 Task: Look for space in Nūzvīd, India from 8th June, 2023 to 19th June, 2023 for 1 adult in price range Rs.5000 to Rs.12000. Place can be shared room with 1  bedroom having 1 bed and 1 bathroom. Property type can be house, flat, guest house, hotel. Amenities needed are: washing machine. Booking option can be shelf check-in. Required host language is English.
Action: Mouse moved to (567, 100)
Screenshot: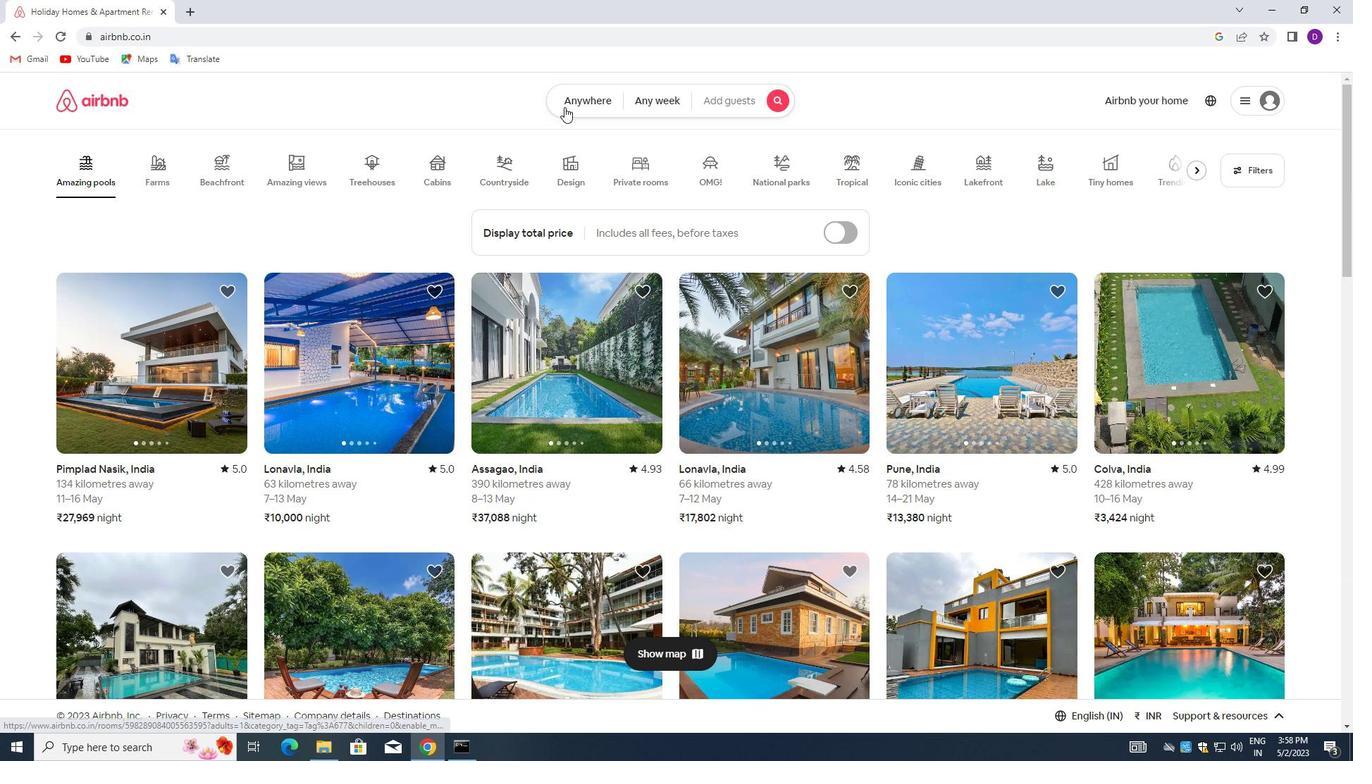 
Action: Mouse pressed left at (567, 100)
Screenshot: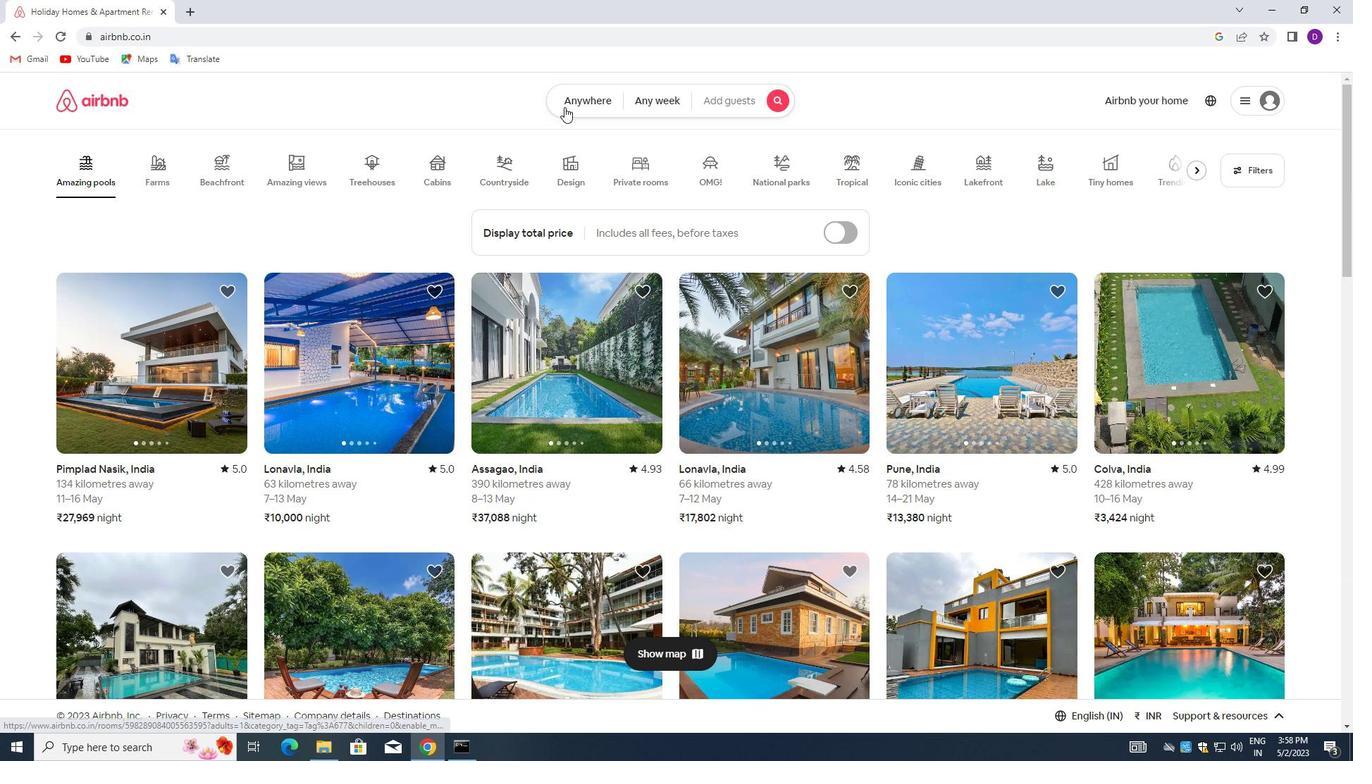 
Action: Mouse moved to (477, 152)
Screenshot: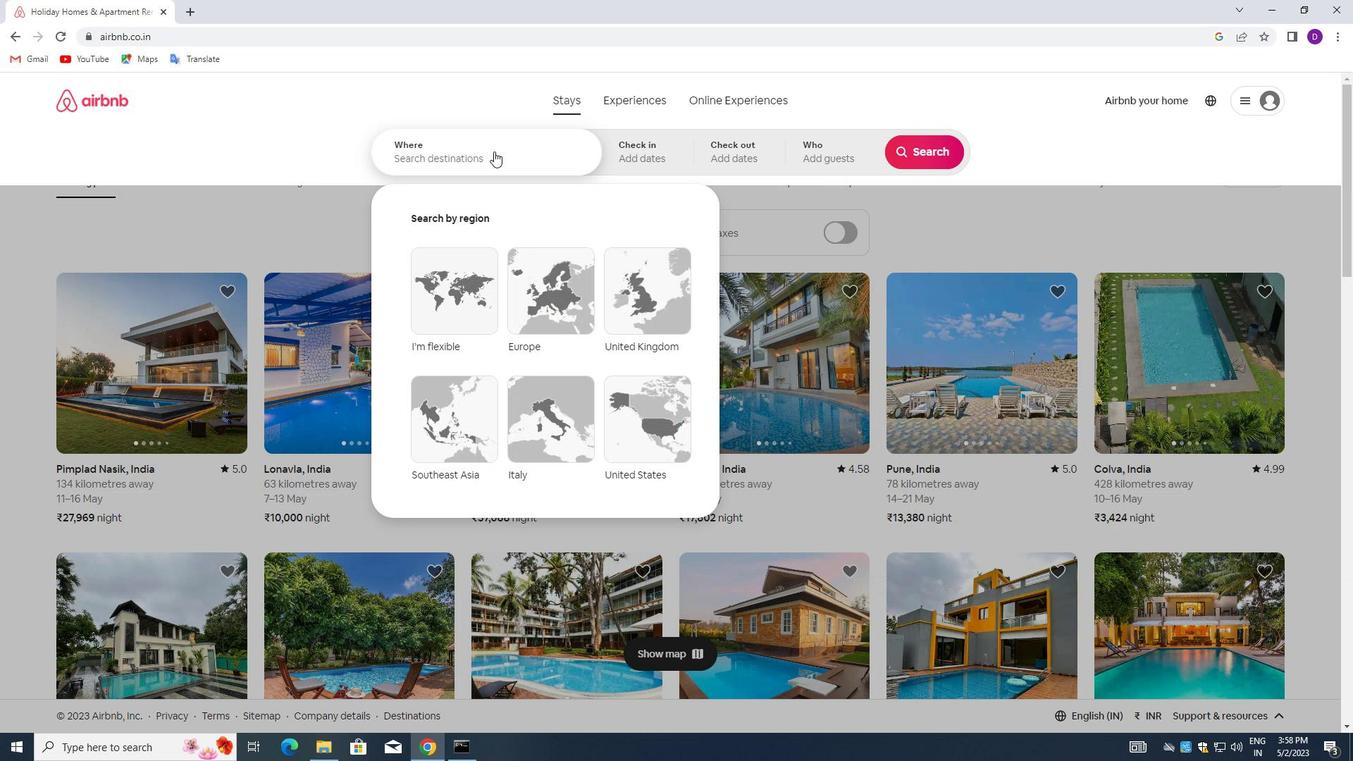 
Action: Mouse pressed left at (477, 152)
Screenshot: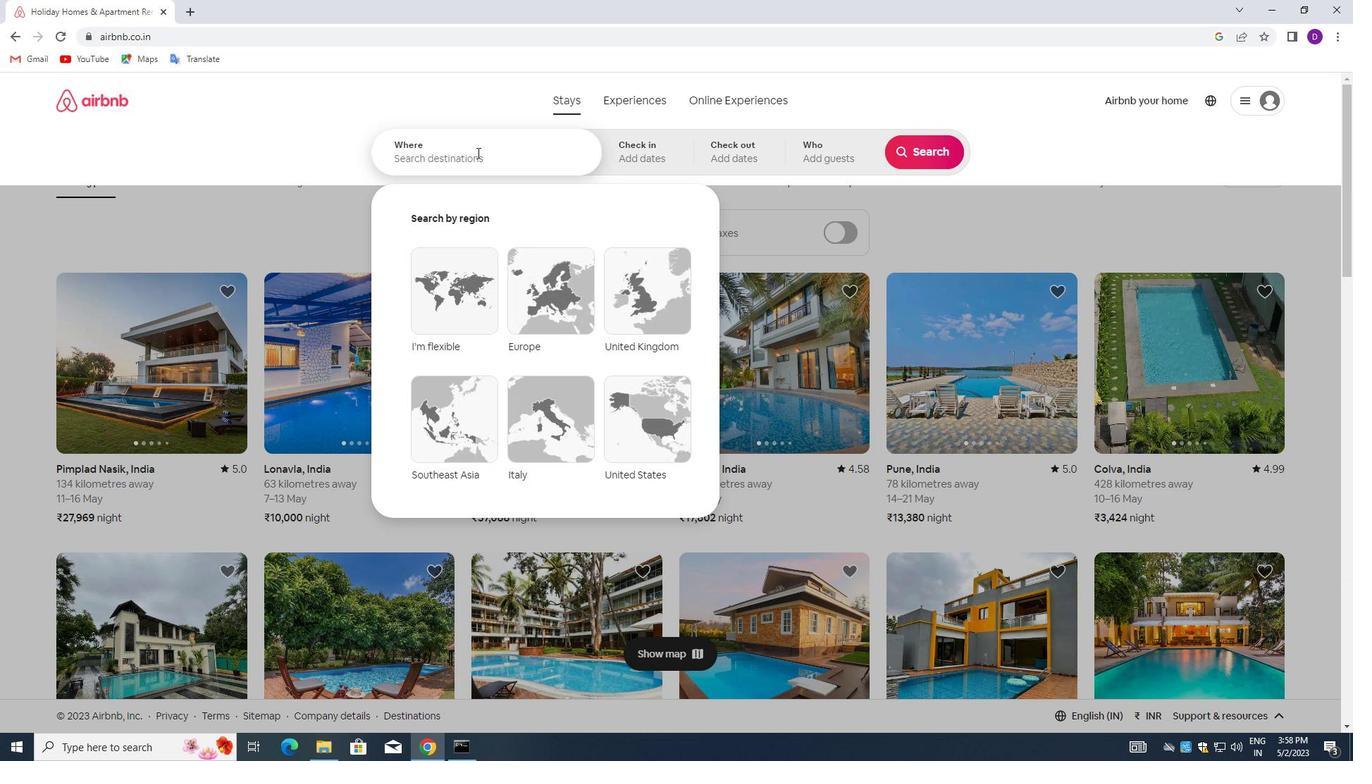 
Action: Key pressed <Key.shift>NUZVID,<Key.space><Key.shift>INDIA<Key.enter>
Screenshot: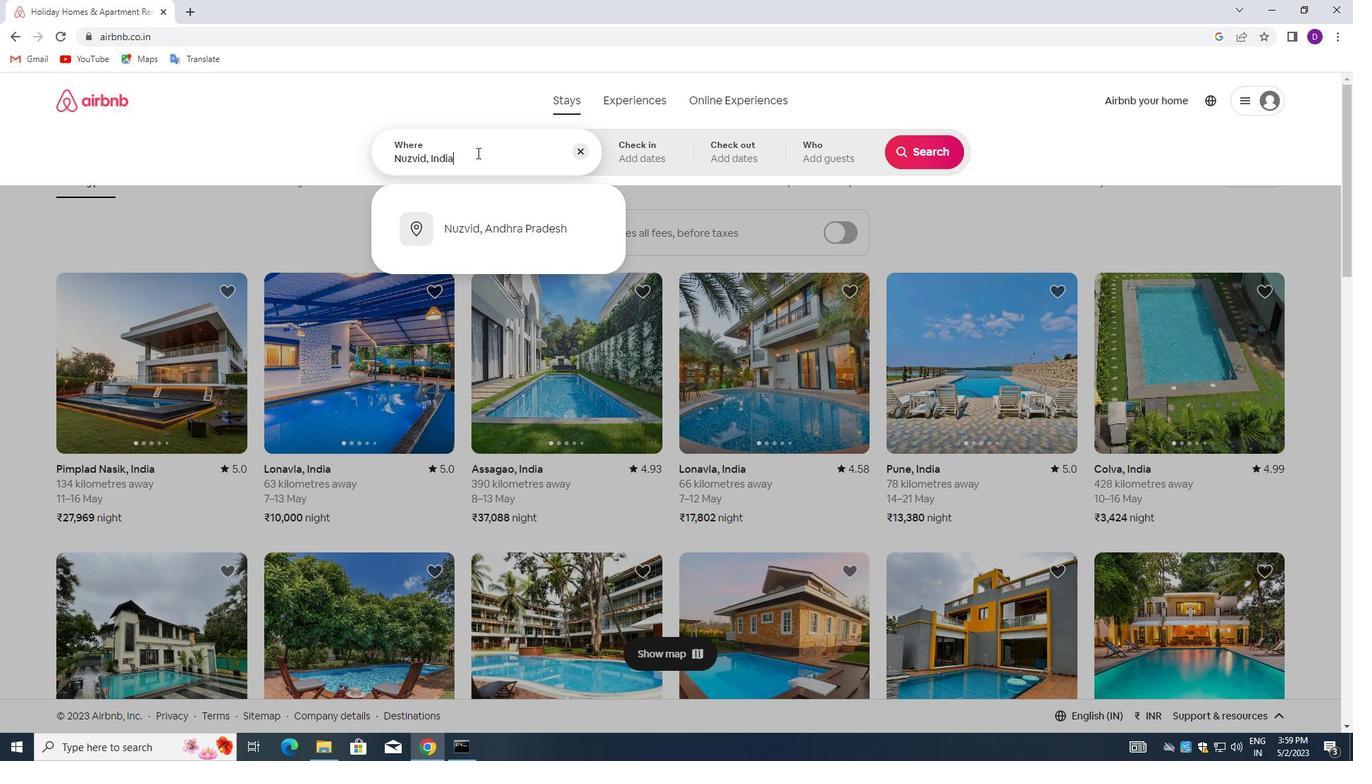 
Action: Mouse moved to (840, 356)
Screenshot: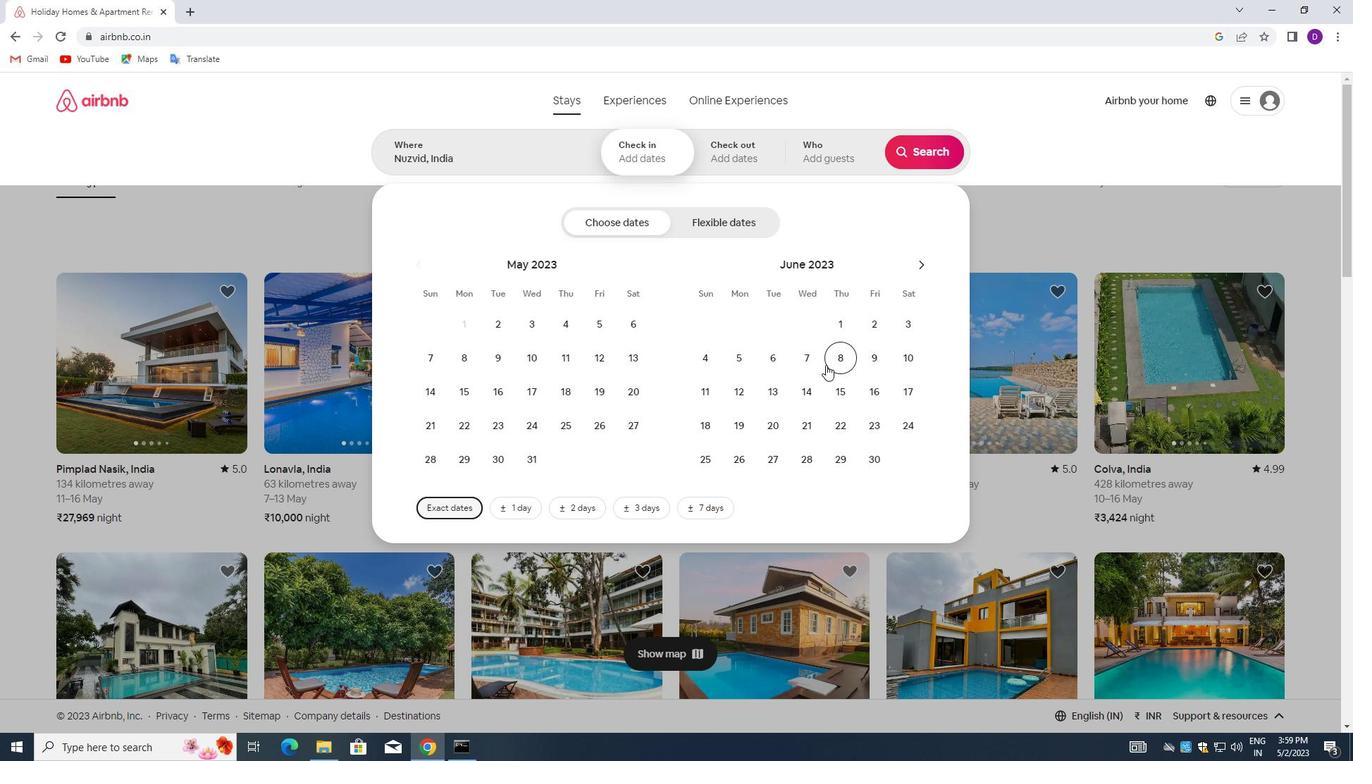 
Action: Mouse pressed left at (840, 356)
Screenshot: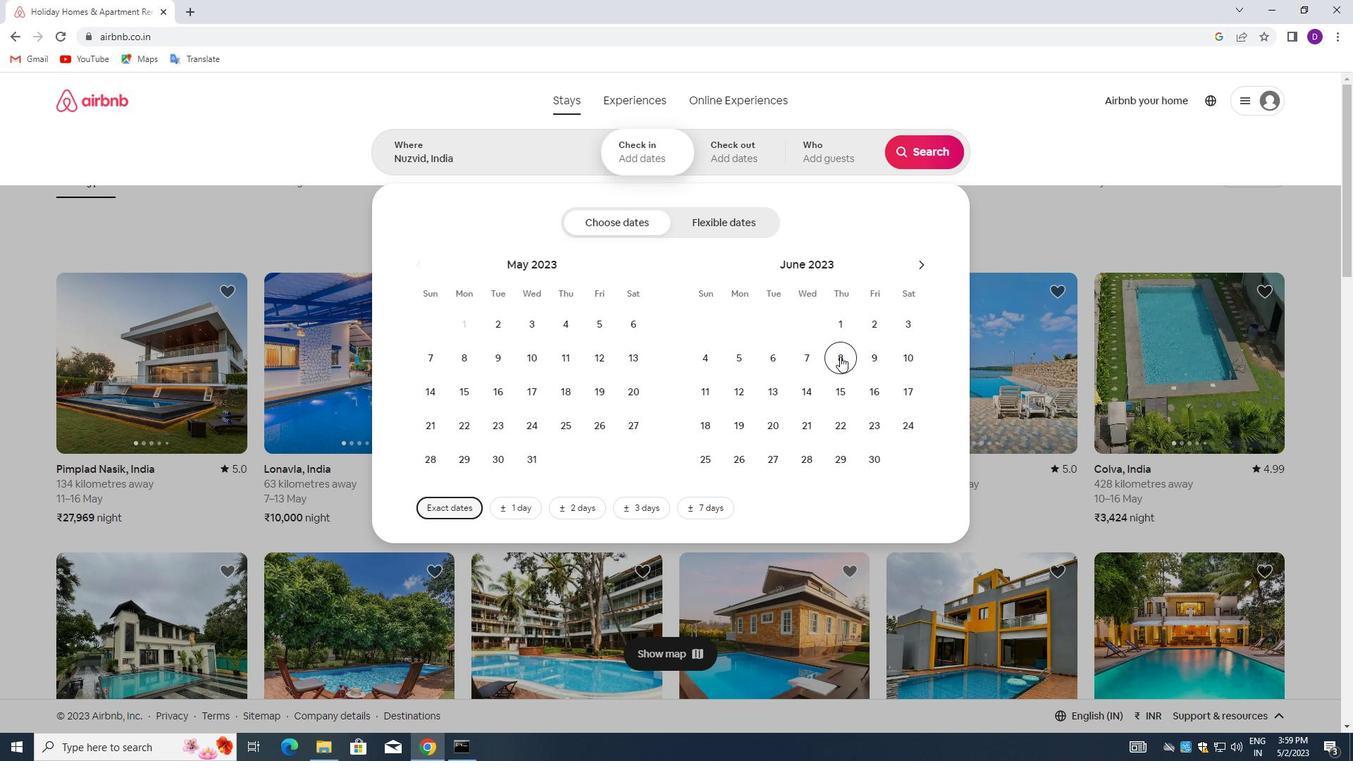 
Action: Mouse moved to (744, 429)
Screenshot: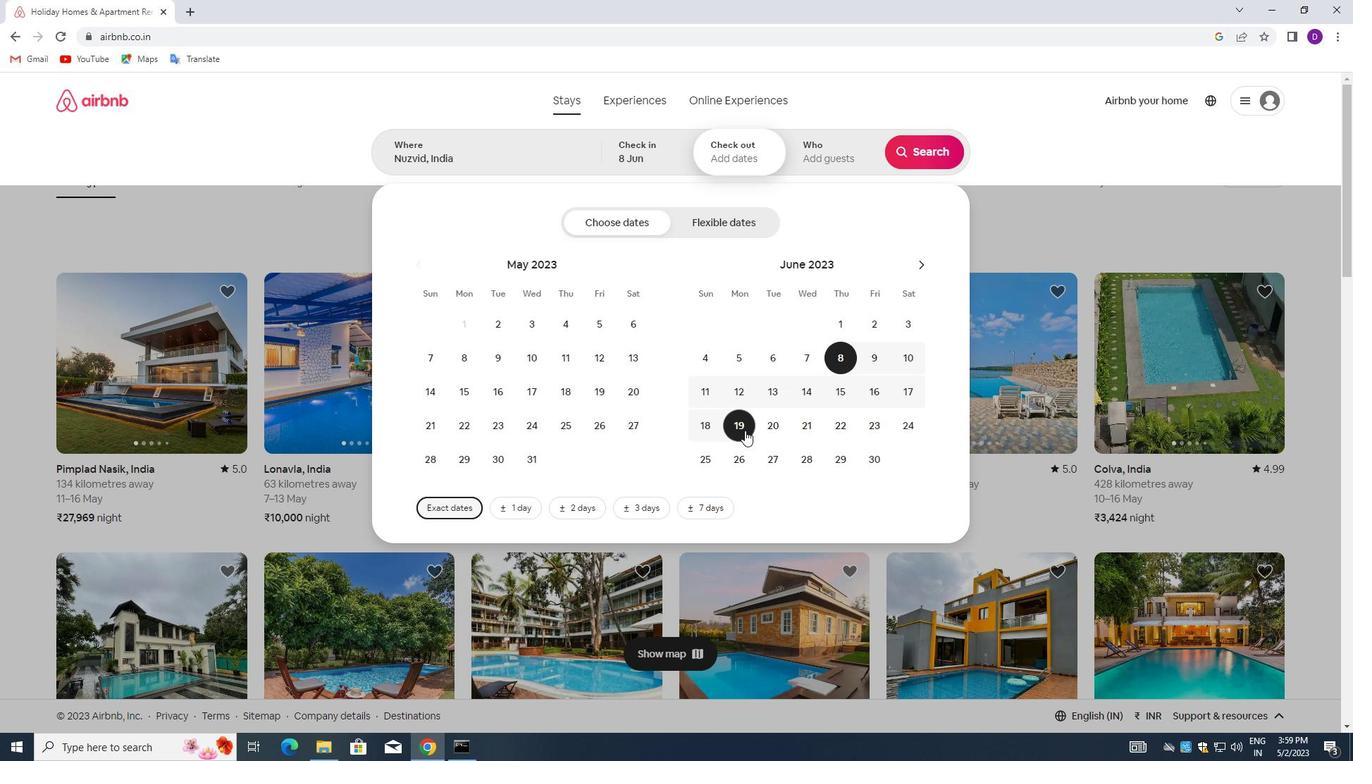 
Action: Mouse pressed left at (744, 429)
Screenshot: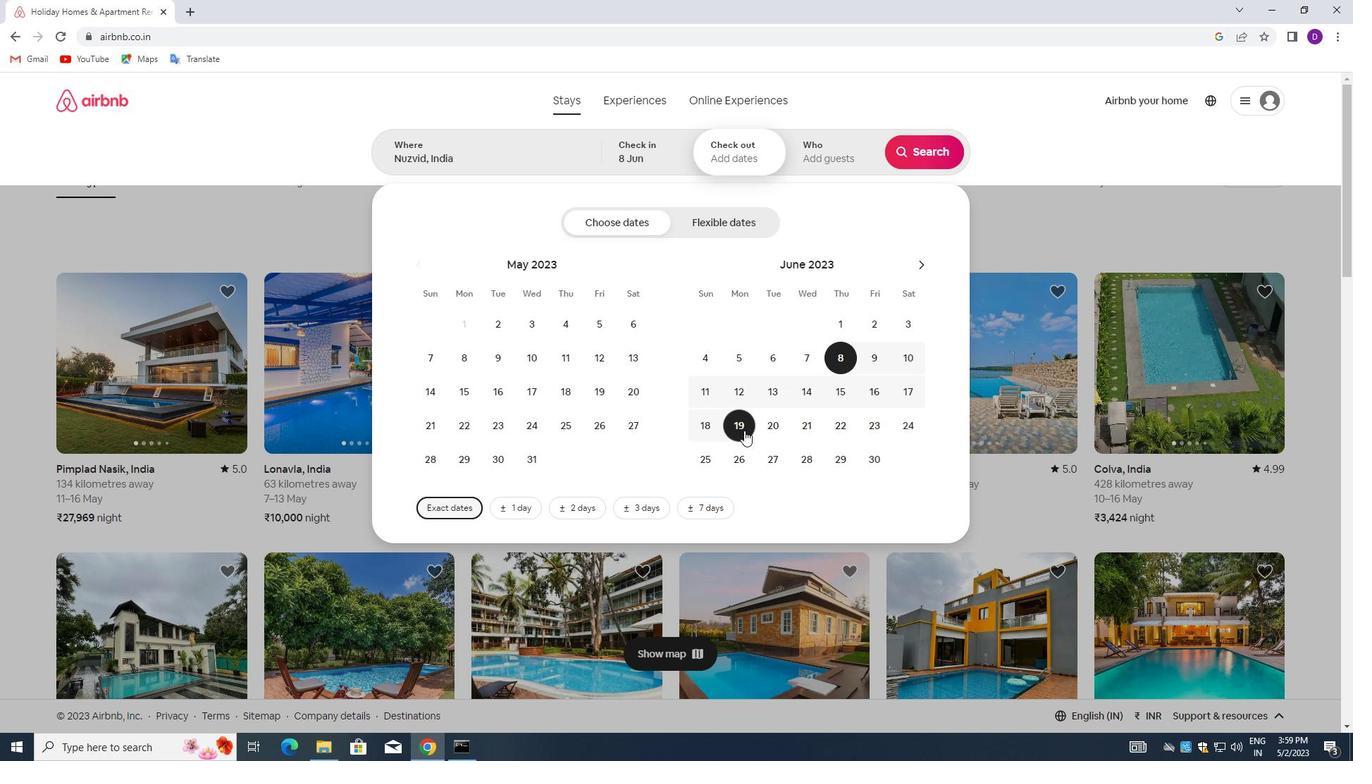 
Action: Mouse moved to (811, 161)
Screenshot: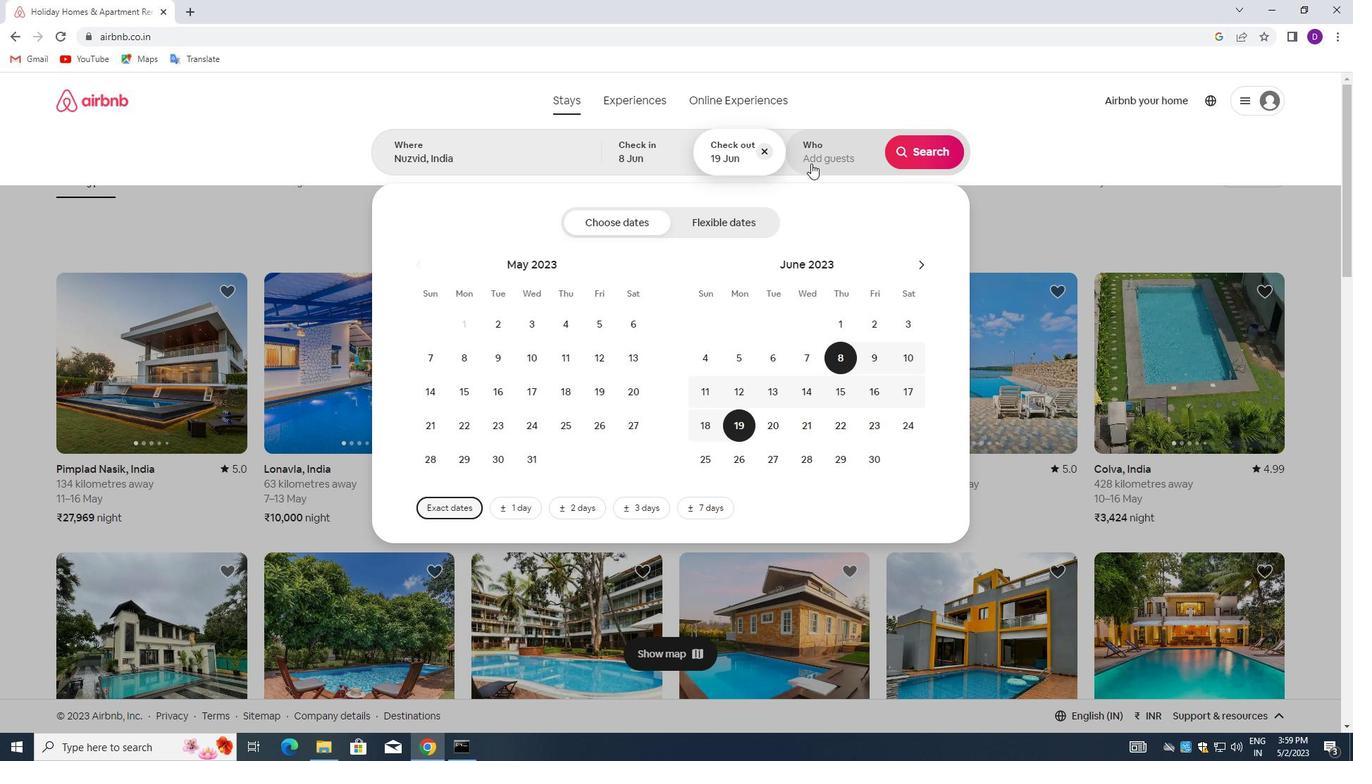 
Action: Mouse pressed left at (811, 161)
Screenshot: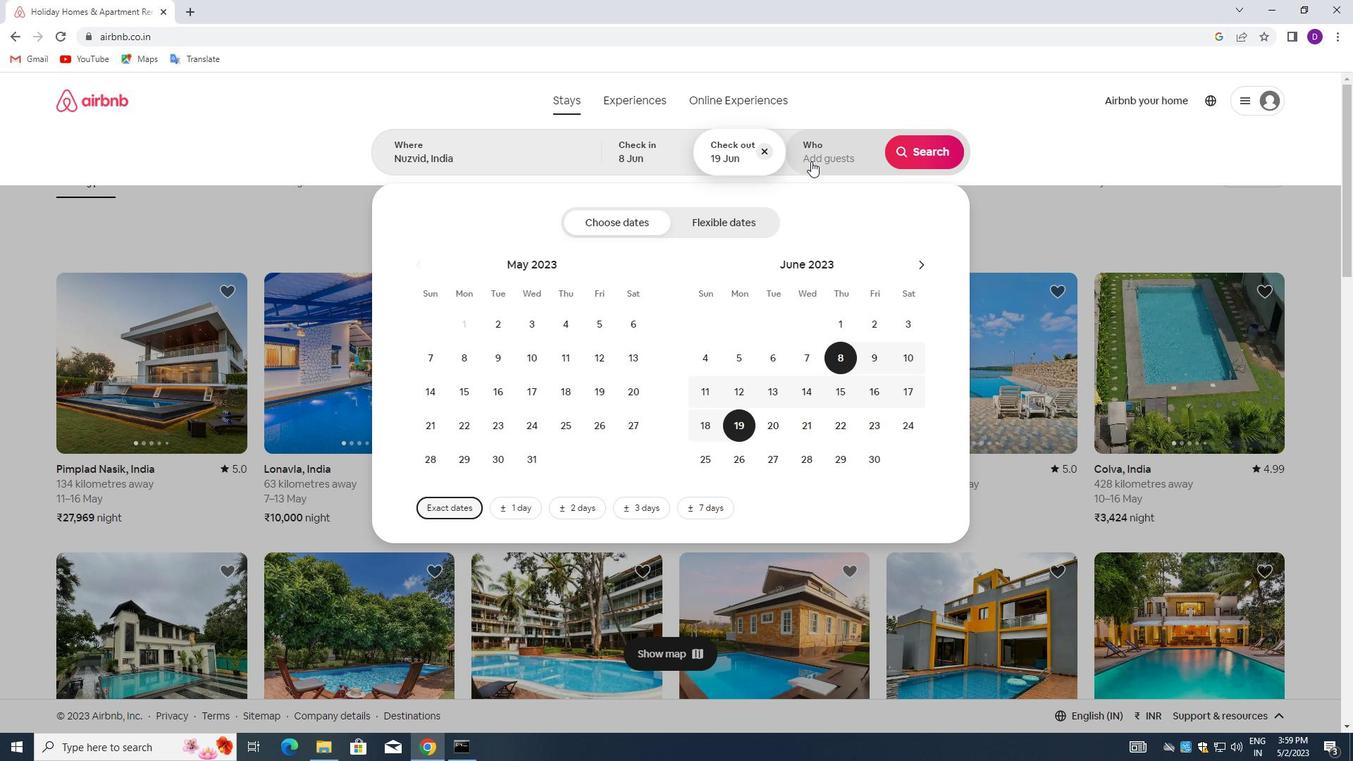 
Action: Mouse moved to (927, 228)
Screenshot: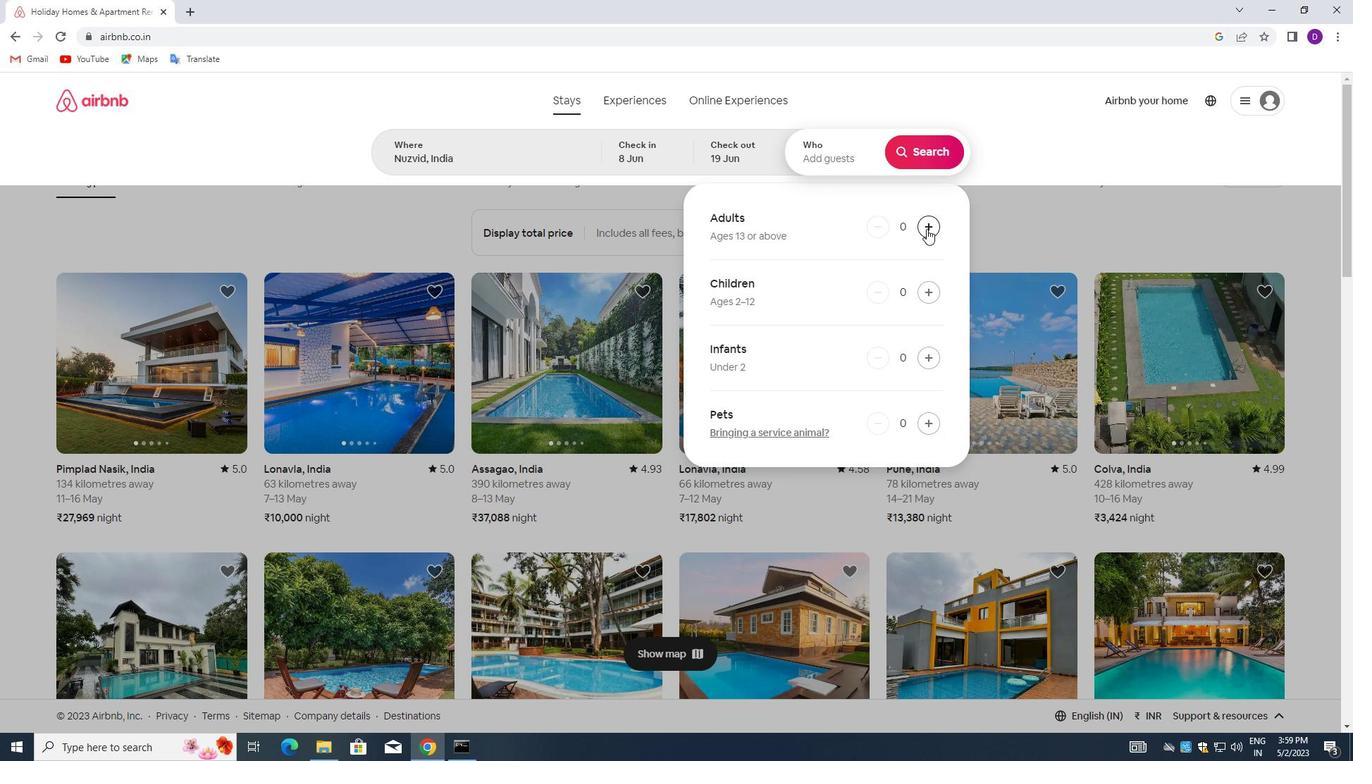 
Action: Mouse pressed left at (927, 228)
Screenshot: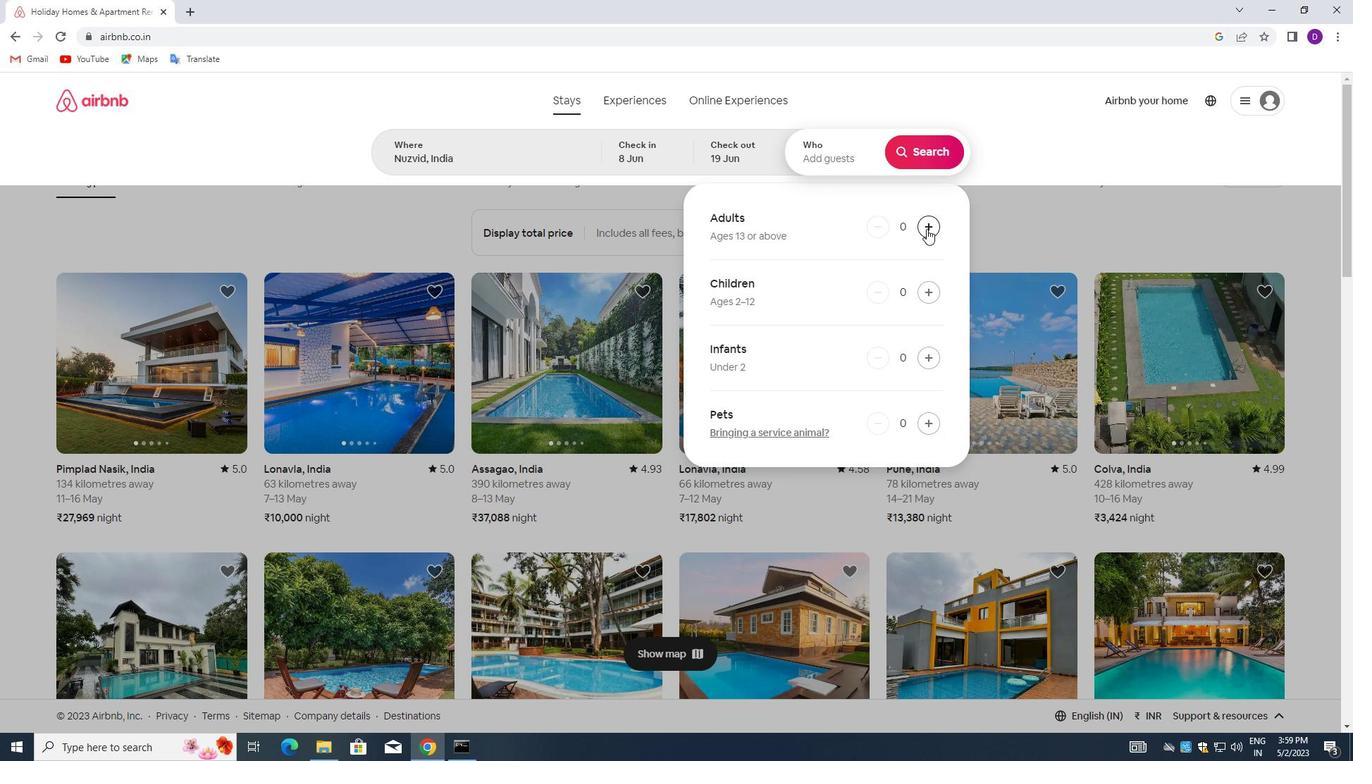 
Action: Mouse moved to (919, 145)
Screenshot: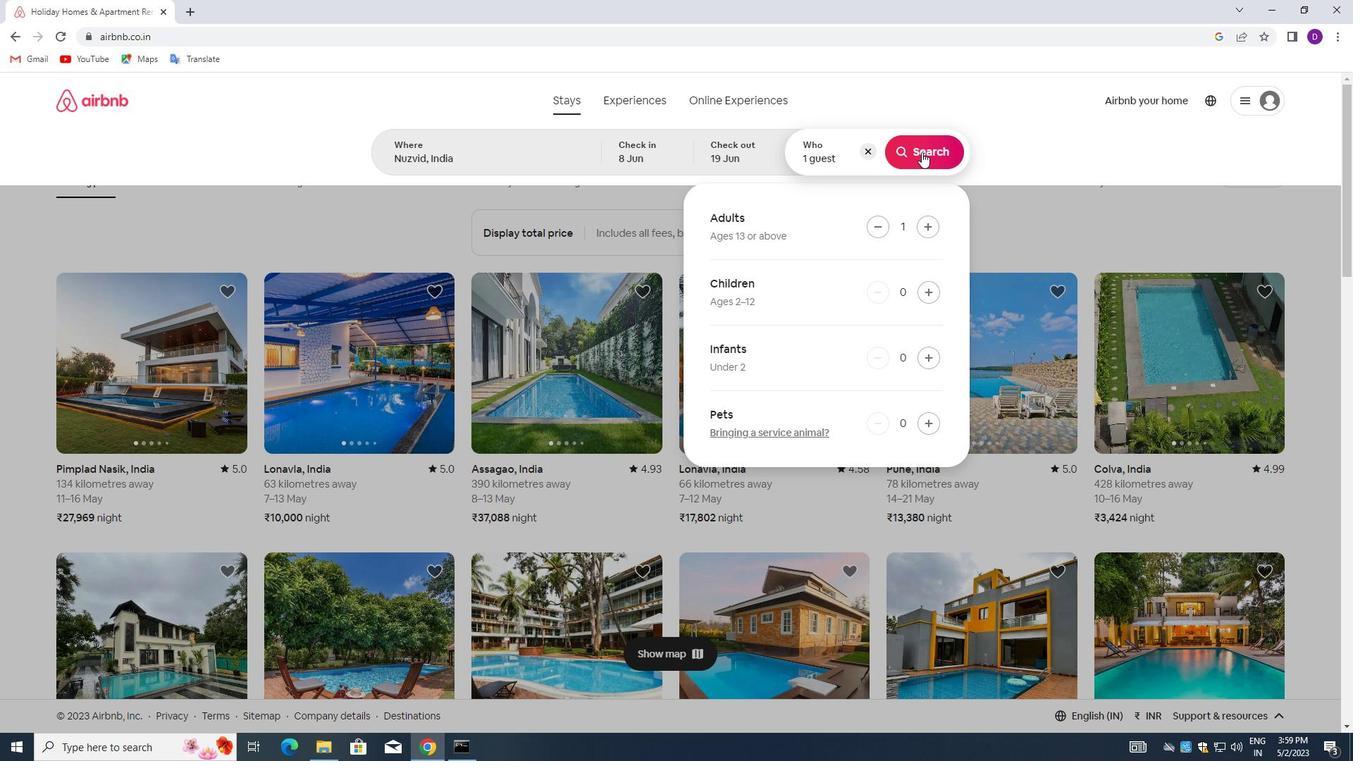 
Action: Mouse pressed left at (919, 145)
Screenshot: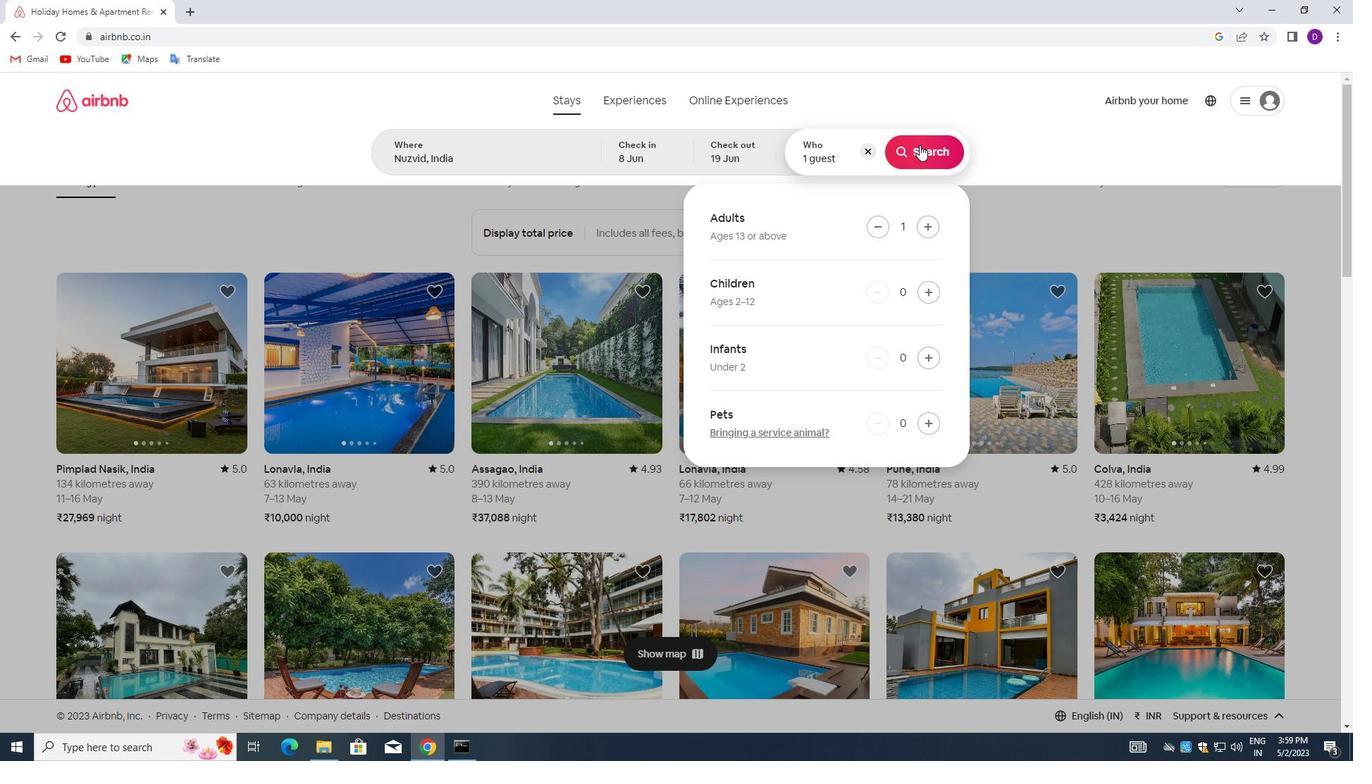 
Action: Mouse moved to (1281, 150)
Screenshot: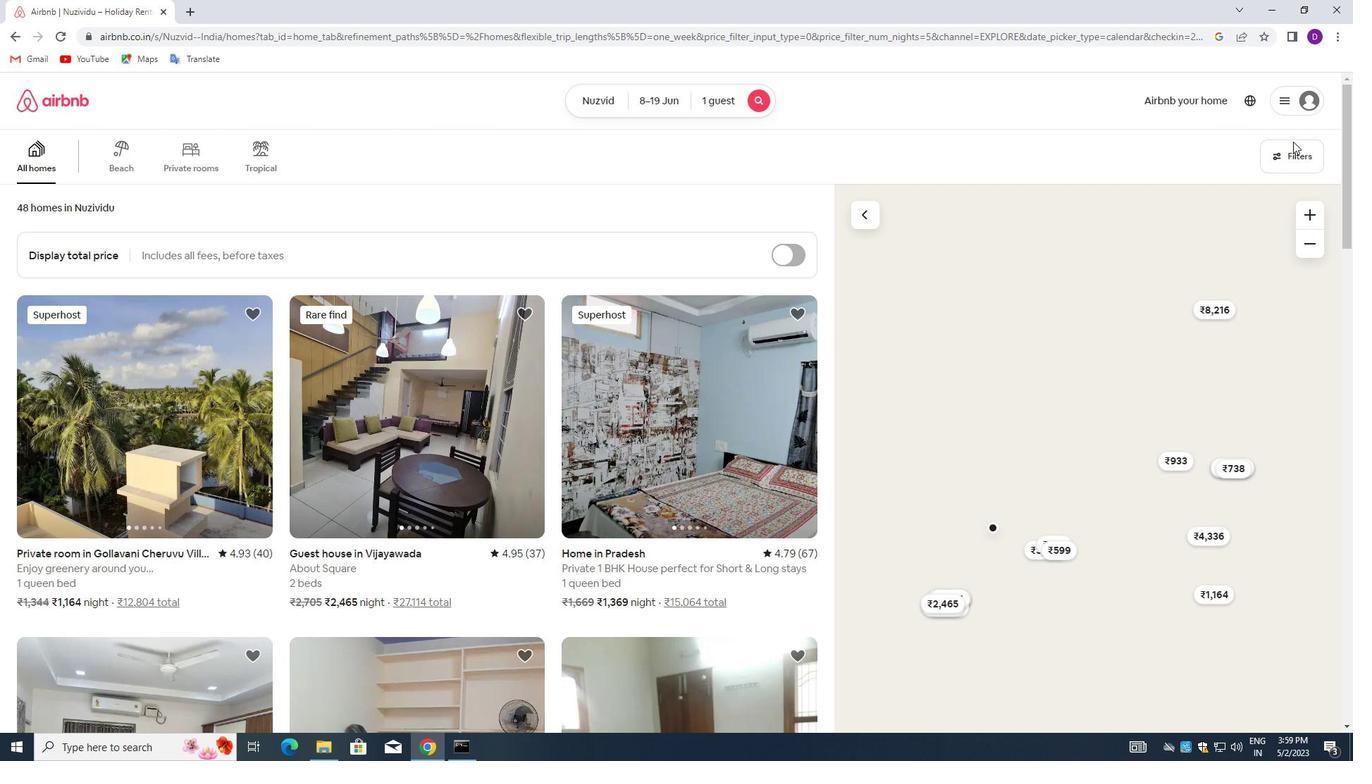 
Action: Mouse pressed left at (1281, 150)
Screenshot: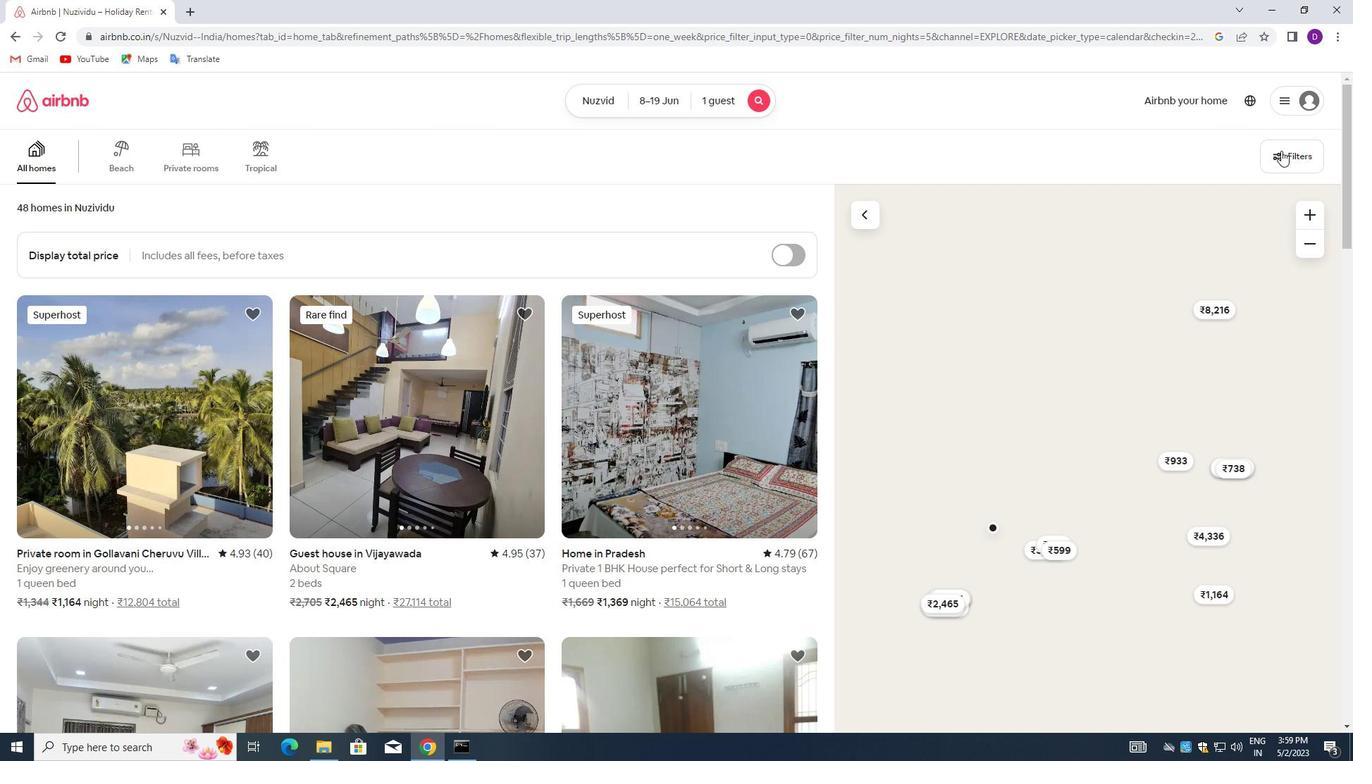 
Action: Mouse moved to (503, 336)
Screenshot: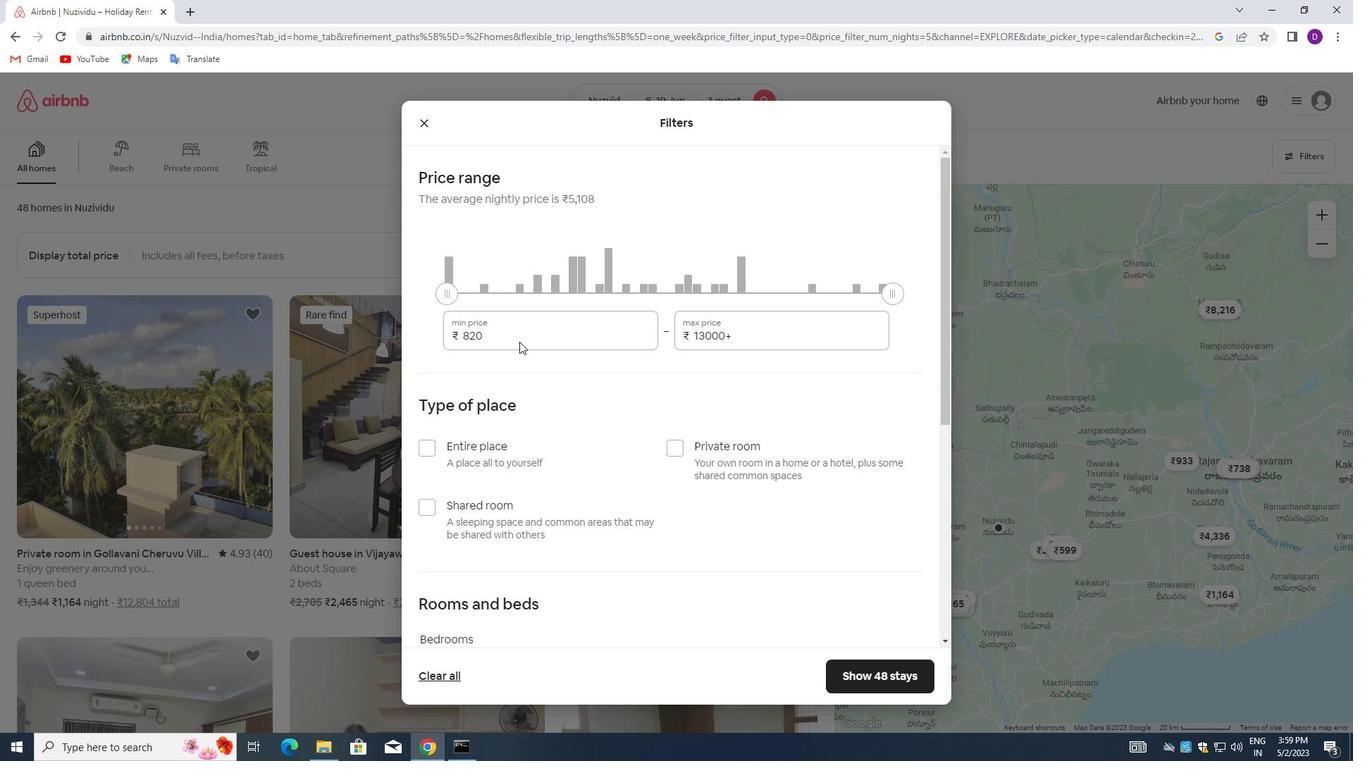 
Action: Mouse pressed left at (503, 336)
Screenshot: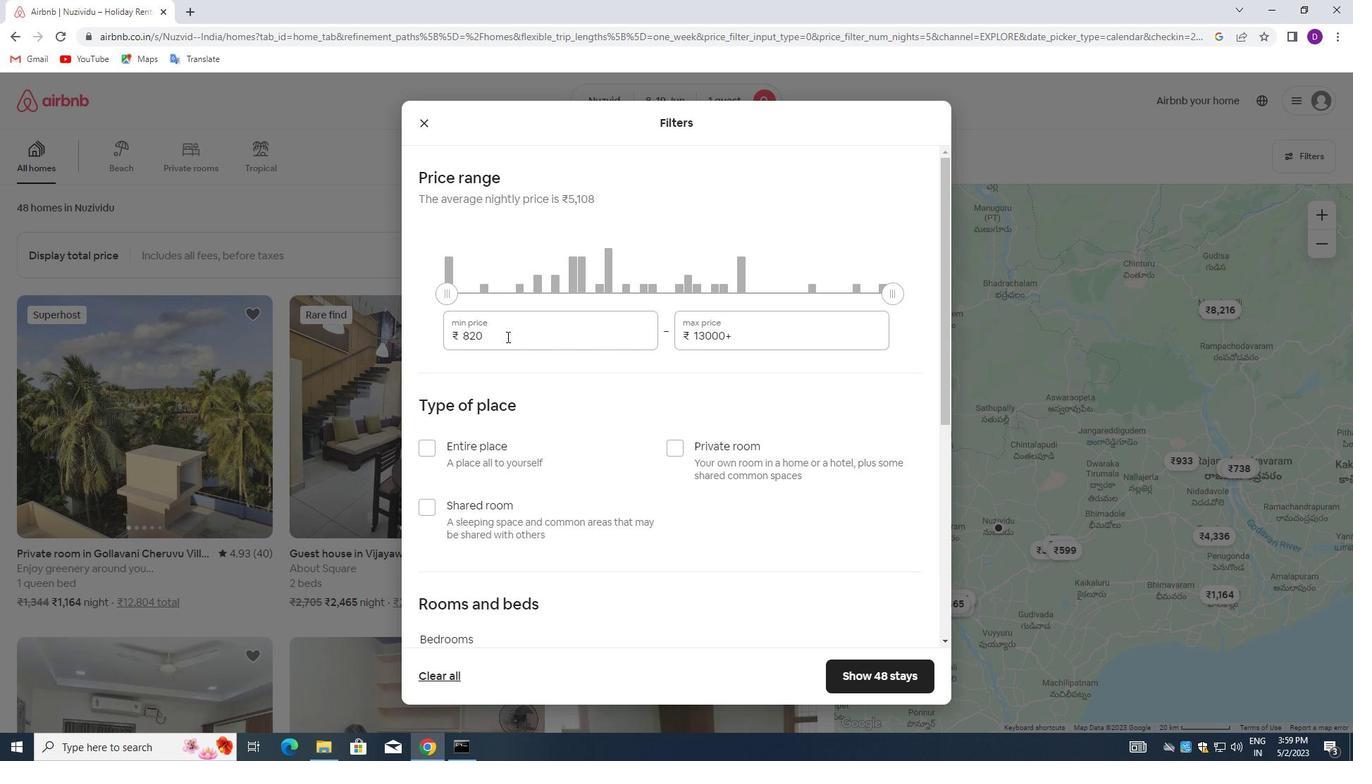 
Action: Mouse pressed left at (503, 336)
Screenshot: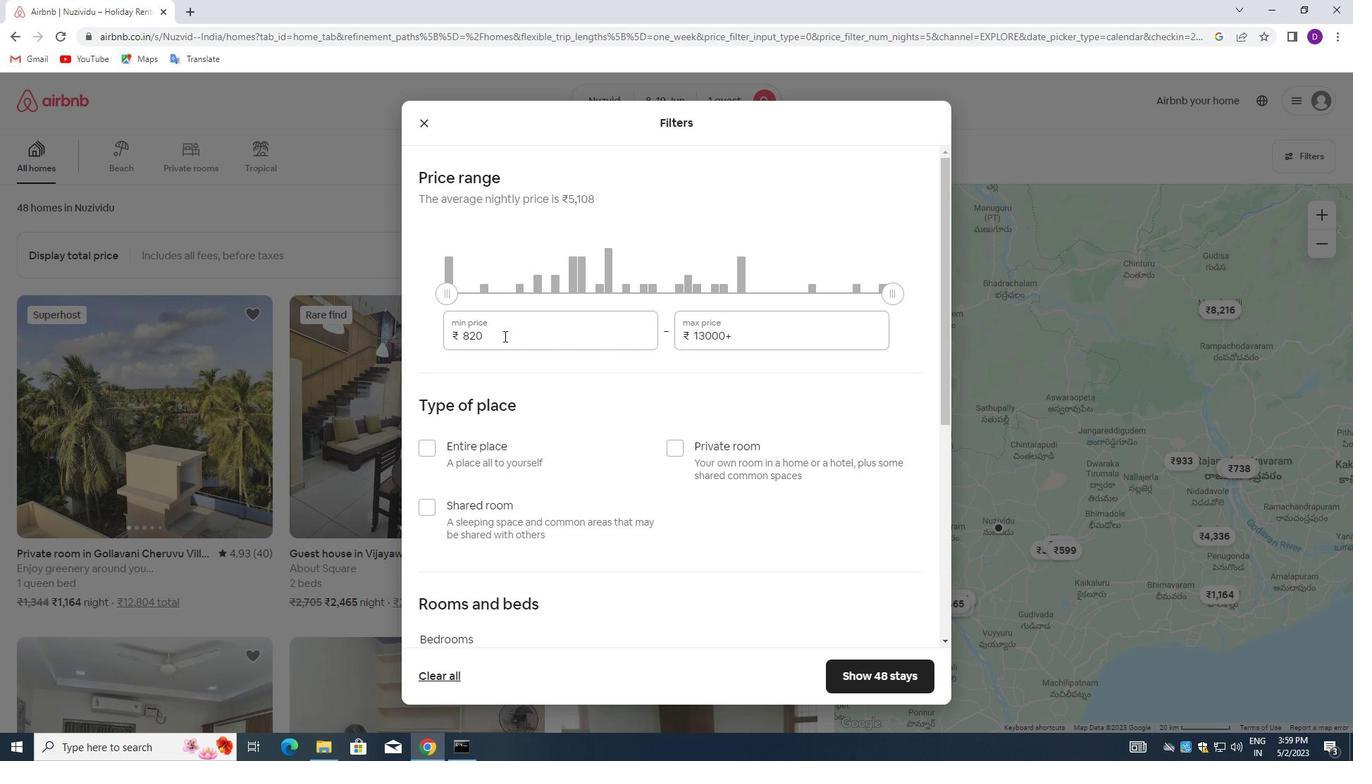
Action: Key pressed 5000<Key.tab>1<Key.backspace><Key.backspace><Key.backspace><Key.backspace><Key.backspace><Key.backspace><Key.backspace><Key.backspace><Key.backspace><Key.backspace>12000
Screenshot: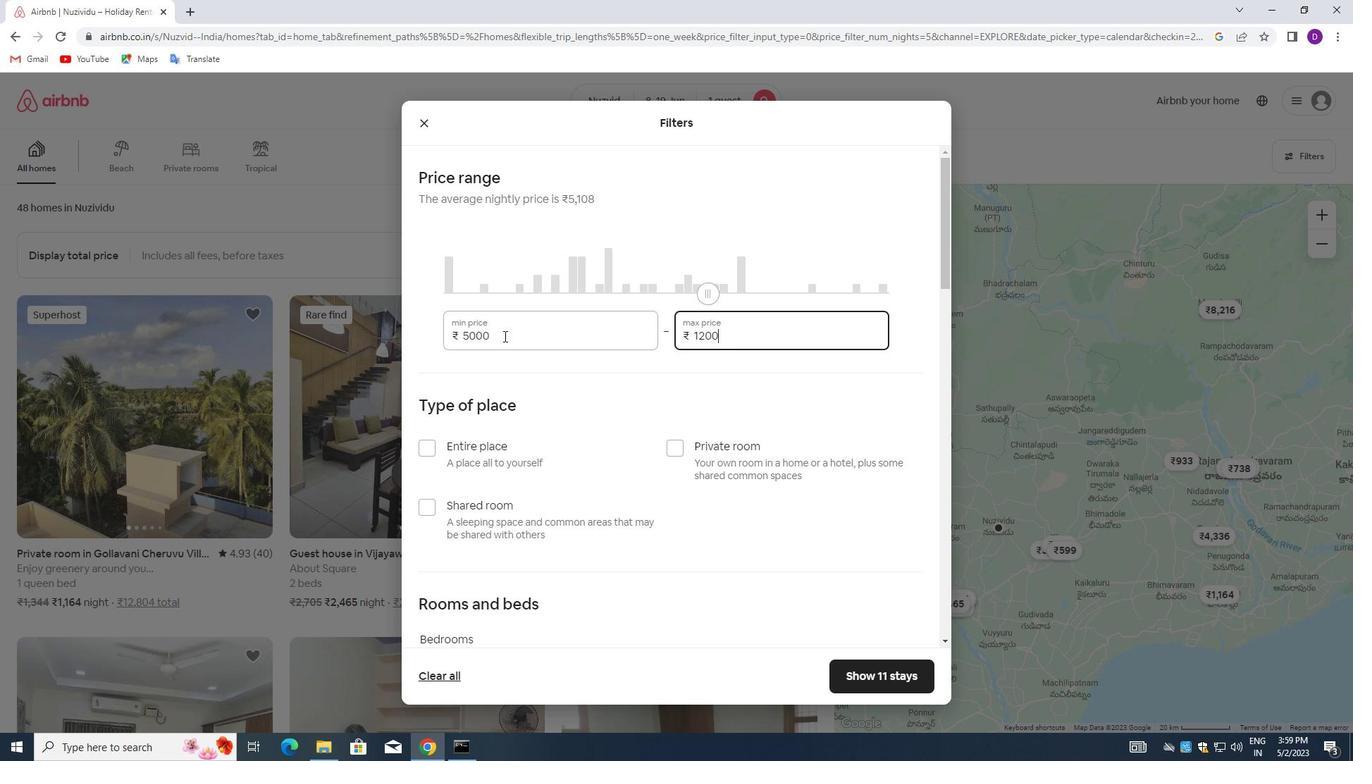 
Action: Mouse moved to (613, 450)
Screenshot: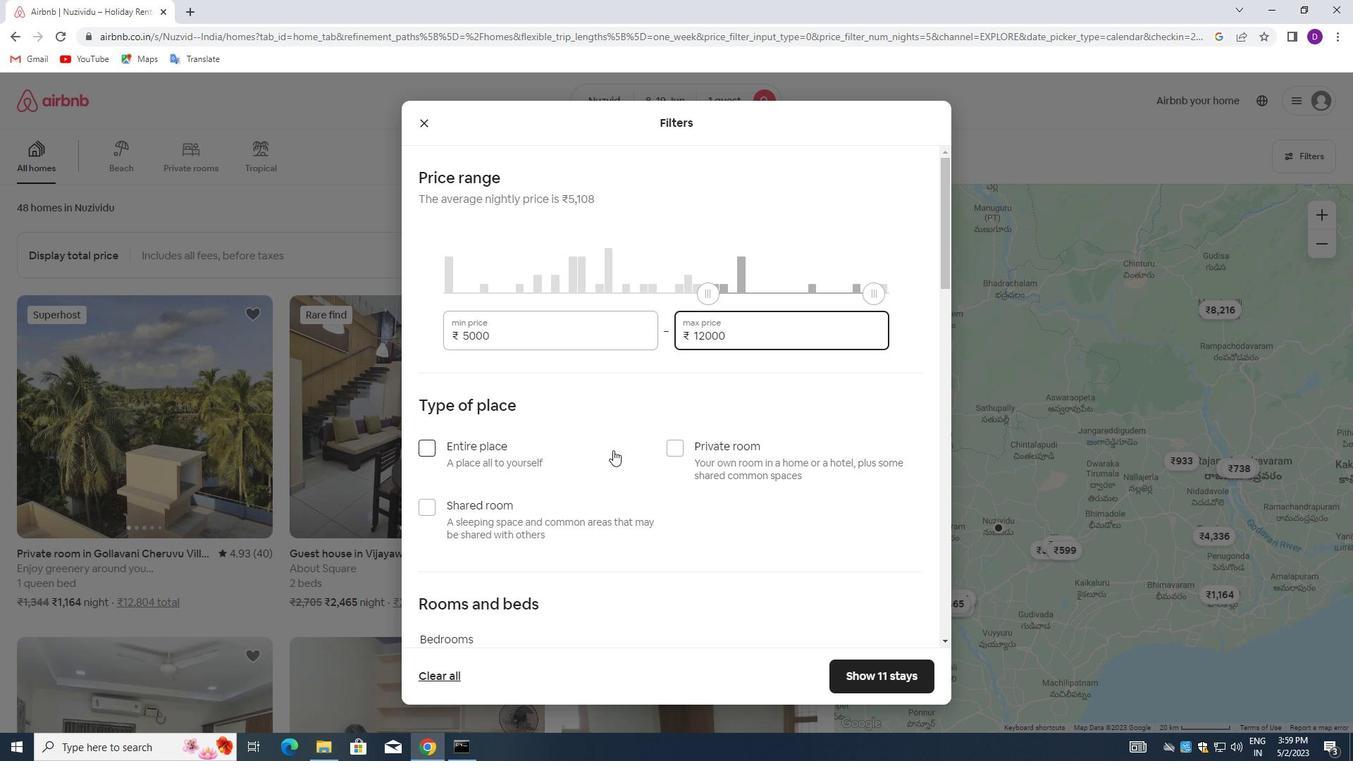 
Action: Mouse scrolled (613, 449) with delta (0, 0)
Screenshot: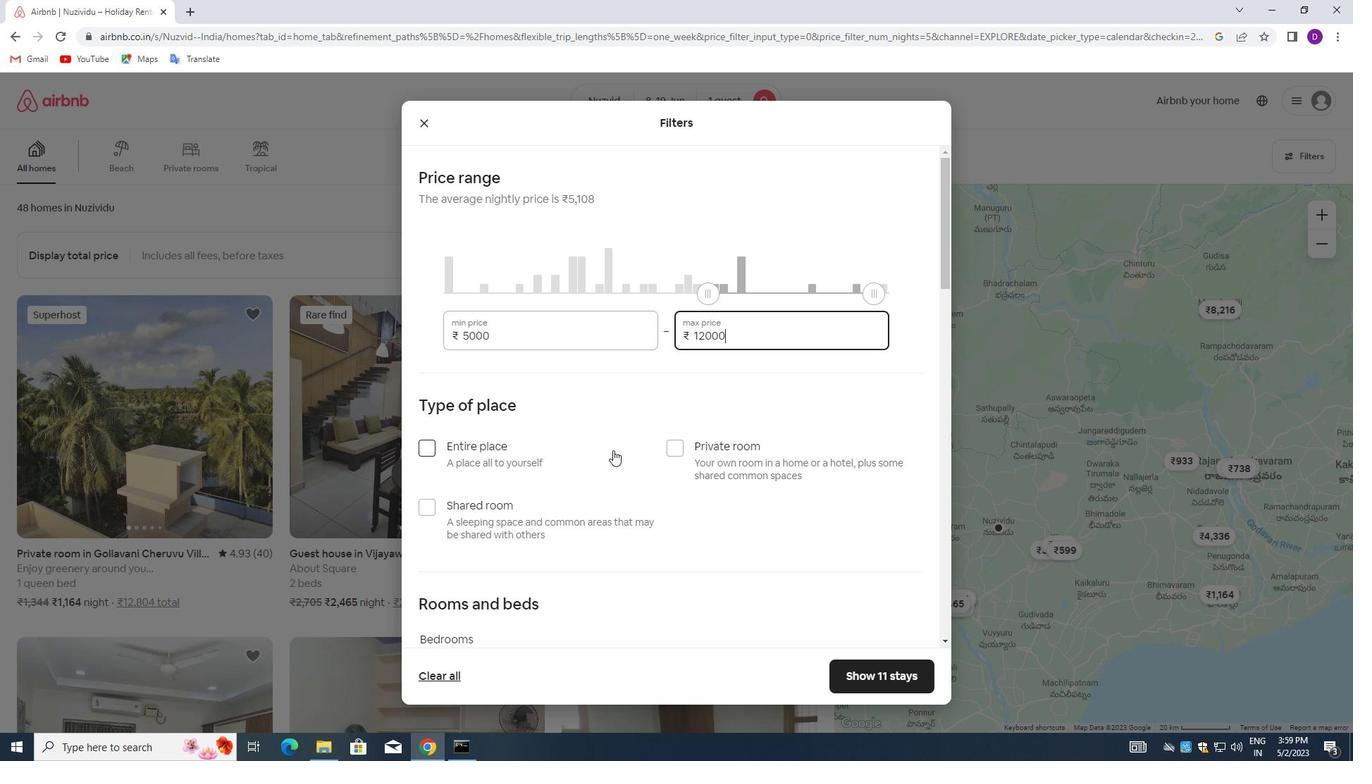 
Action: Mouse moved to (622, 422)
Screenshot: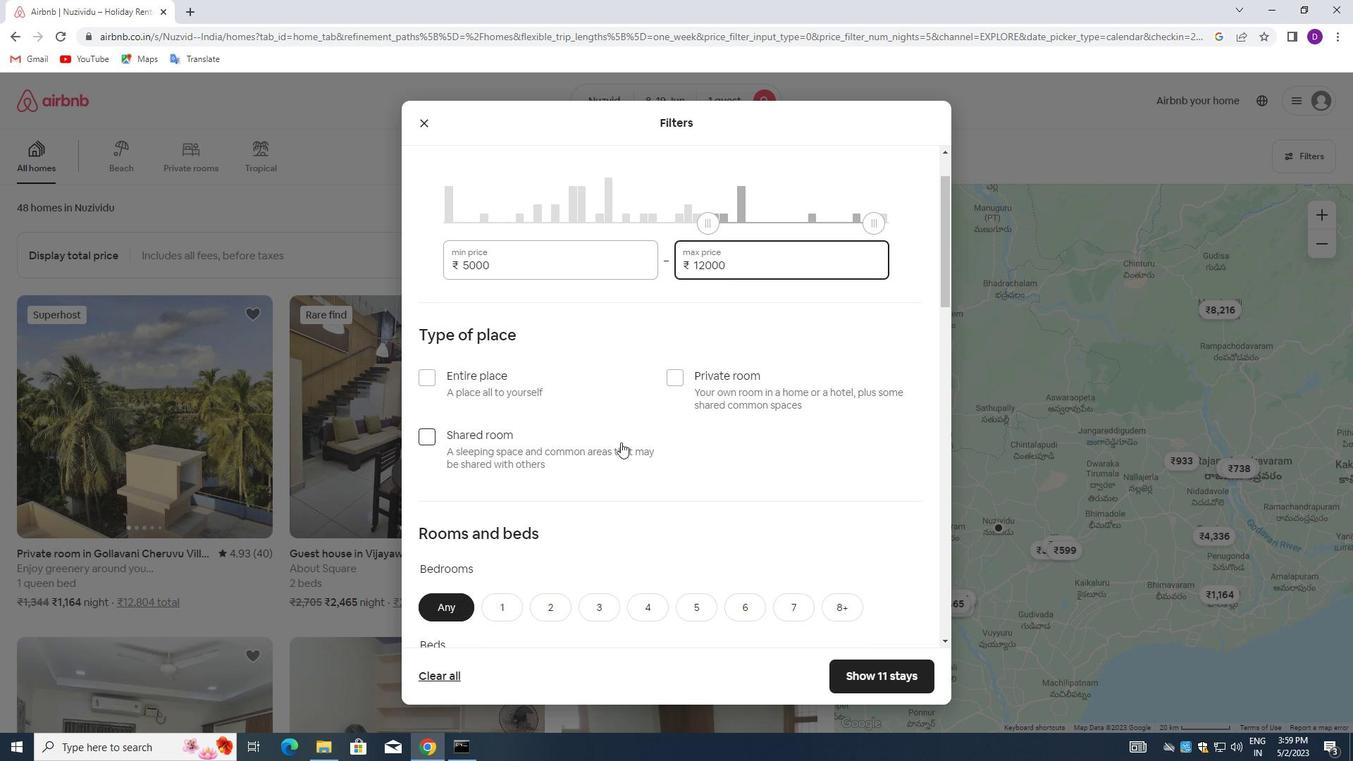 
Action: Mouse scrolled (622, 421) with delta (0, 0)
Screenshot: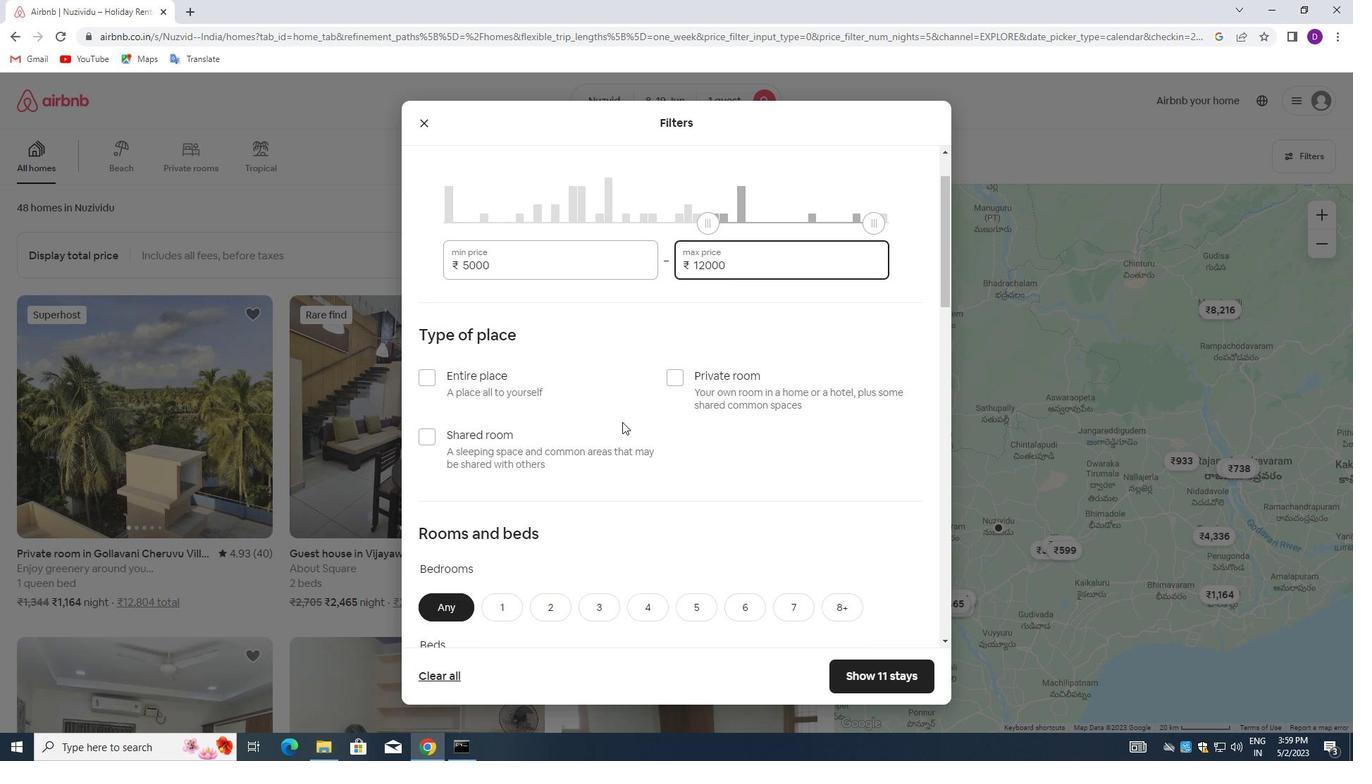 
Action: Mouse moved to (425, 360)
Screenshot: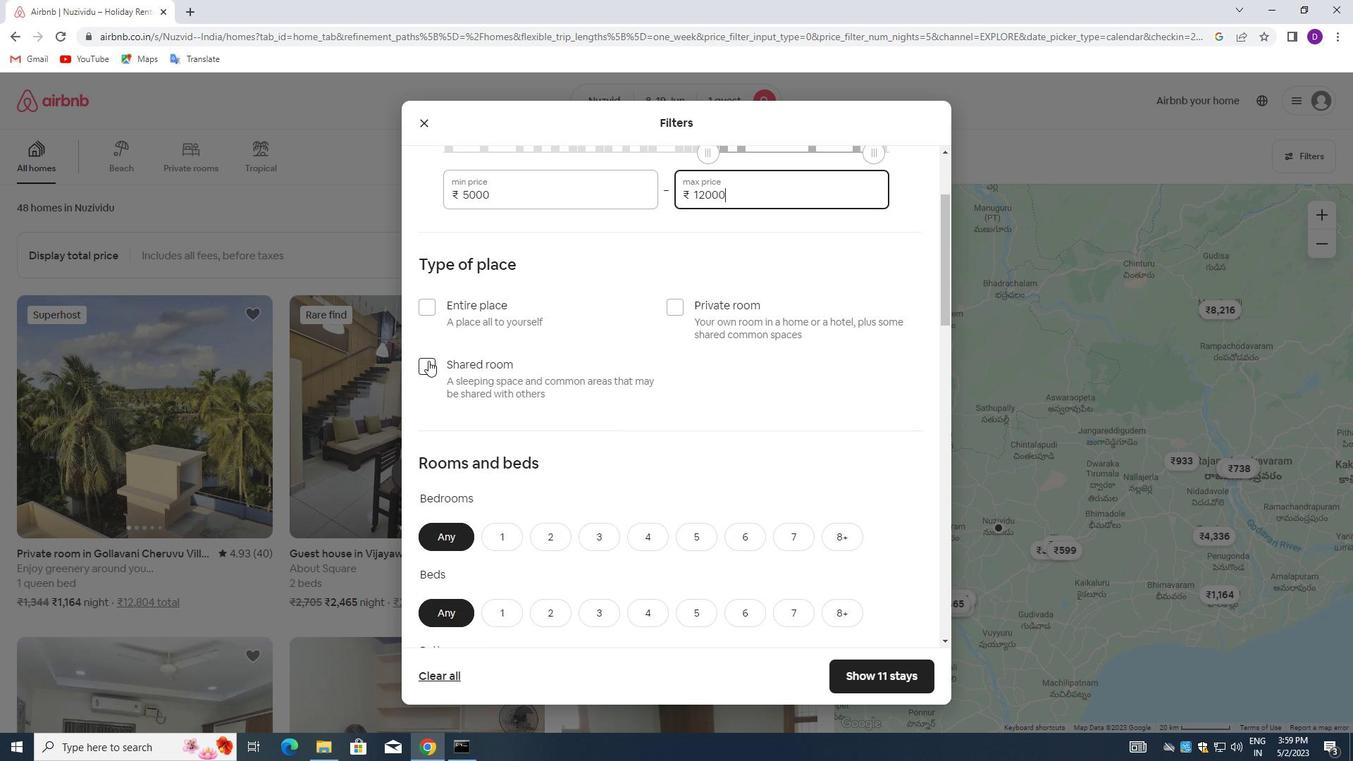 
Action: Mouse pressed left at (425, 360)
Screenshot: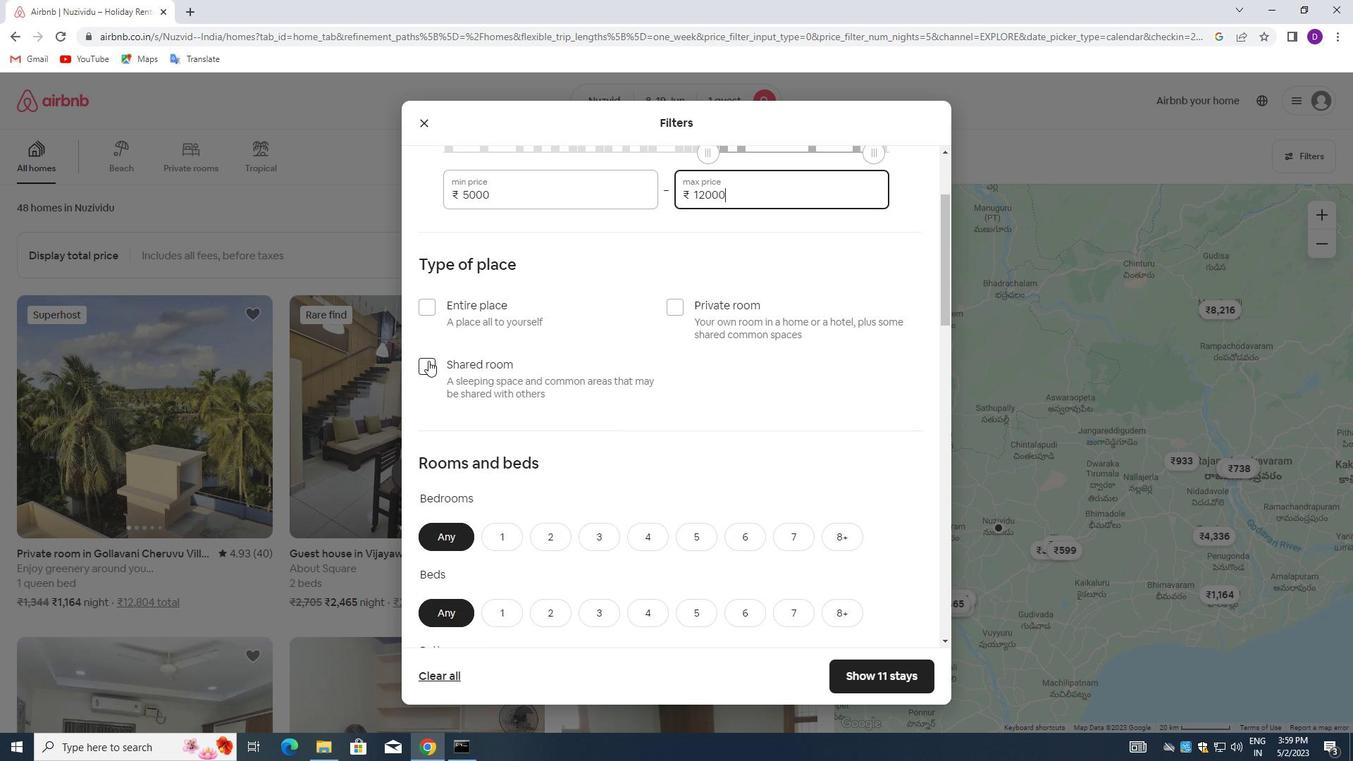 
Action: Mouse moved to (560, 376)
Screenshot: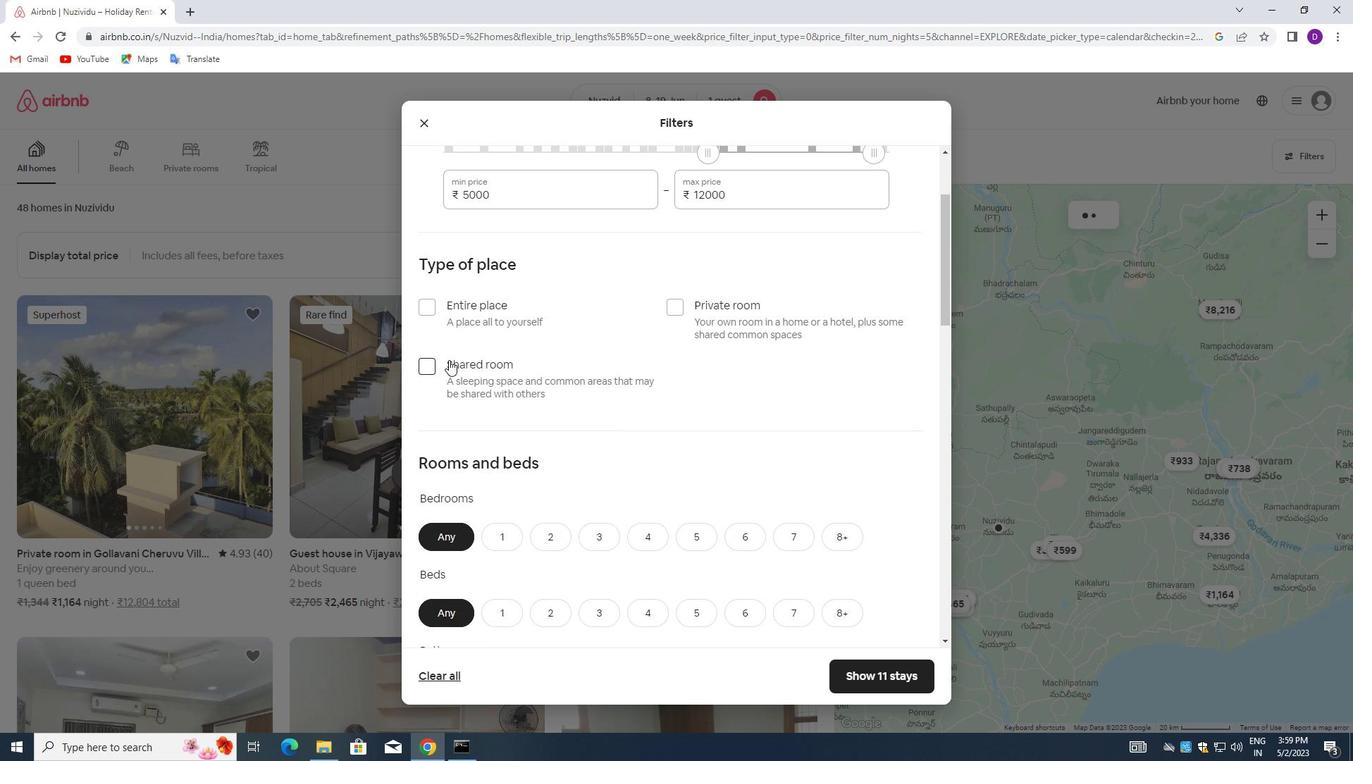 
Action: Mouse scrolled (560, 375) with delta (0, 0)
Screenshot: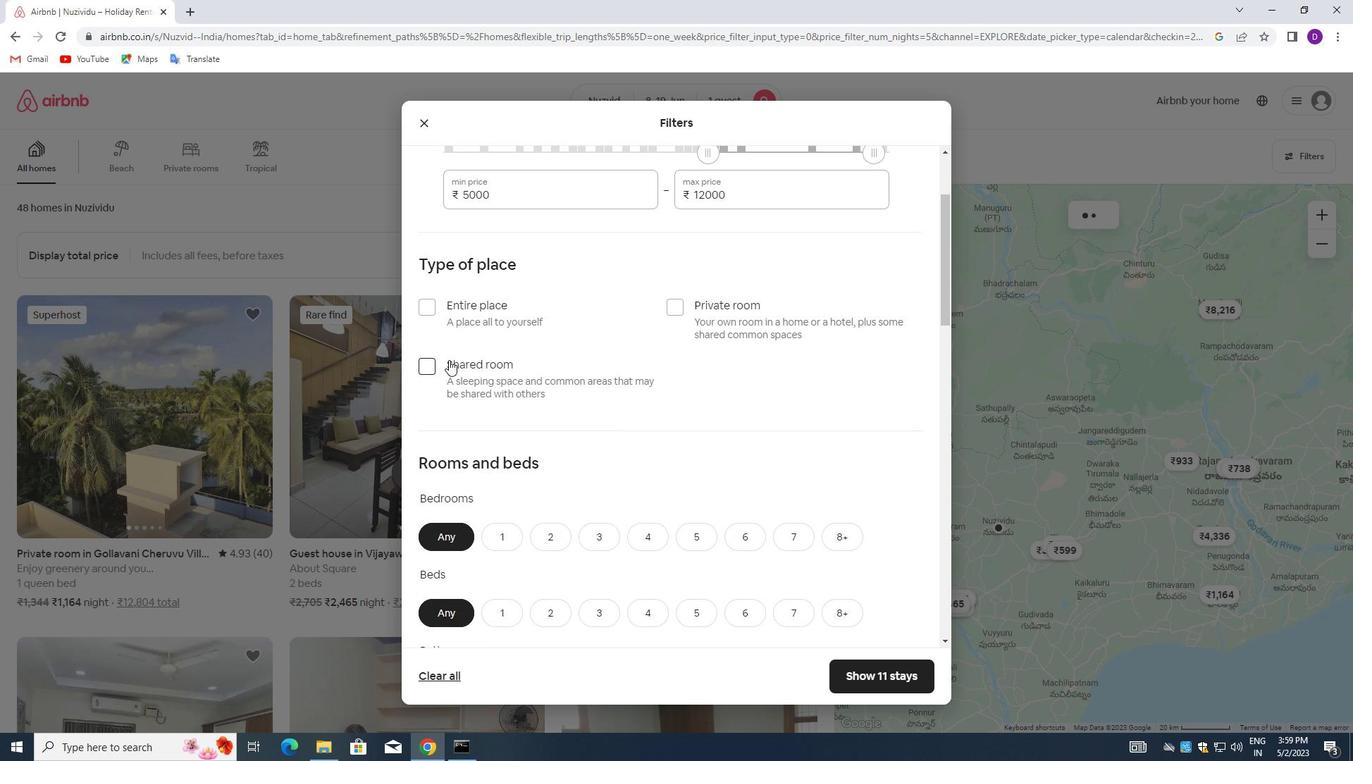 
Action: Mouse moved to (560, 377)
Screenshot: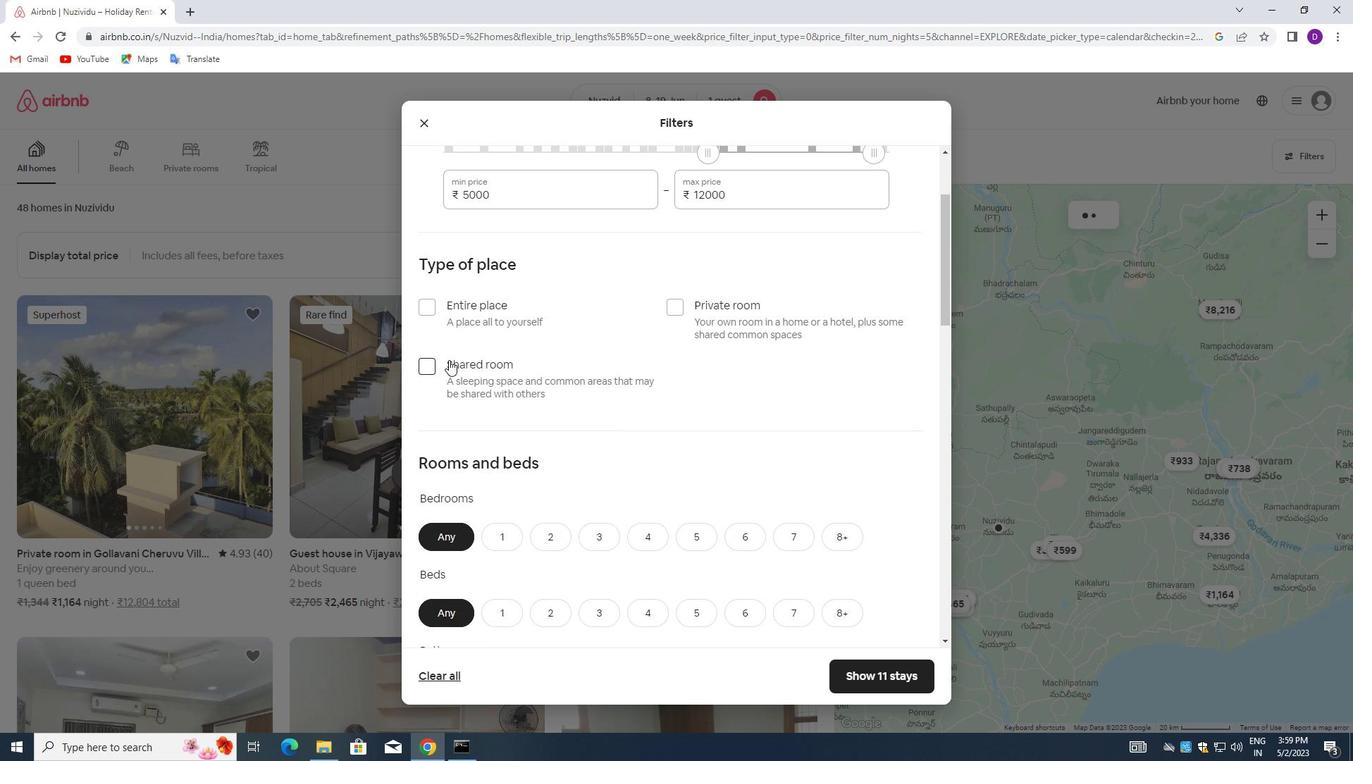 
Action: Mouse scrolled (560, 376) with delta (0, 0)
Screenshot: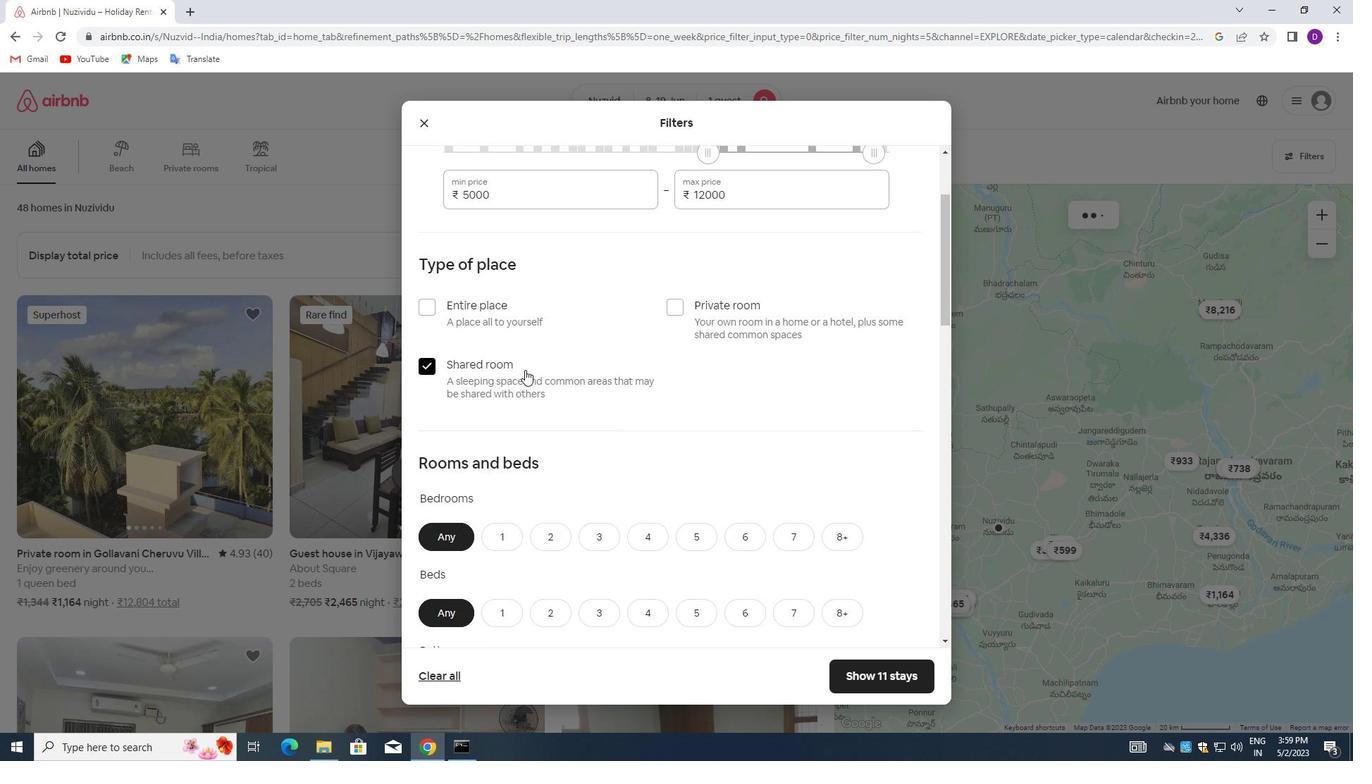 
Action: Mouse moved to (501, 395)
Screenshot: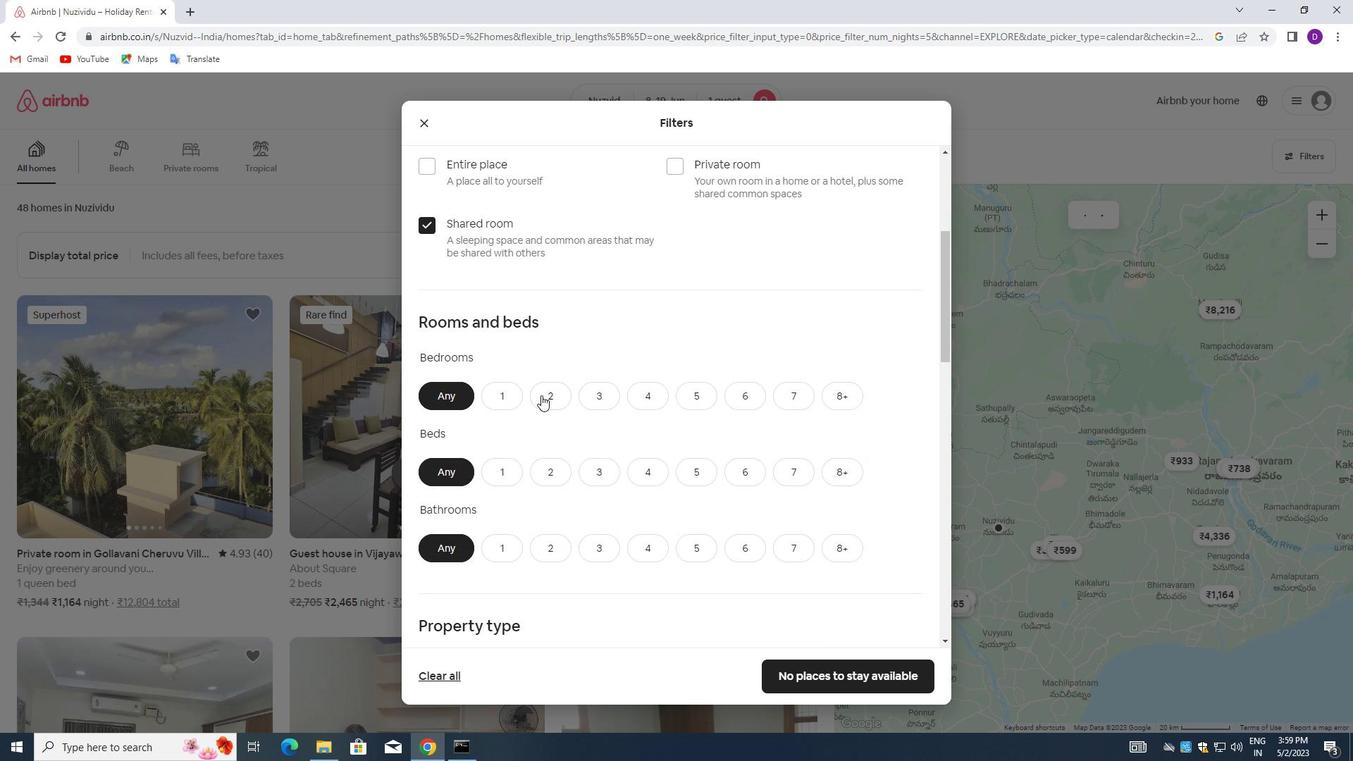 
Action: Mouse pressed left at (501, 395)
Screenshot: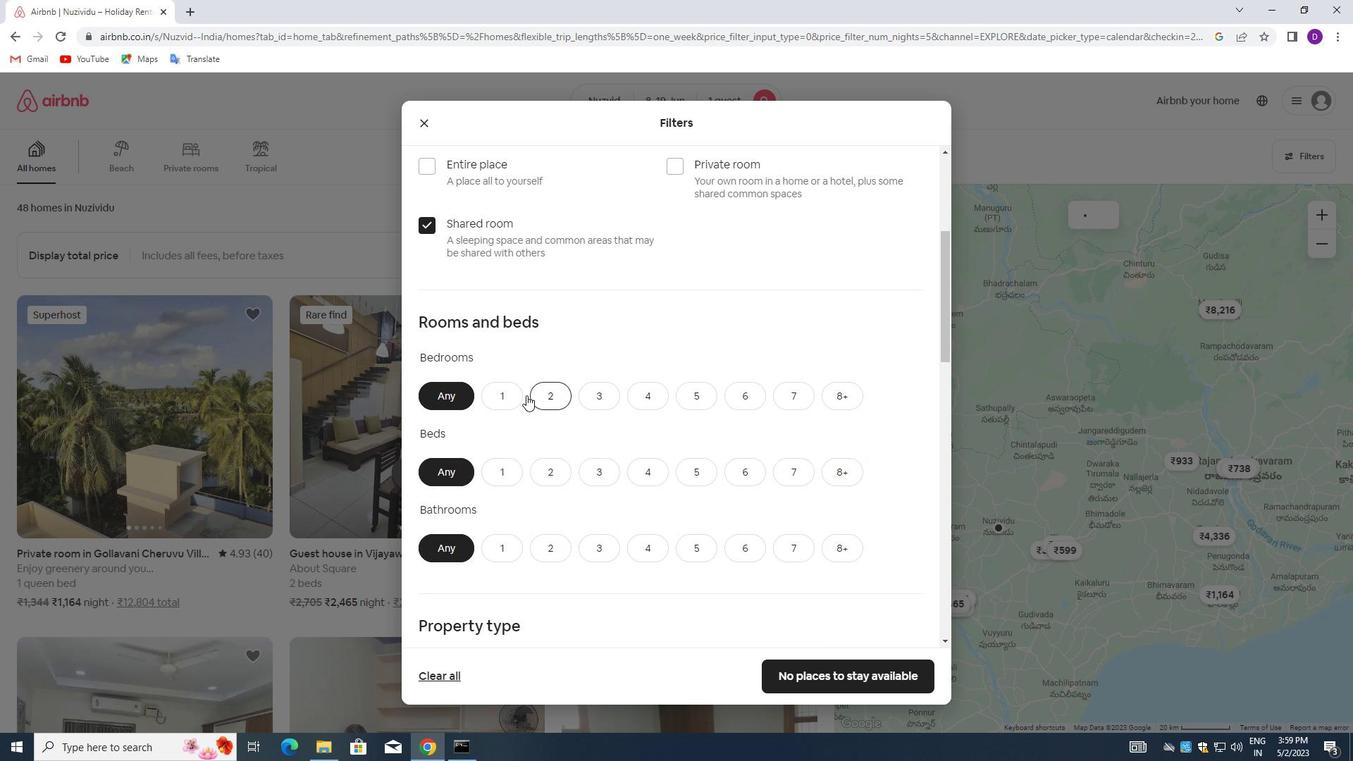 
Action: Mouse moved to (509, 470)
Screenshot: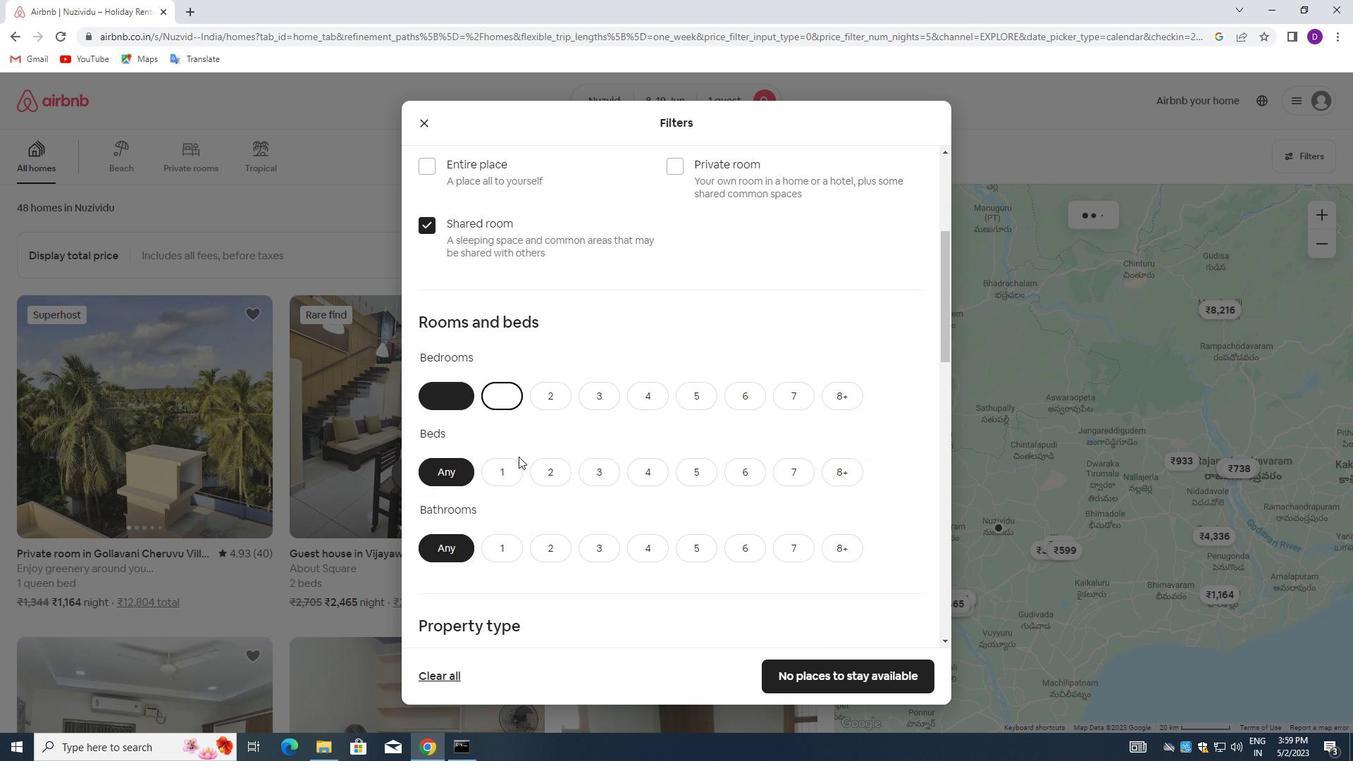 
Action: Mouse pressed left at (509, 470)
Screenshot: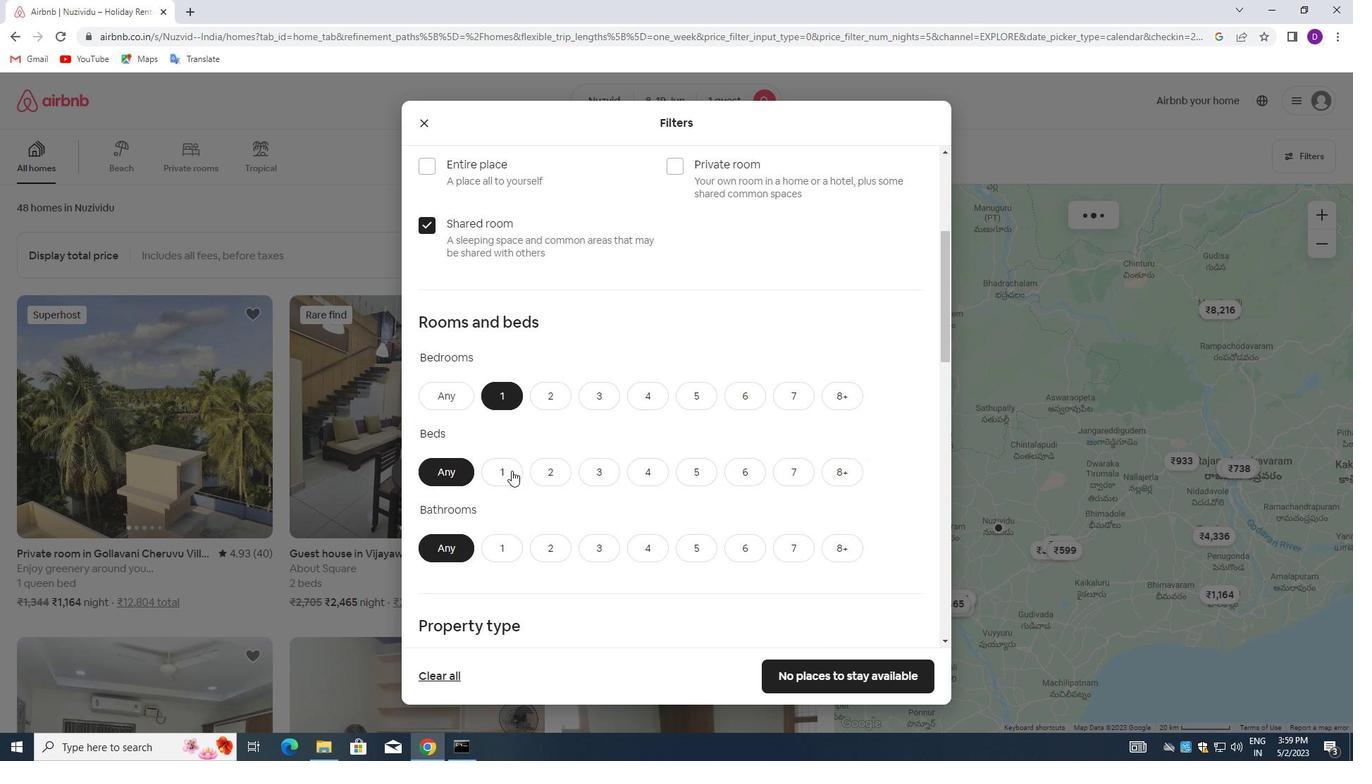 
Action: Mouse moved to (507, 546)
Screenshot: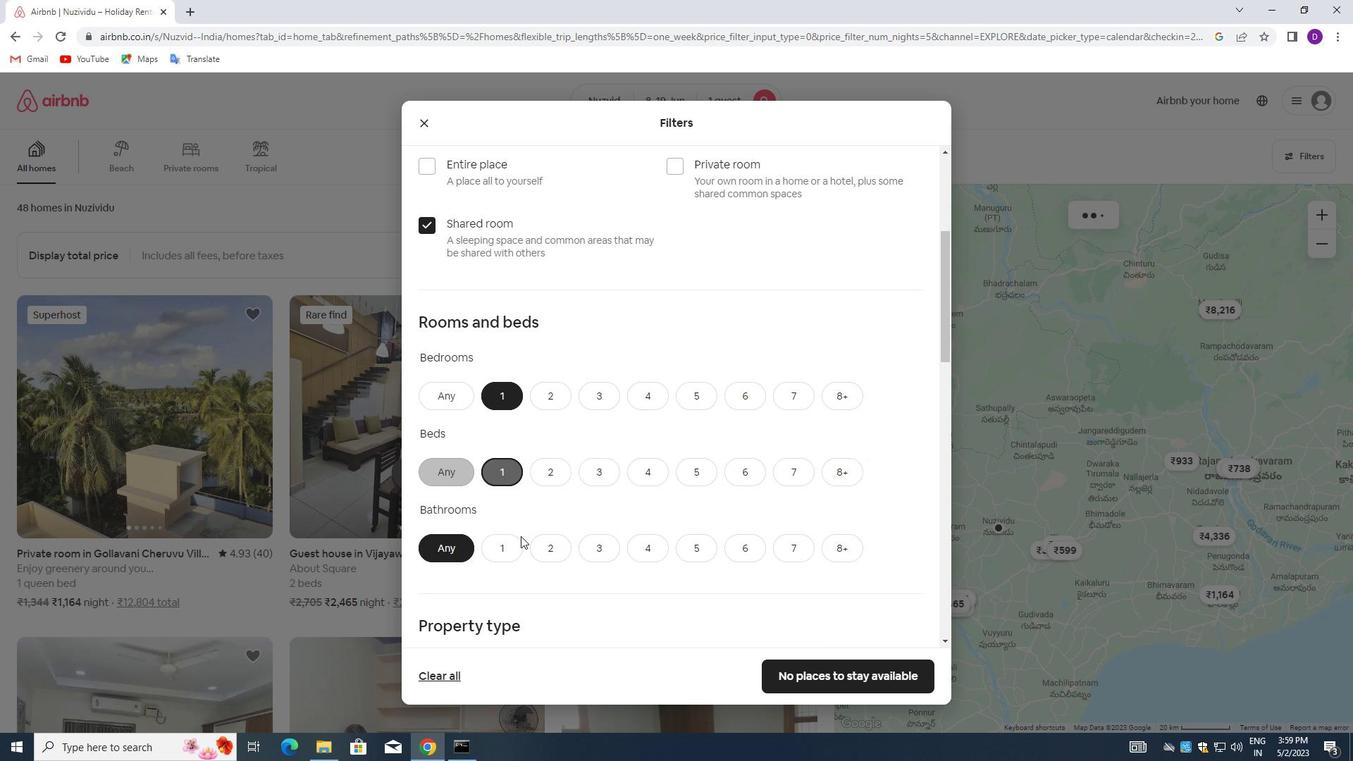 
Action: Mouse pressed left at (507, 546)
Screenshot: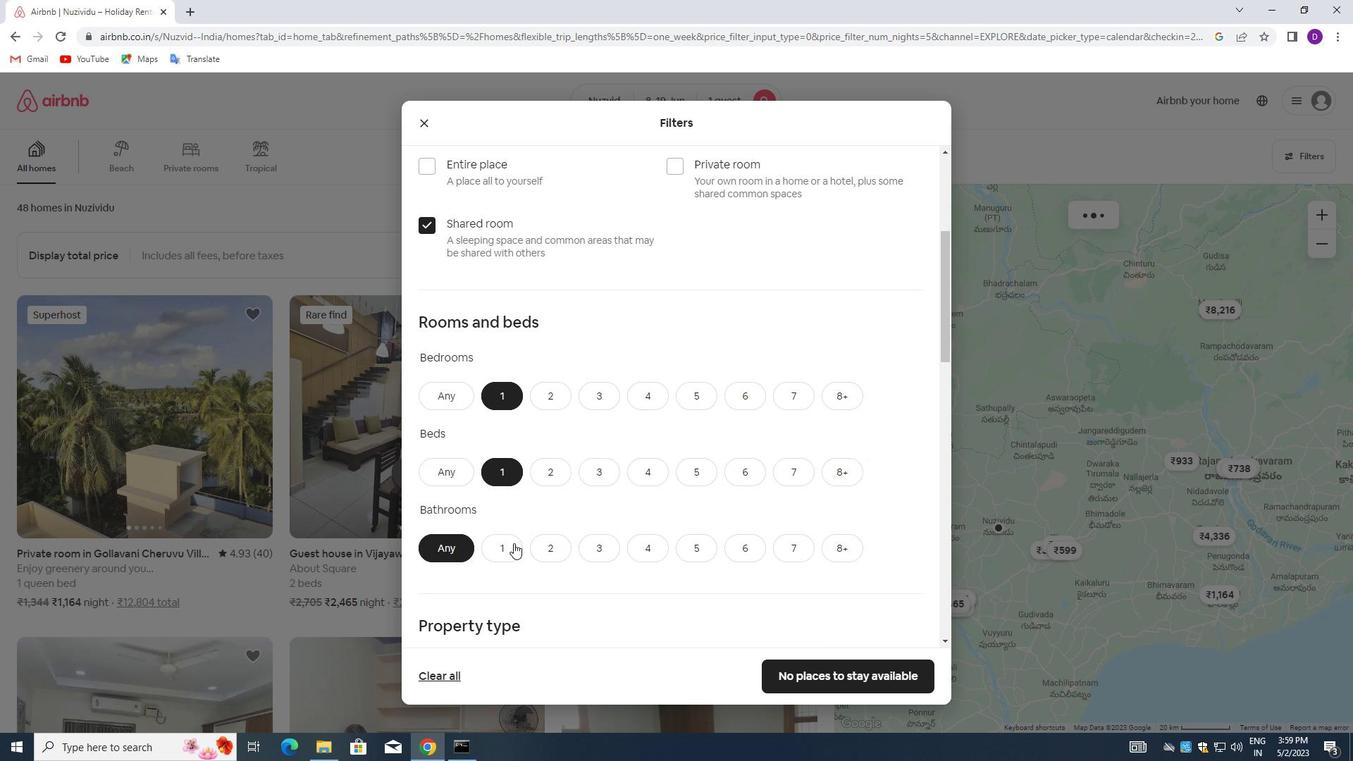 
Action: Mouse moved to (610, 411)
Screenshot: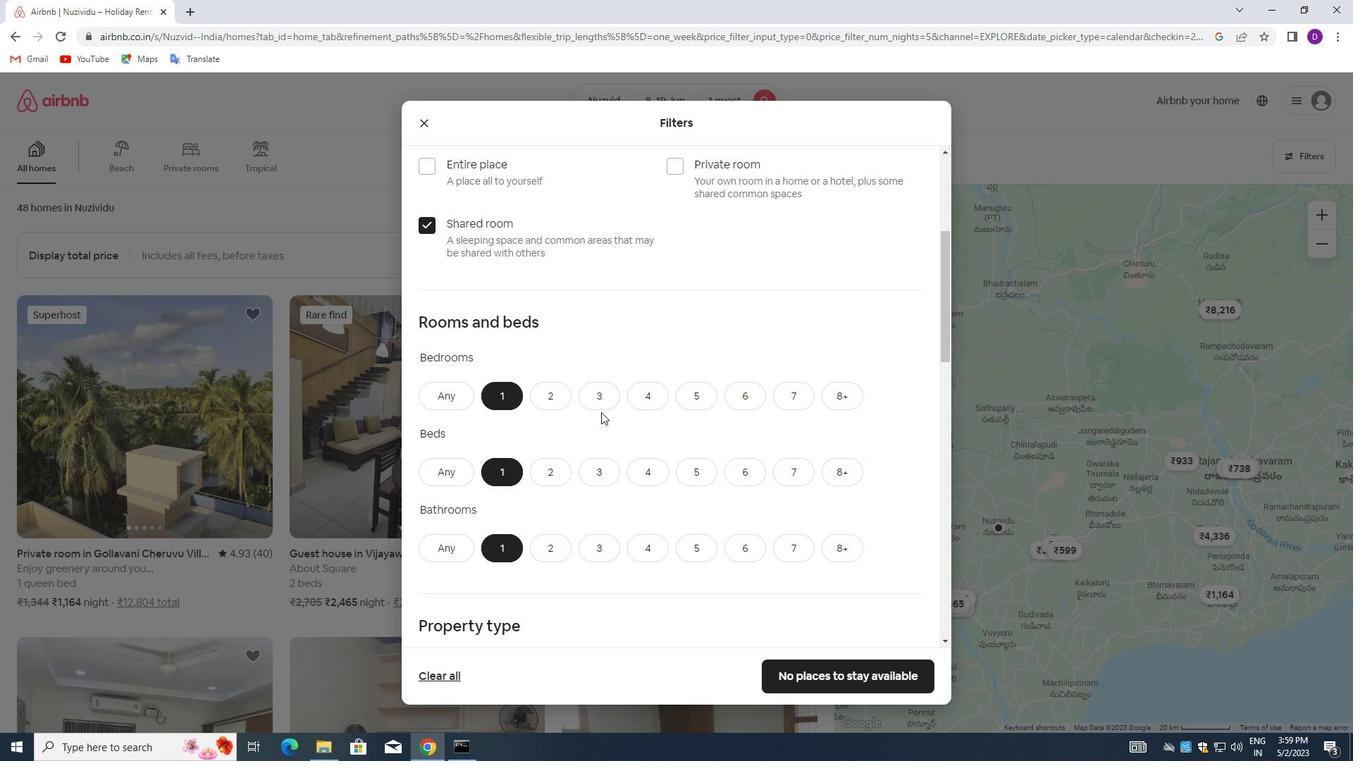 
Action: Mouse scrolled (610, 410) with delta (0, 0)
Screenshot: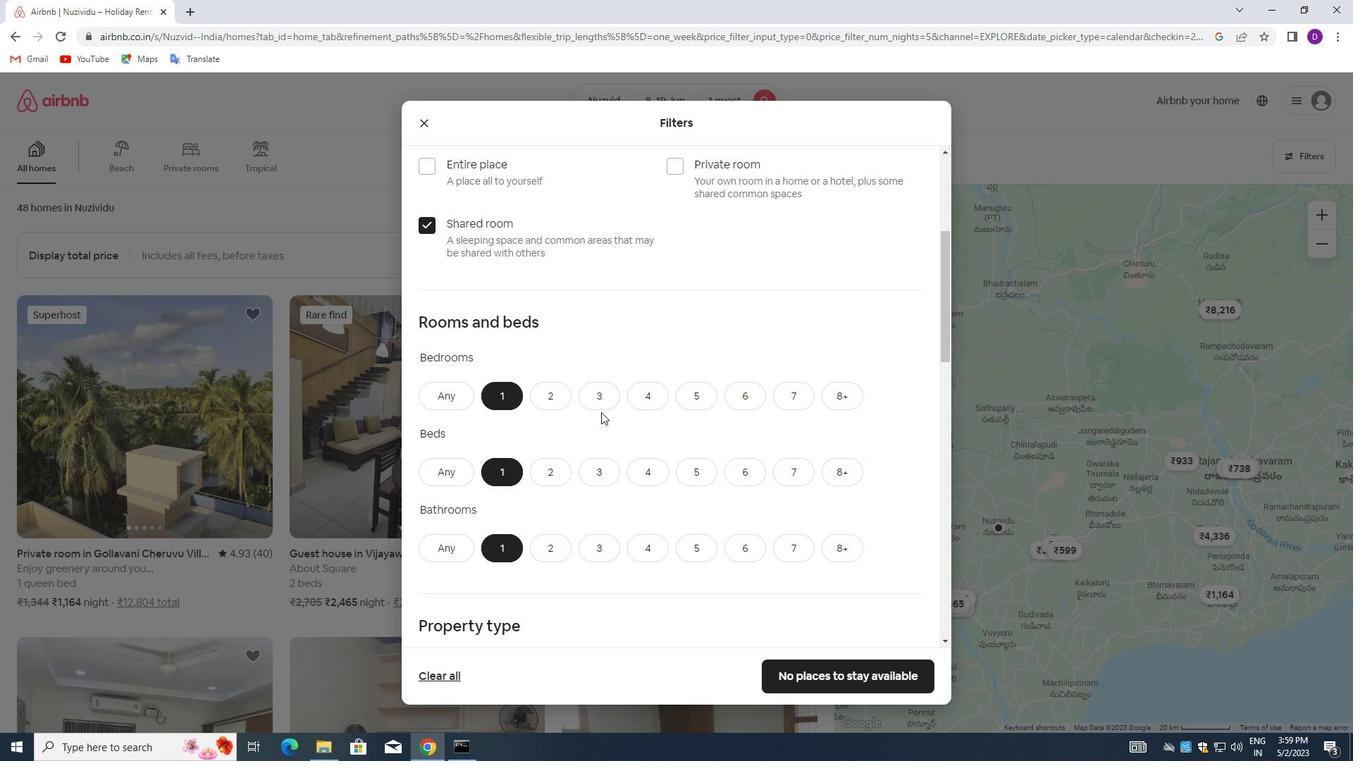 
Action: Mouse scrolled (610, 410) with delta (0, 0)
Screenshot: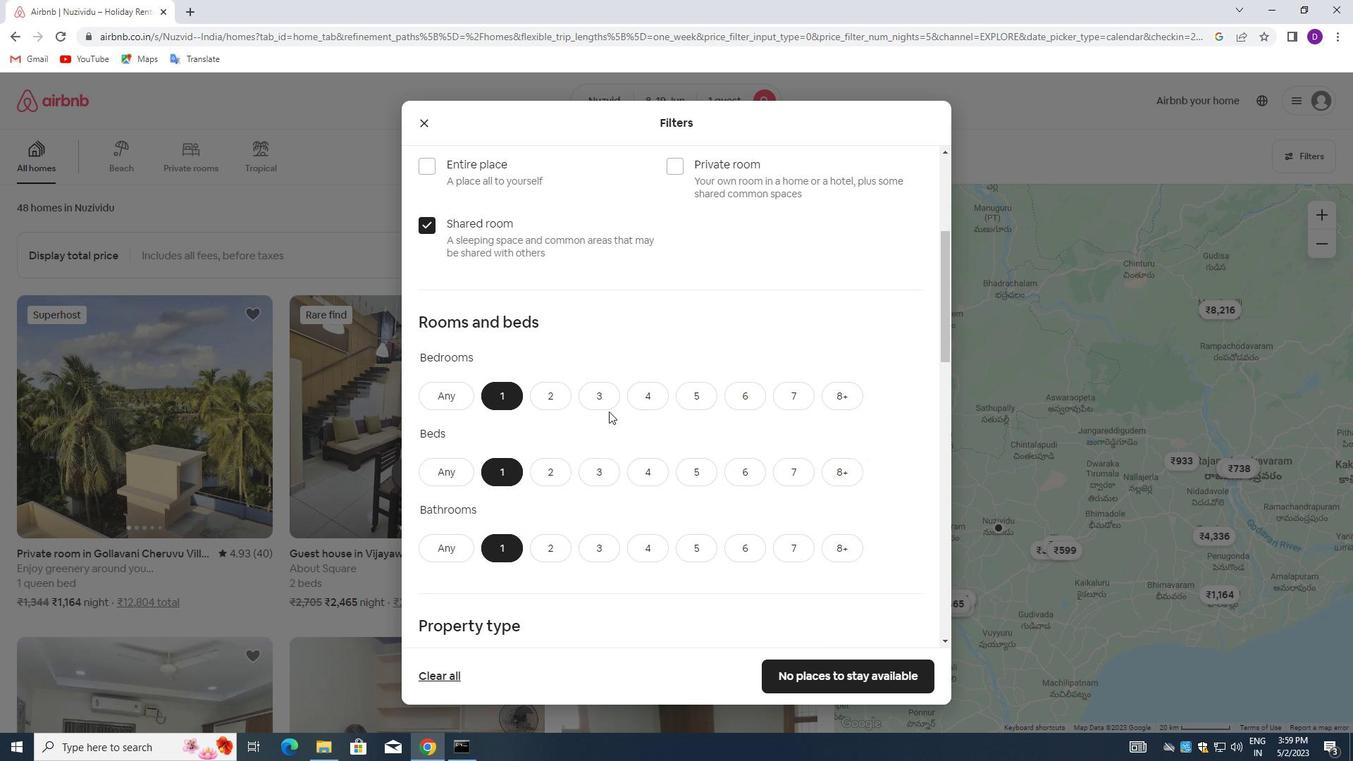 
Action: Mouse scrolled (610, 410) with delta (0, 0)
Screenshot: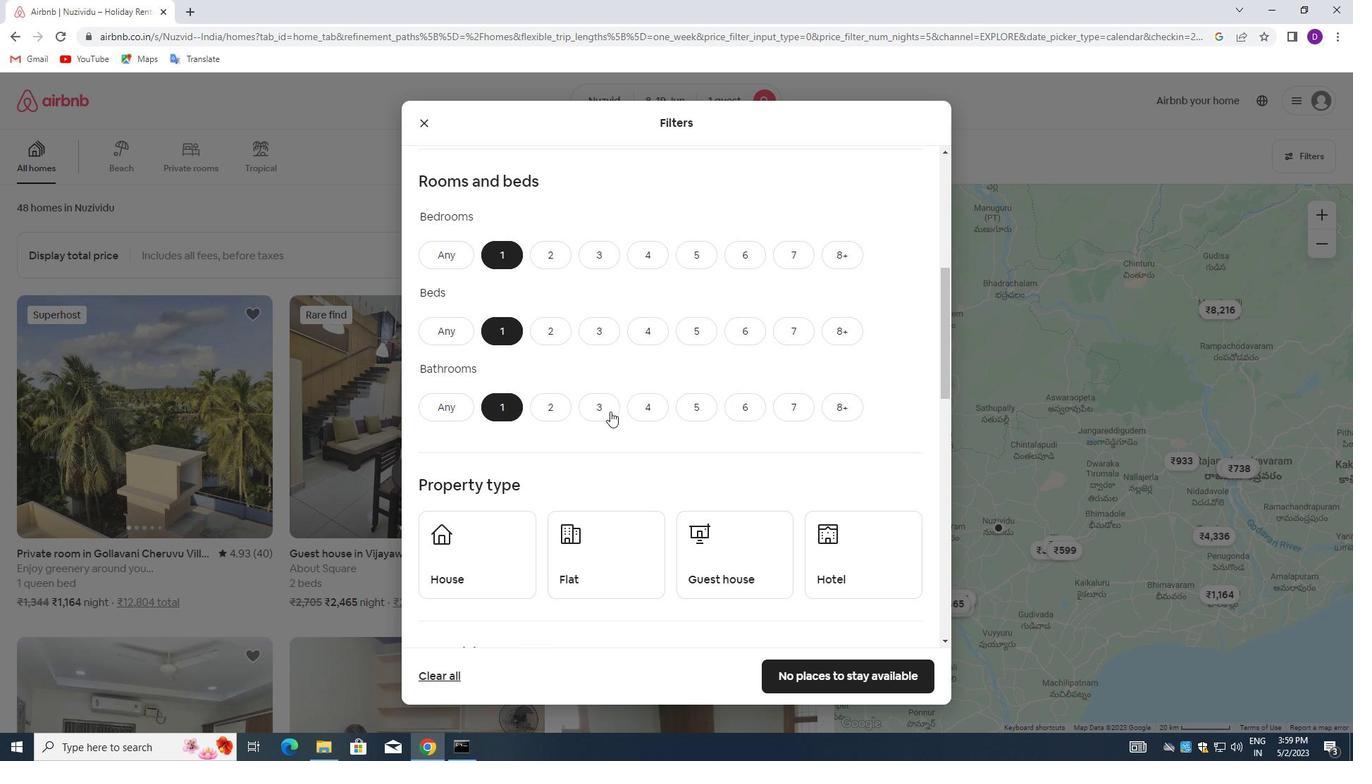 
Action: Mouse scrolled (610, 410) with delta (0, 0)
Screenshot: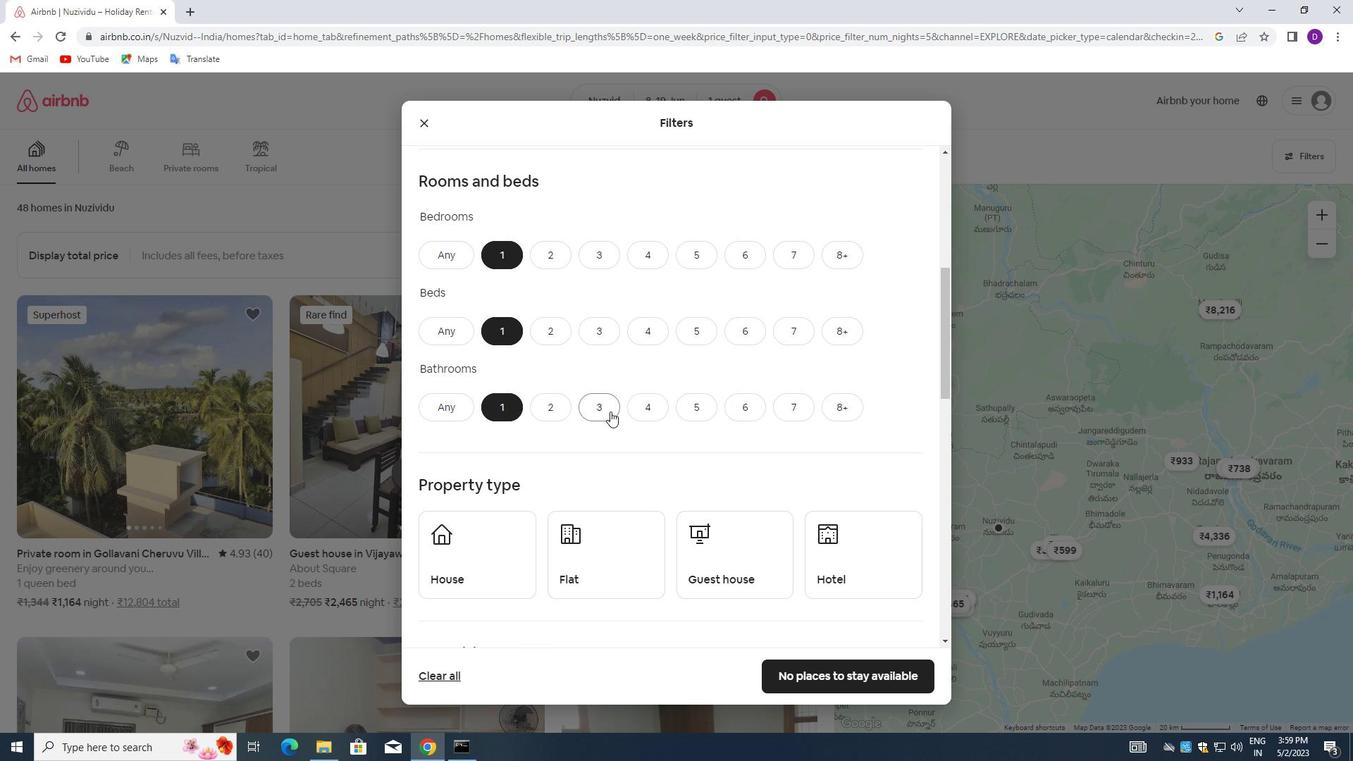 
Action: Mouse moved to (611, 407)
Screenshot: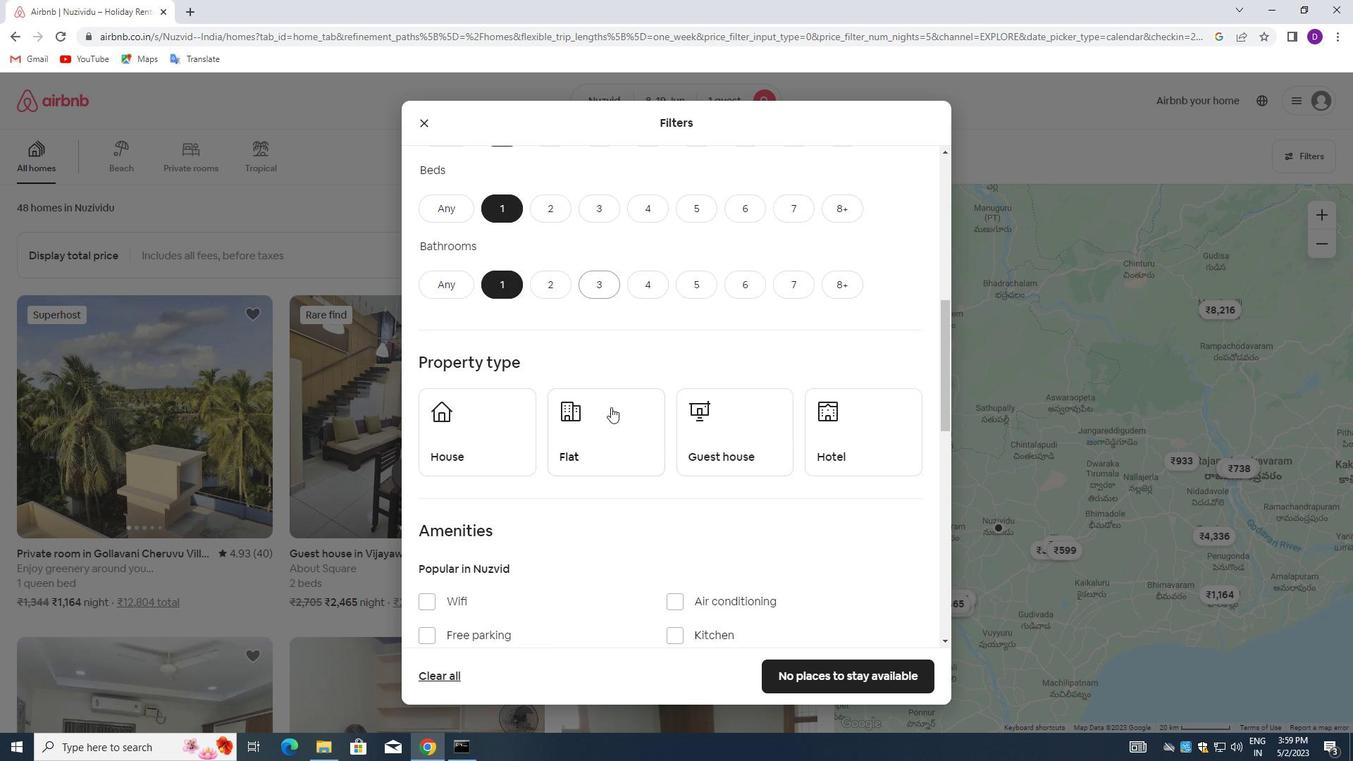 
Action: Mouse scrolled (611, 406) with delta (0, 0)
Screenshot: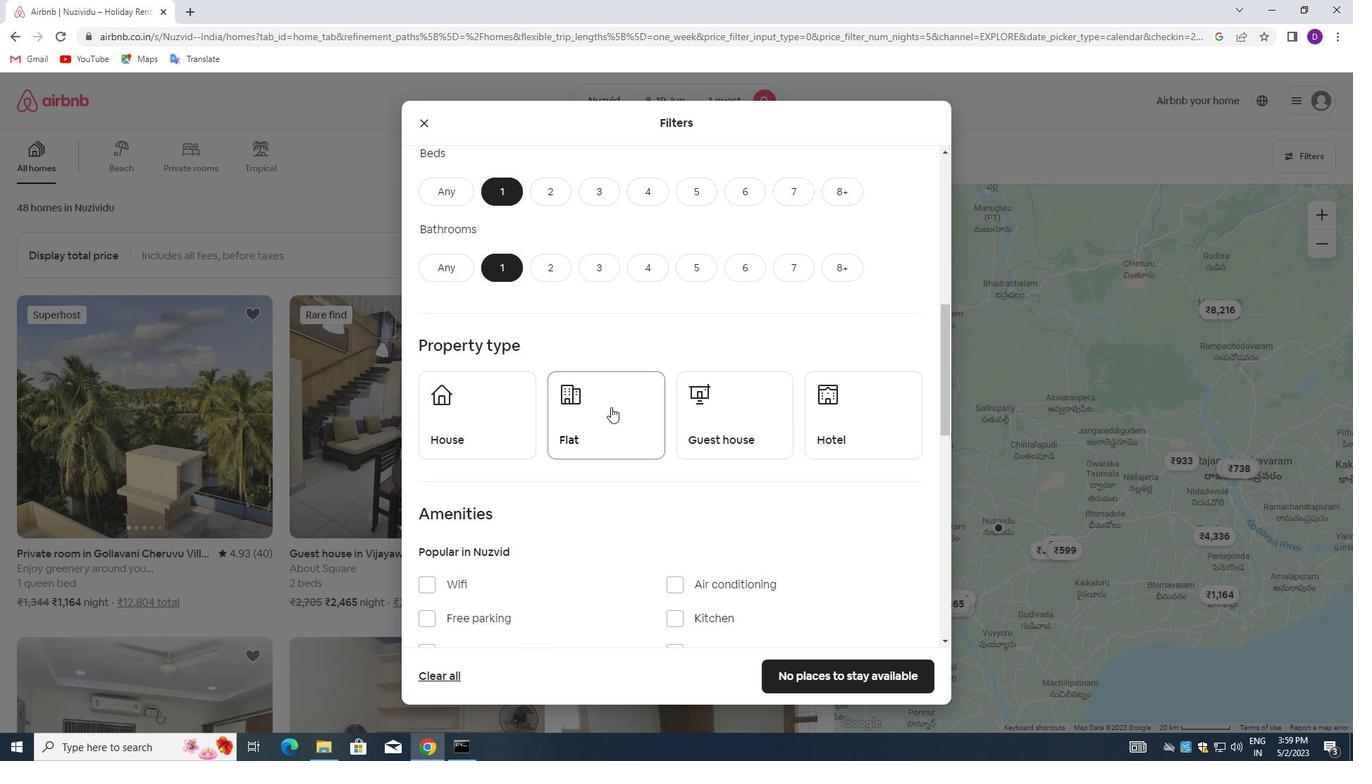 
Action: Mouse moved to (453, 359)
Screenshot: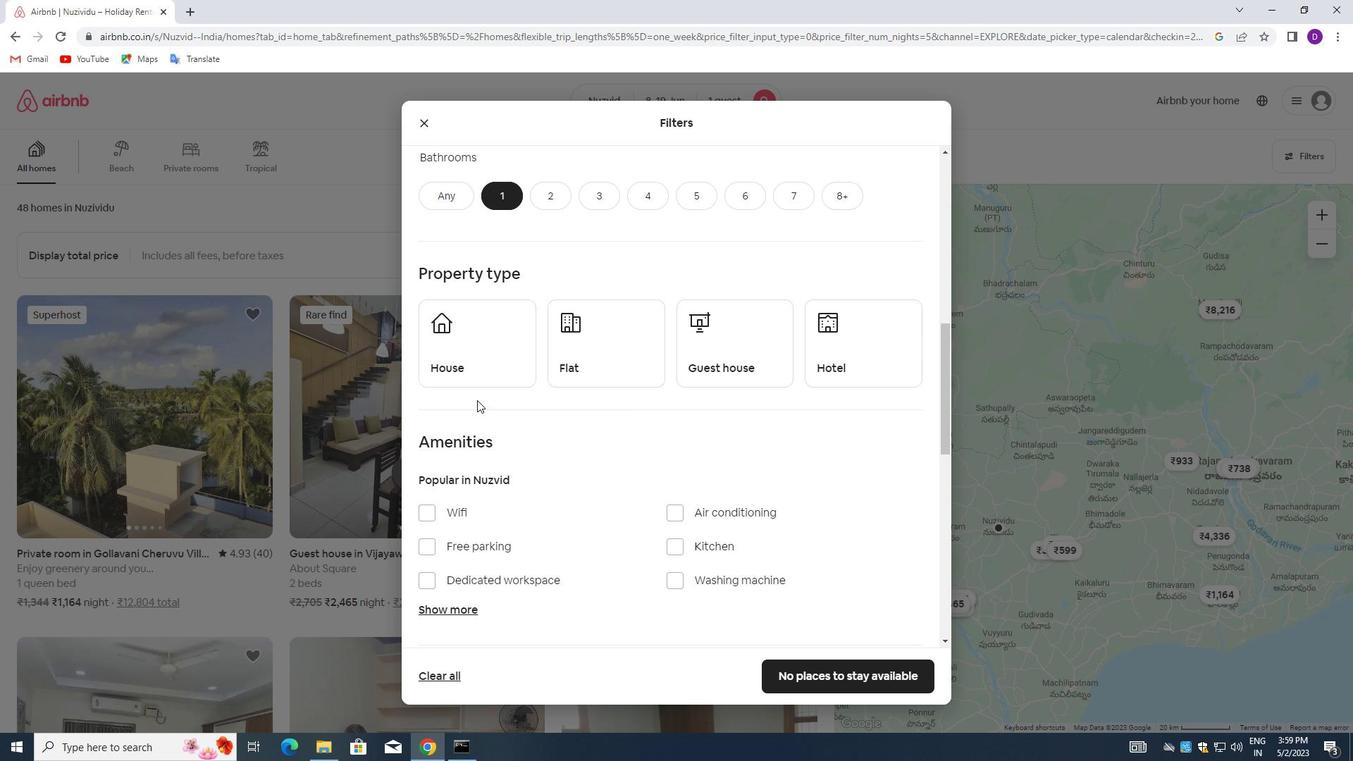 
Action: Mouse pressed left at (453, 359)
Screenshot: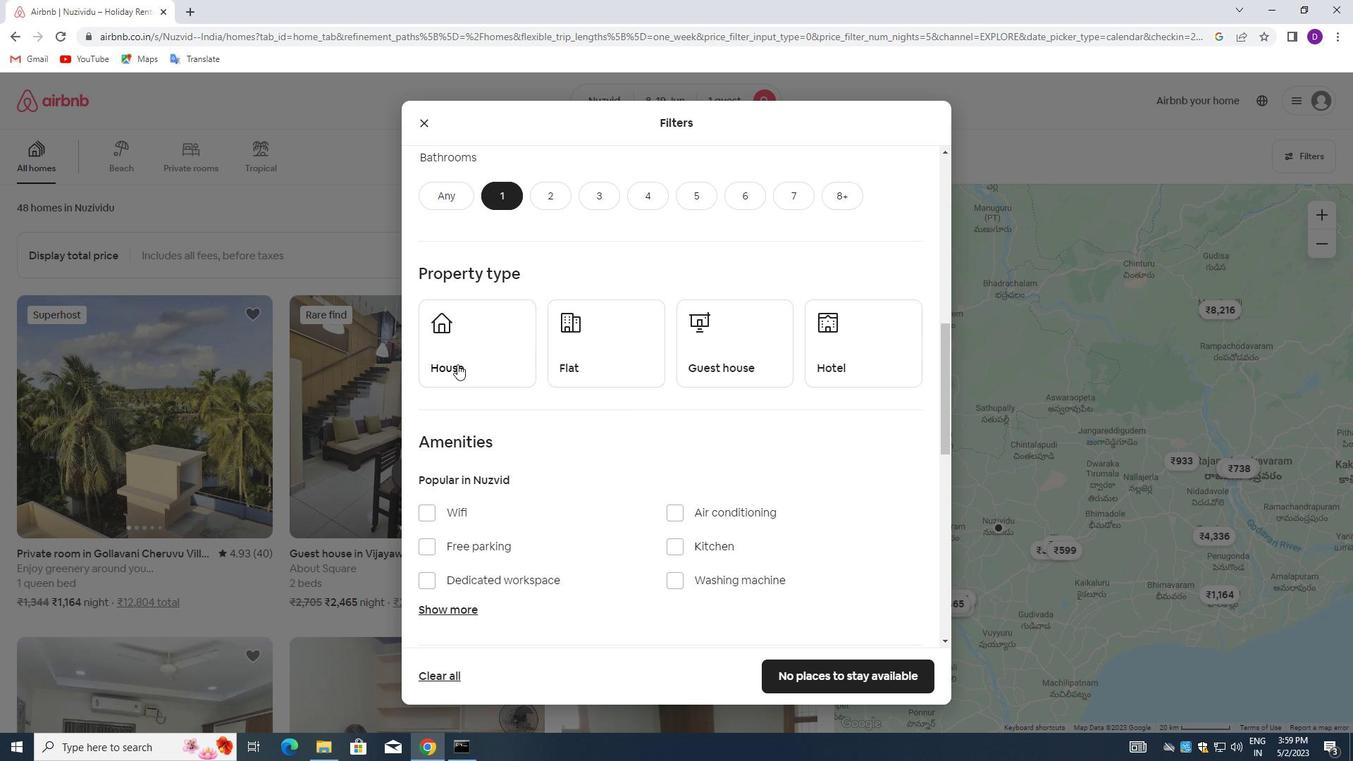 
Action: Mouse moved to (585, 352)
Screenshot: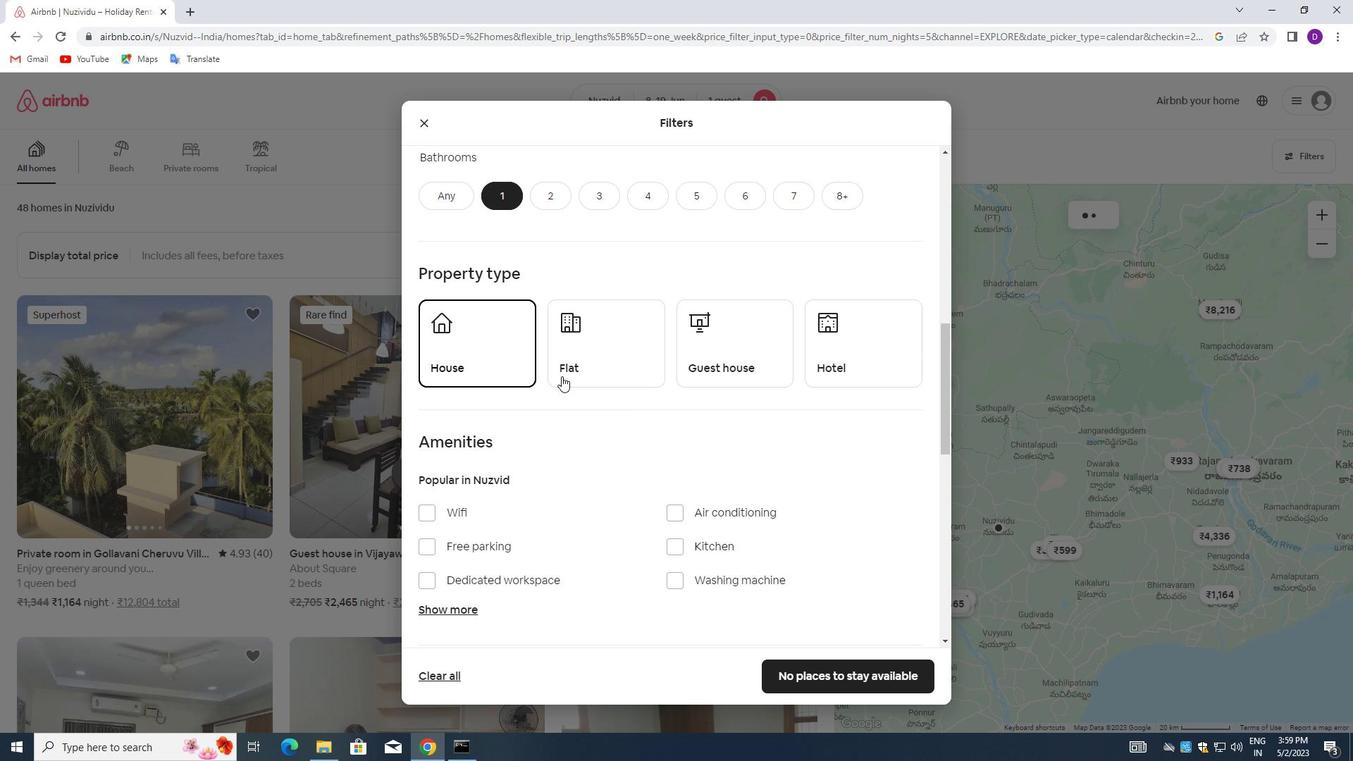 
Action: Mouse pressed left at (585, 352)
Screenshot: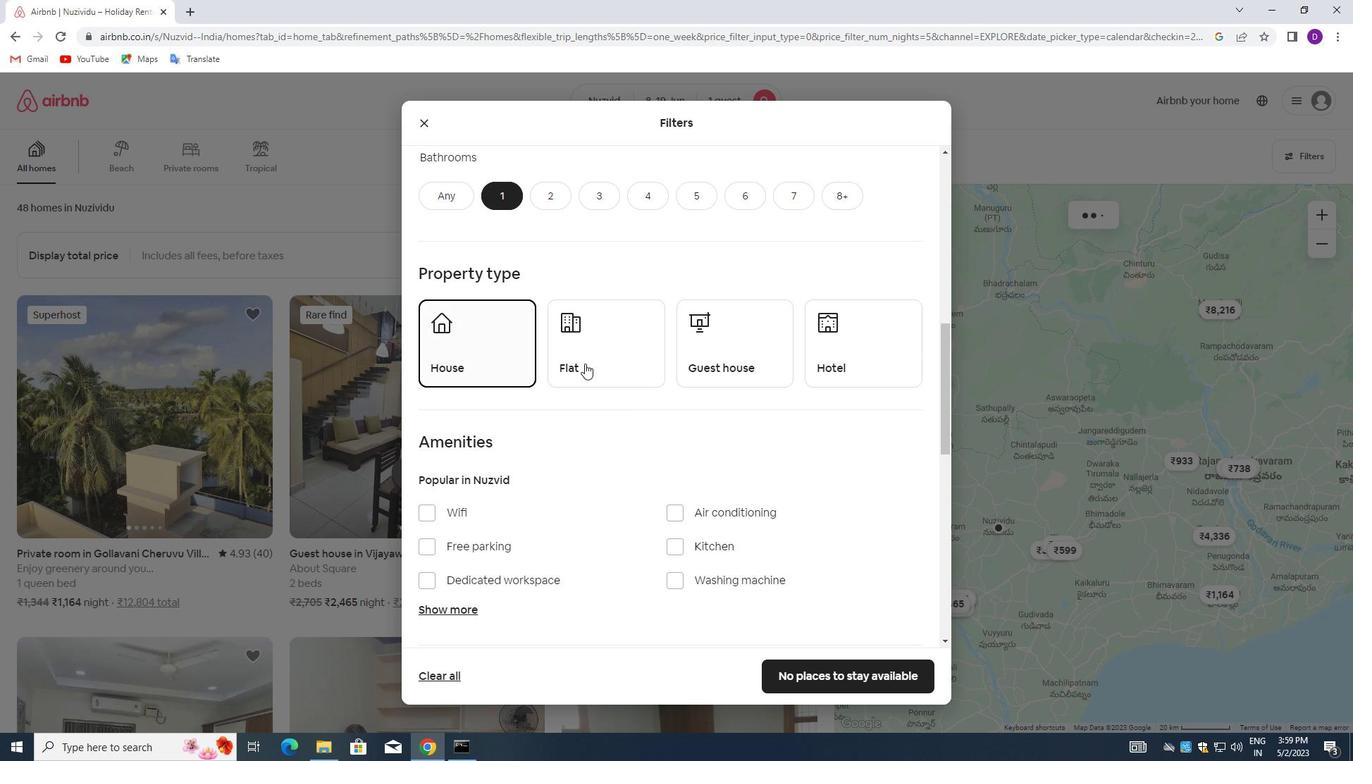 
Action: Mouse moved to (685, 348)
Screenshot: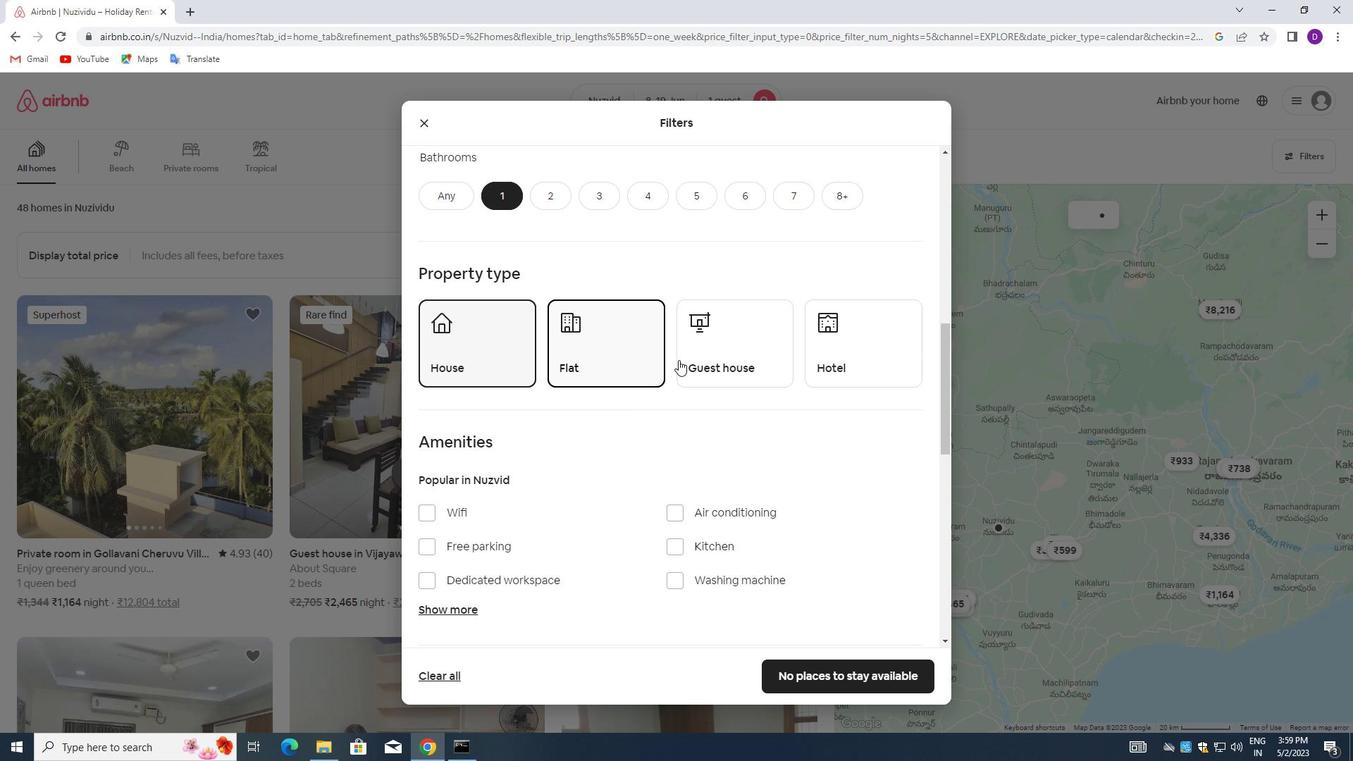 
Action: Mouse pressed left at (685, 348)
Screenshot: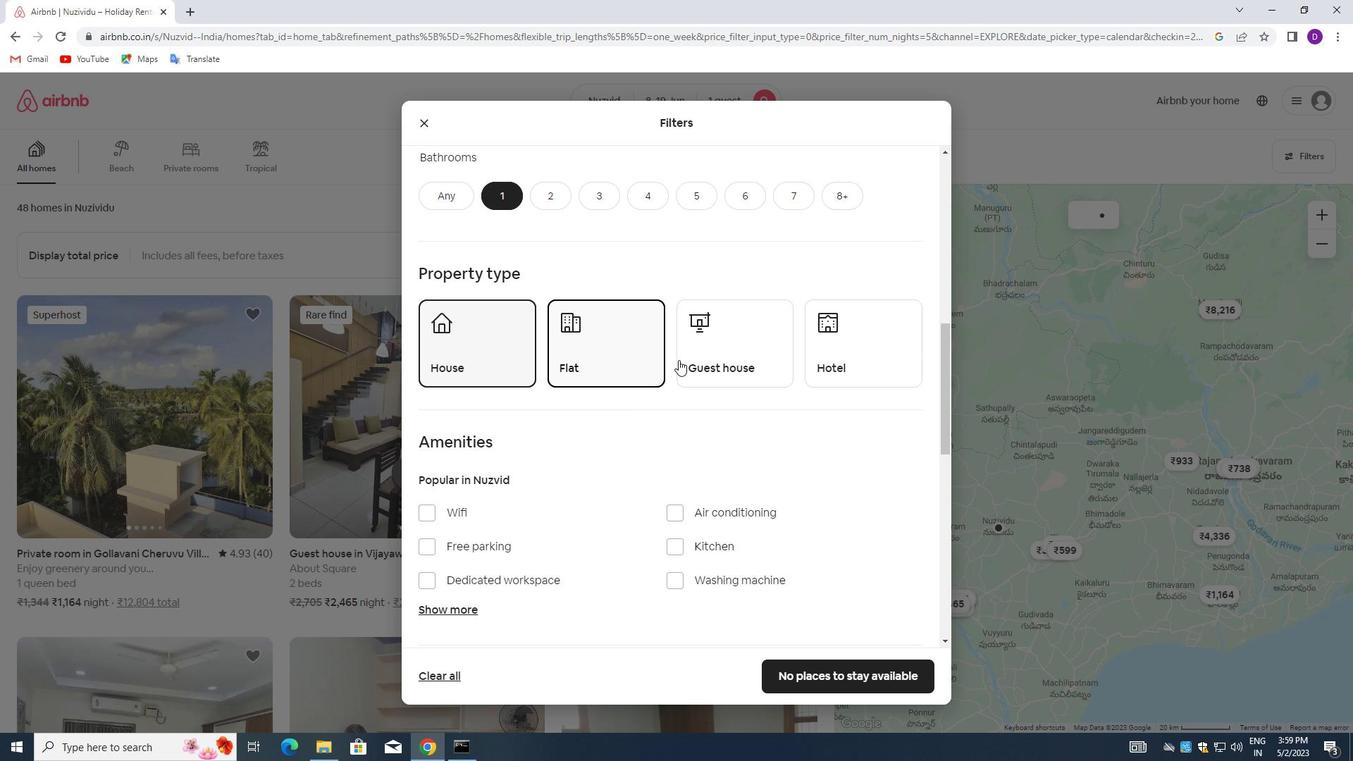 
Action: Mouse moved to (841, 341)
Screenshot: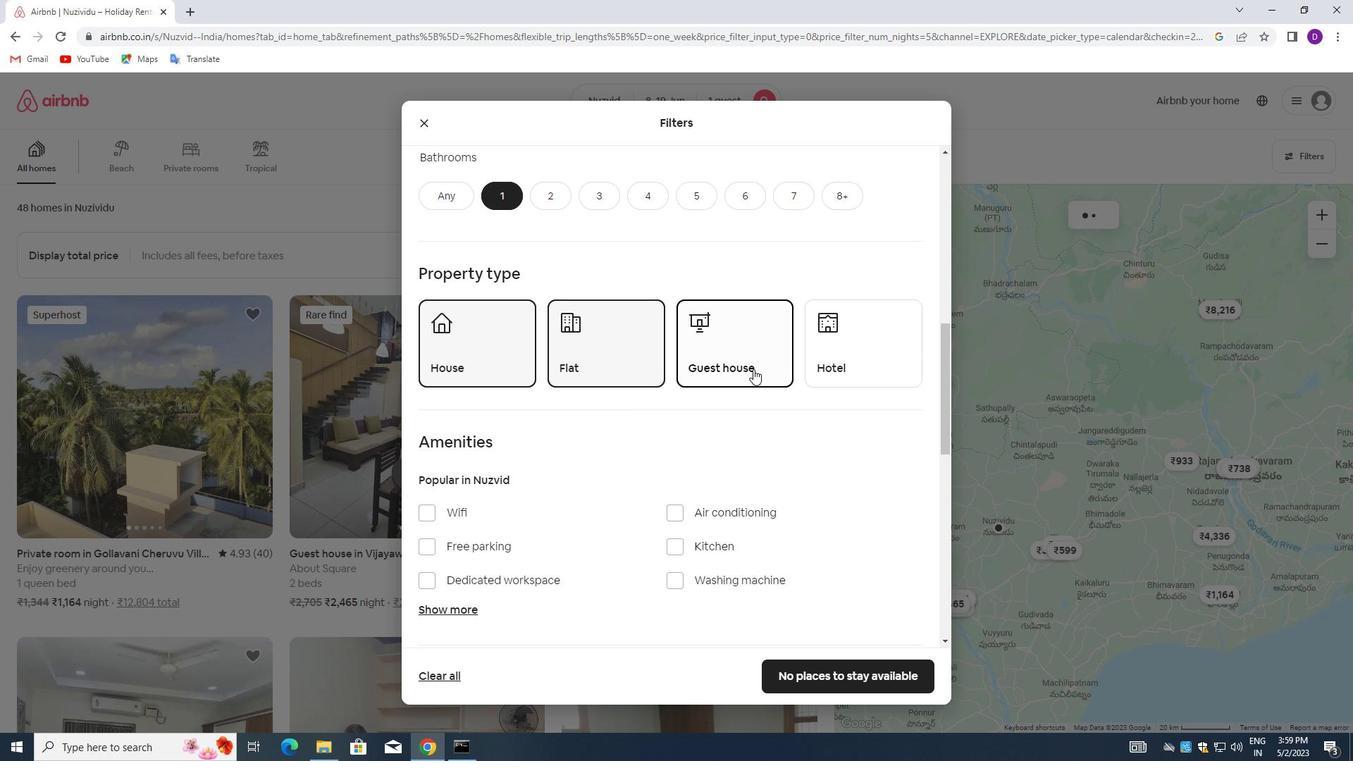 
Action: Mouse pressed left at (841, 341)
Screenshot: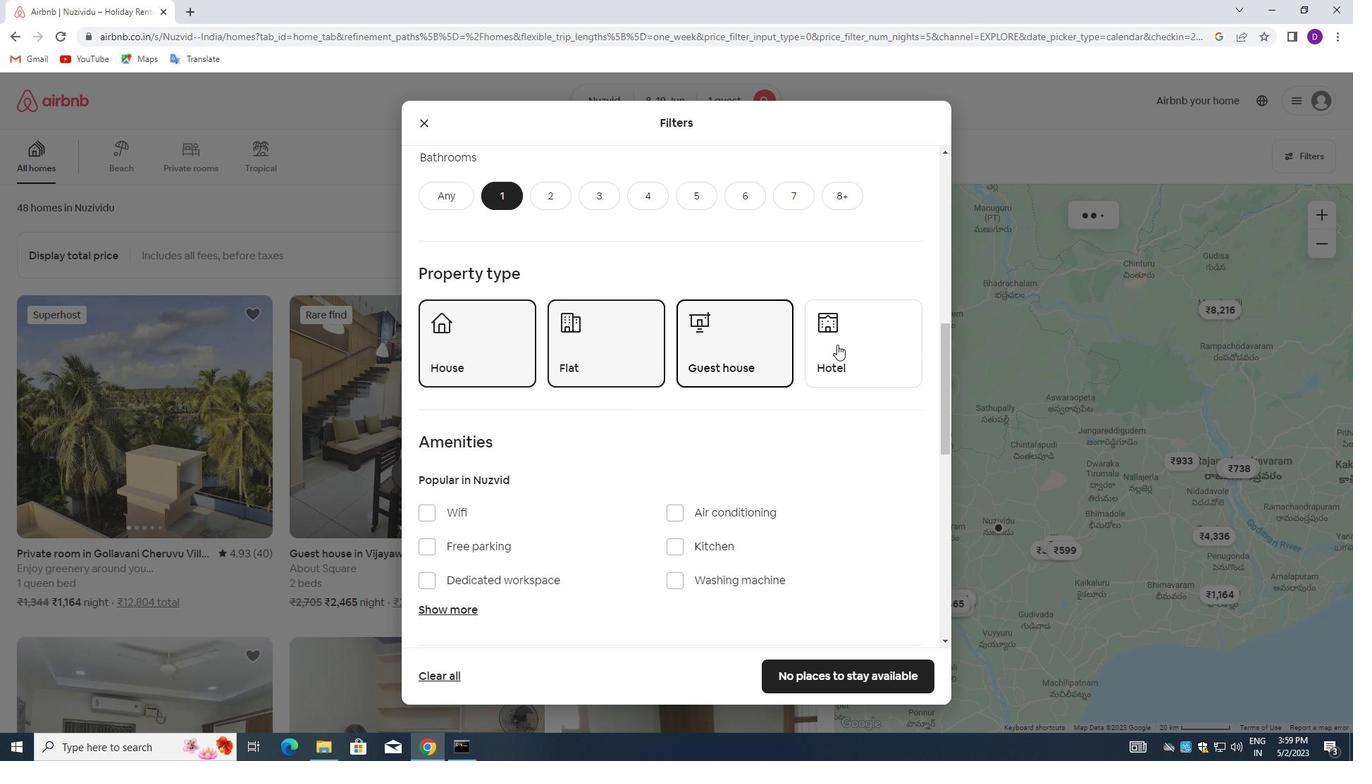 
Action: Mouse moved to (642, 413)
Screenshot: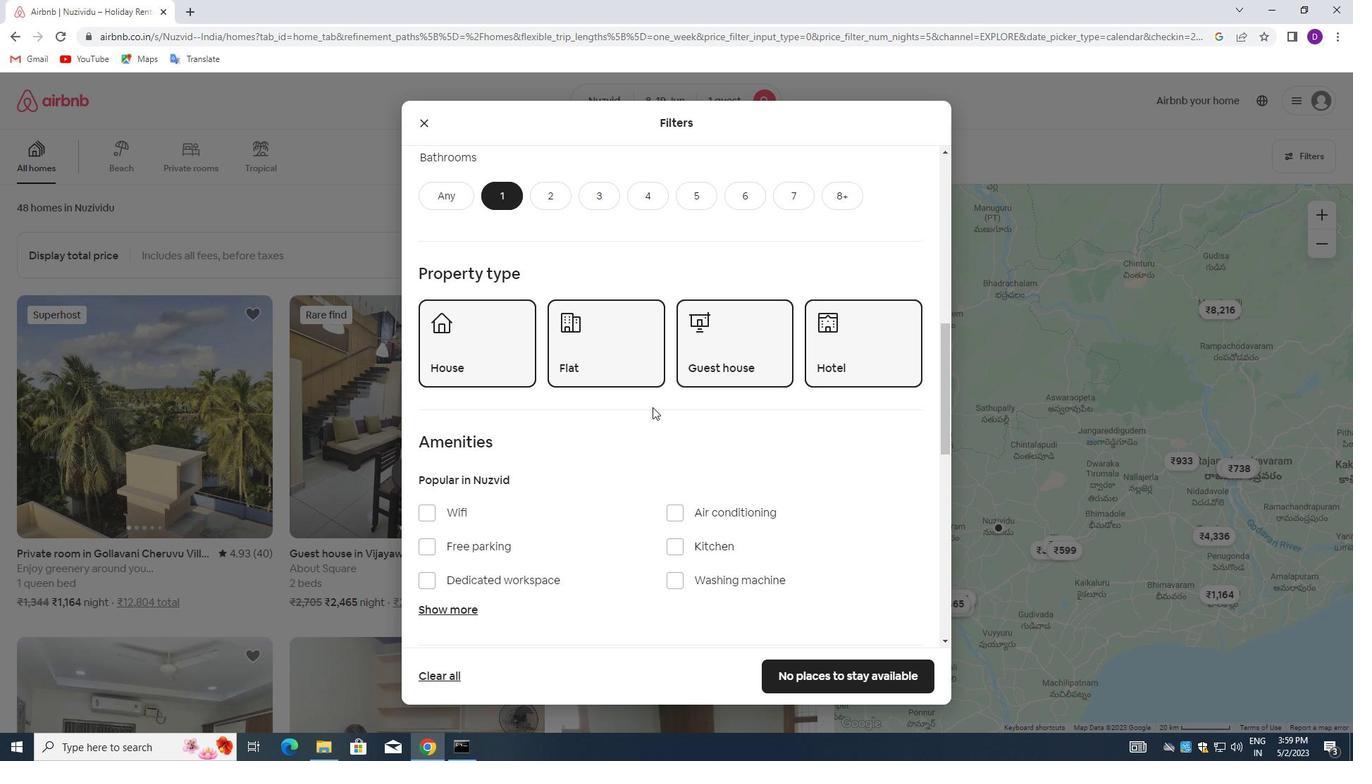 
Action: Mouse scrolled (642, 412) with delta (0, 0)
Screenshot: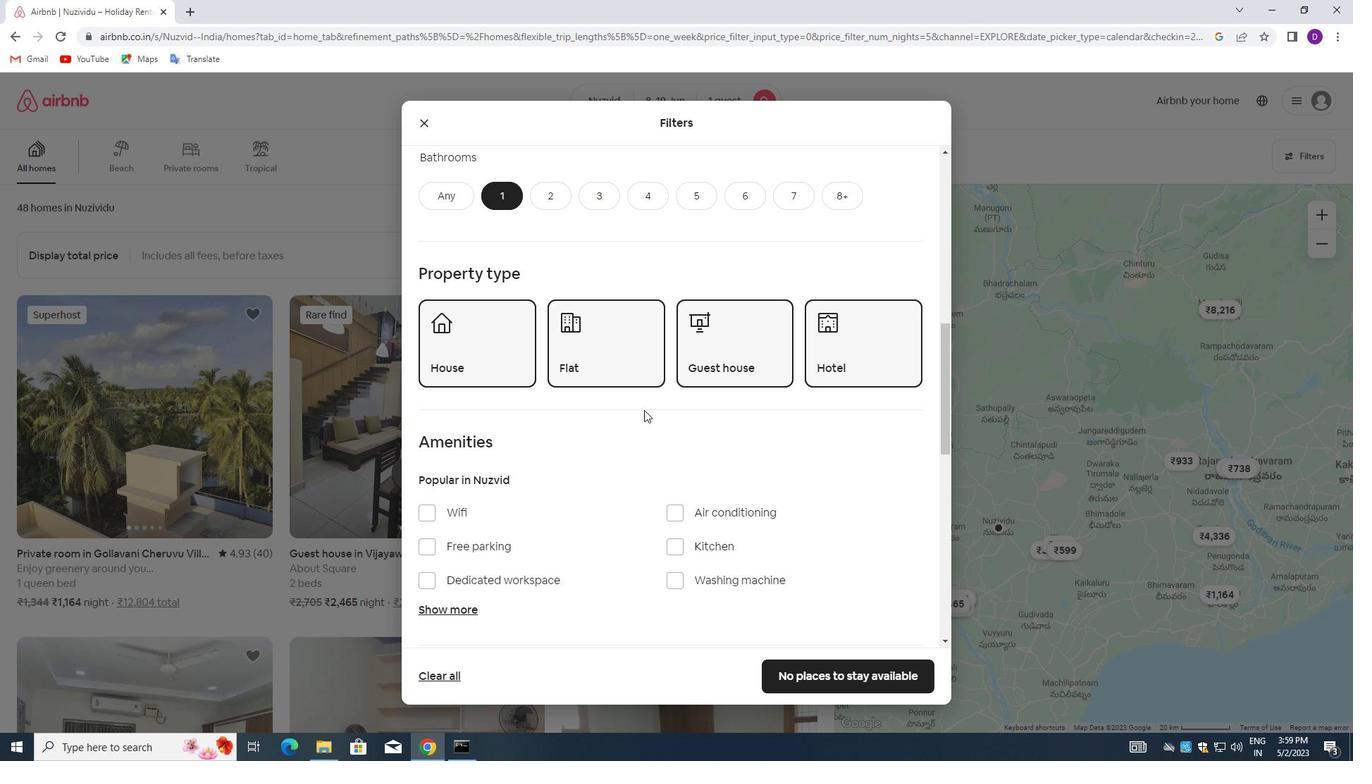 
Action: Mouse moved to (642, 413)
Screenshot: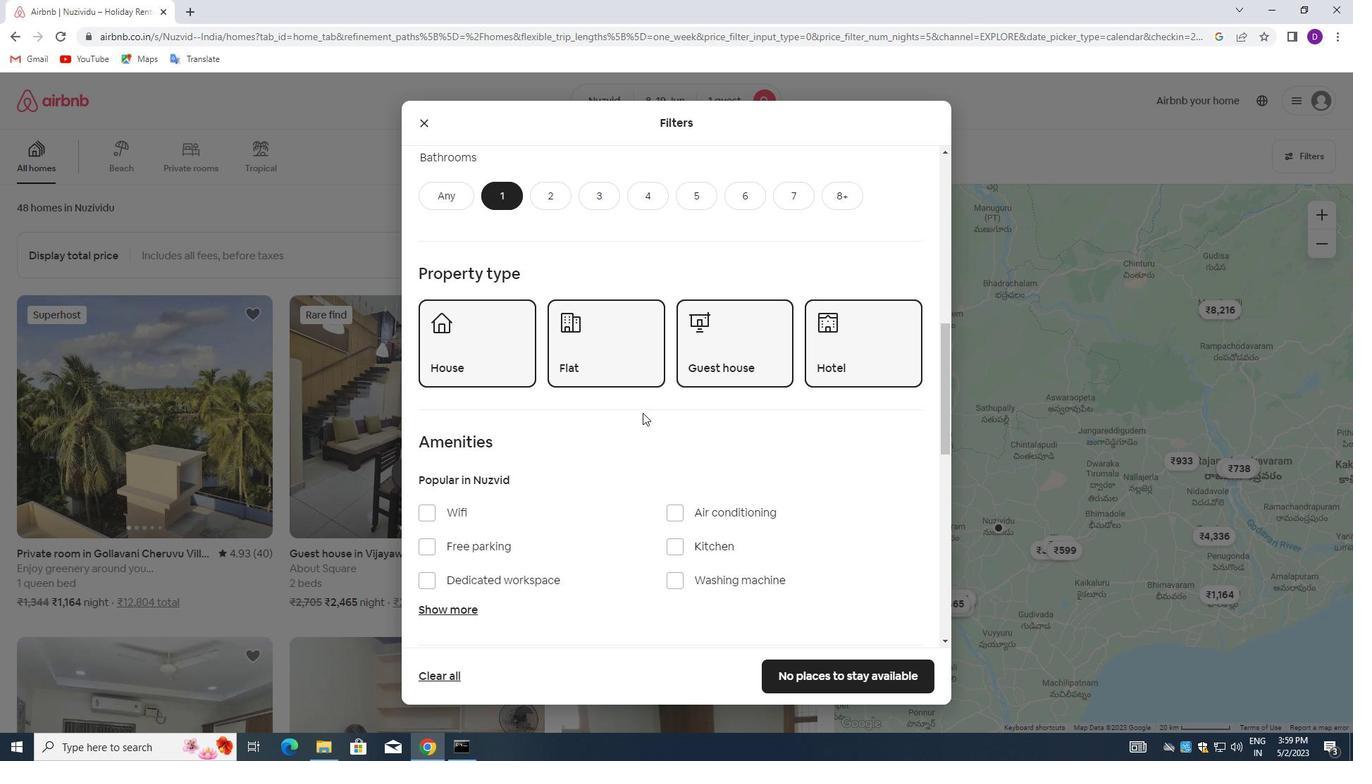 
Action: Mouse scrolled (642, 413) with delta (0, 0)
Screenshot: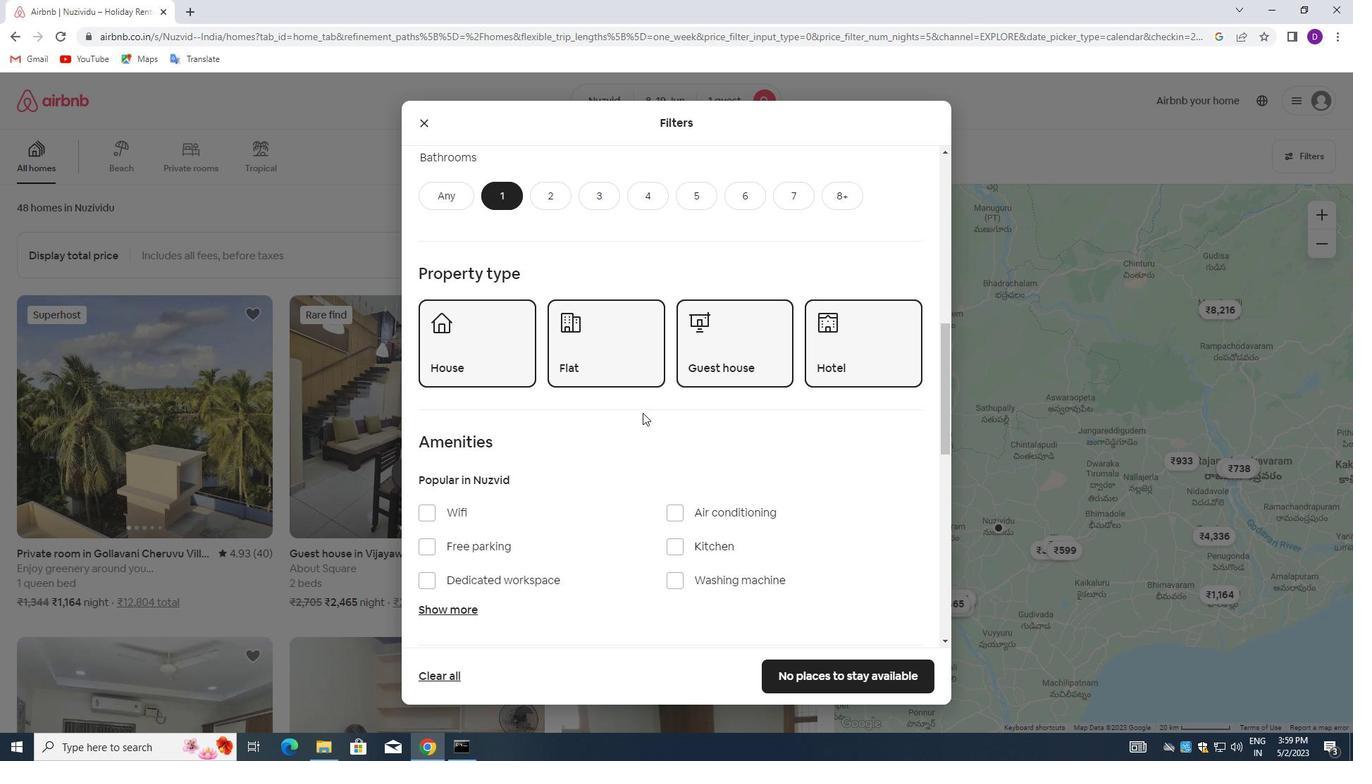 
Action: Mouse moved to (649, 413)
Screenshot: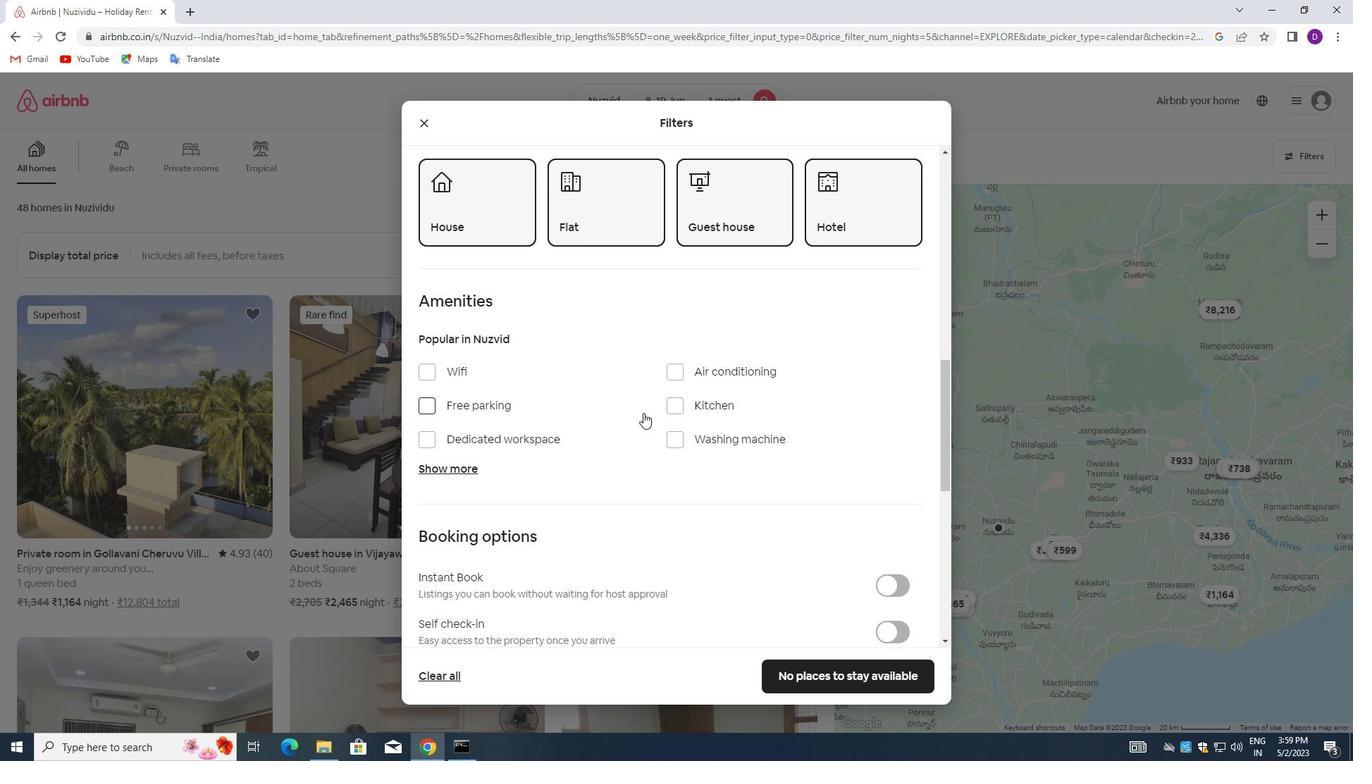 
Action: Mouse scrolled (649, 412) with delta (0, 0)
Screenshot: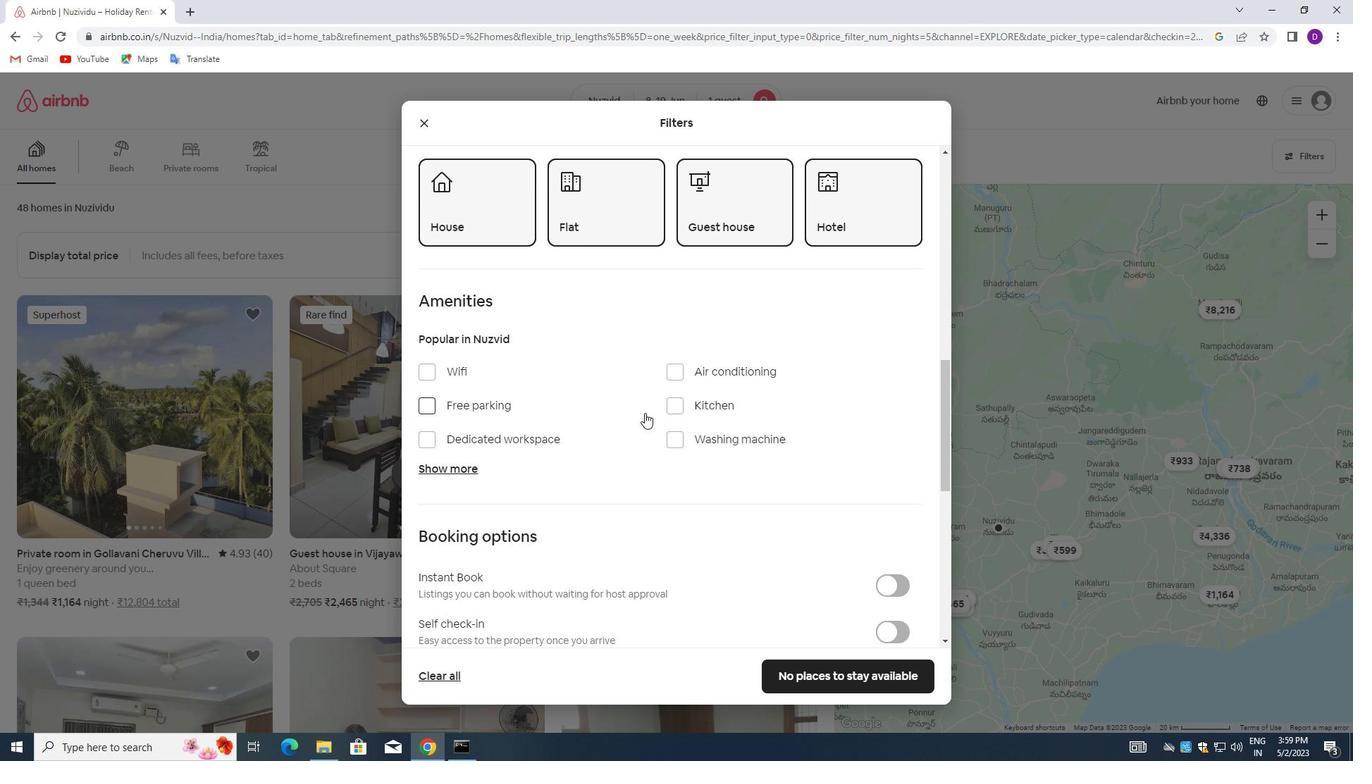 
Action: Mouse scrolled (649, 412) with delta (0, 0)
Screenshot: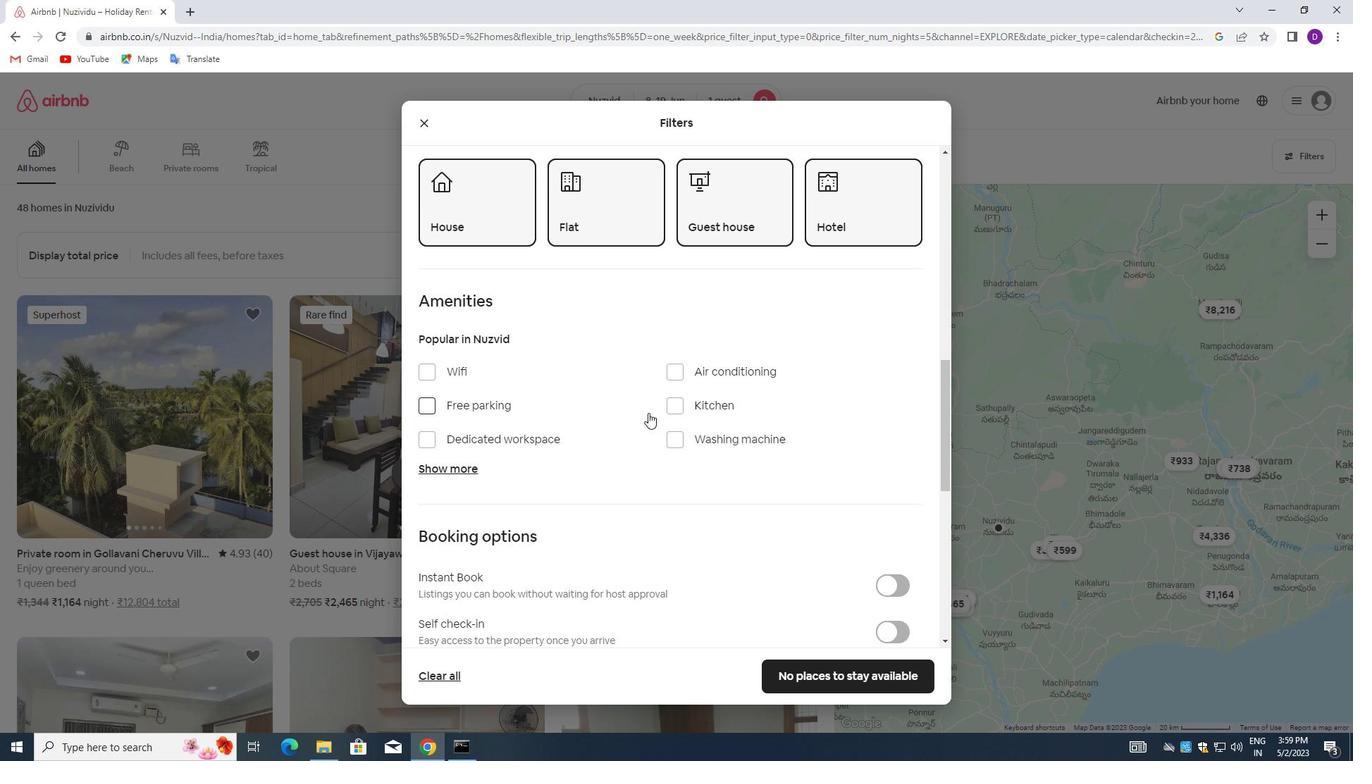 
Action: Mouse moved to (671, 302)
Screenshot: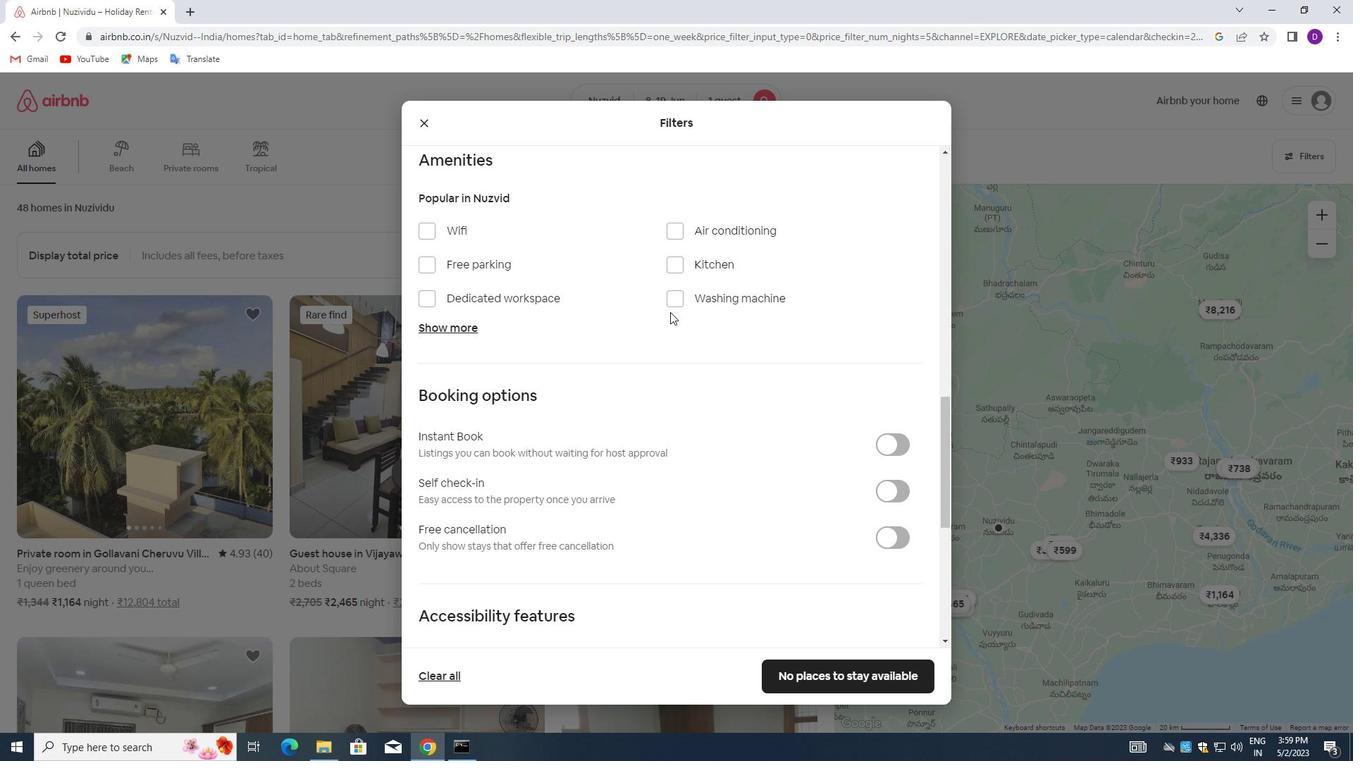 
Action: Mouse pressed left at (671, 302)
Screenshot: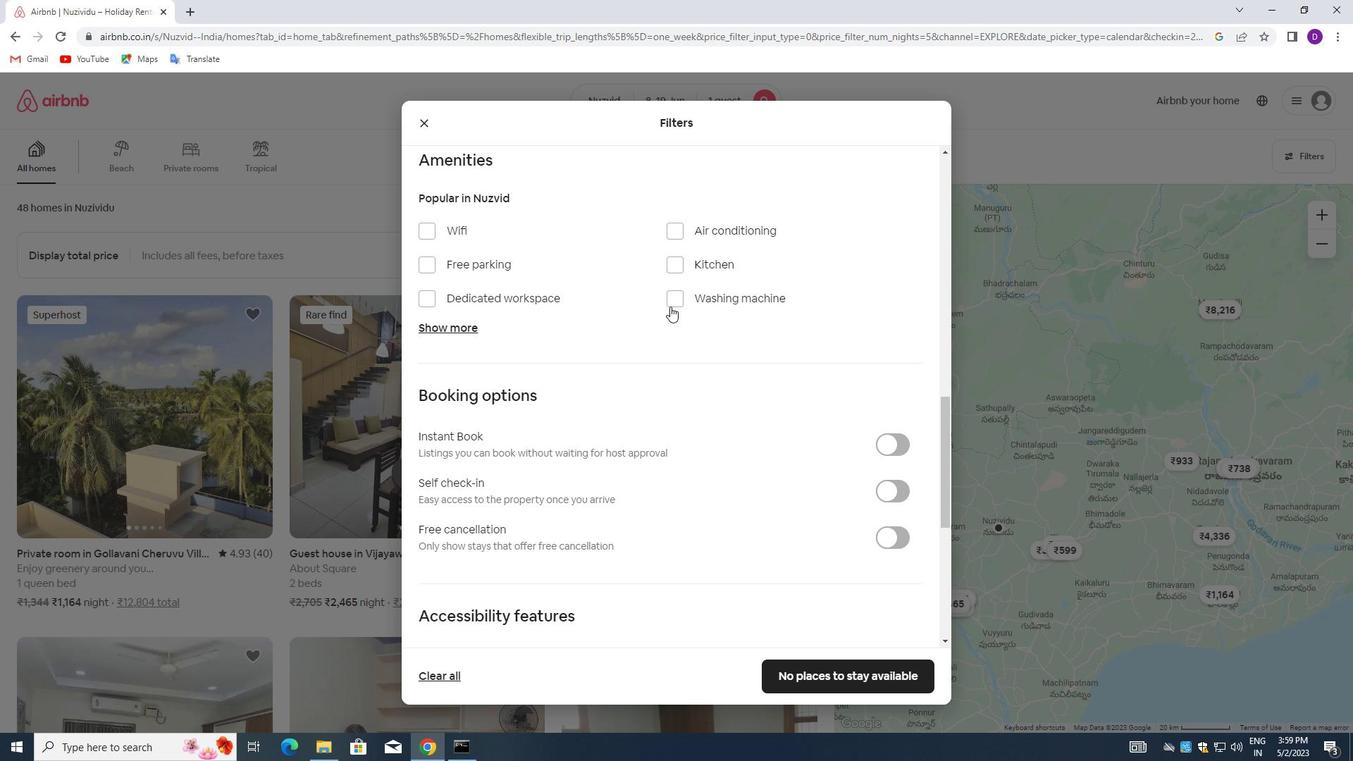 
Action: Mouse moved to (877, 493)
Screenshot: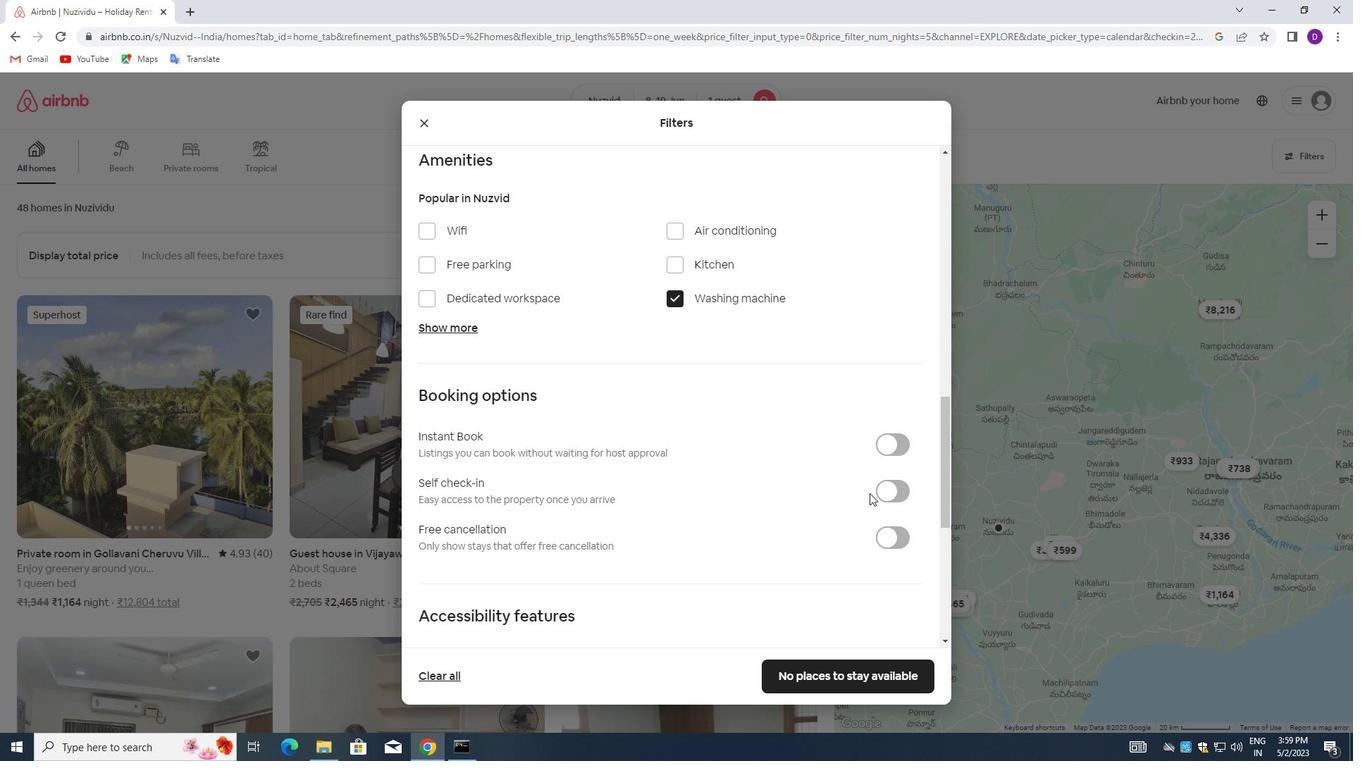 
Action: Mouse pressed left at (877, 493)
Screenshot: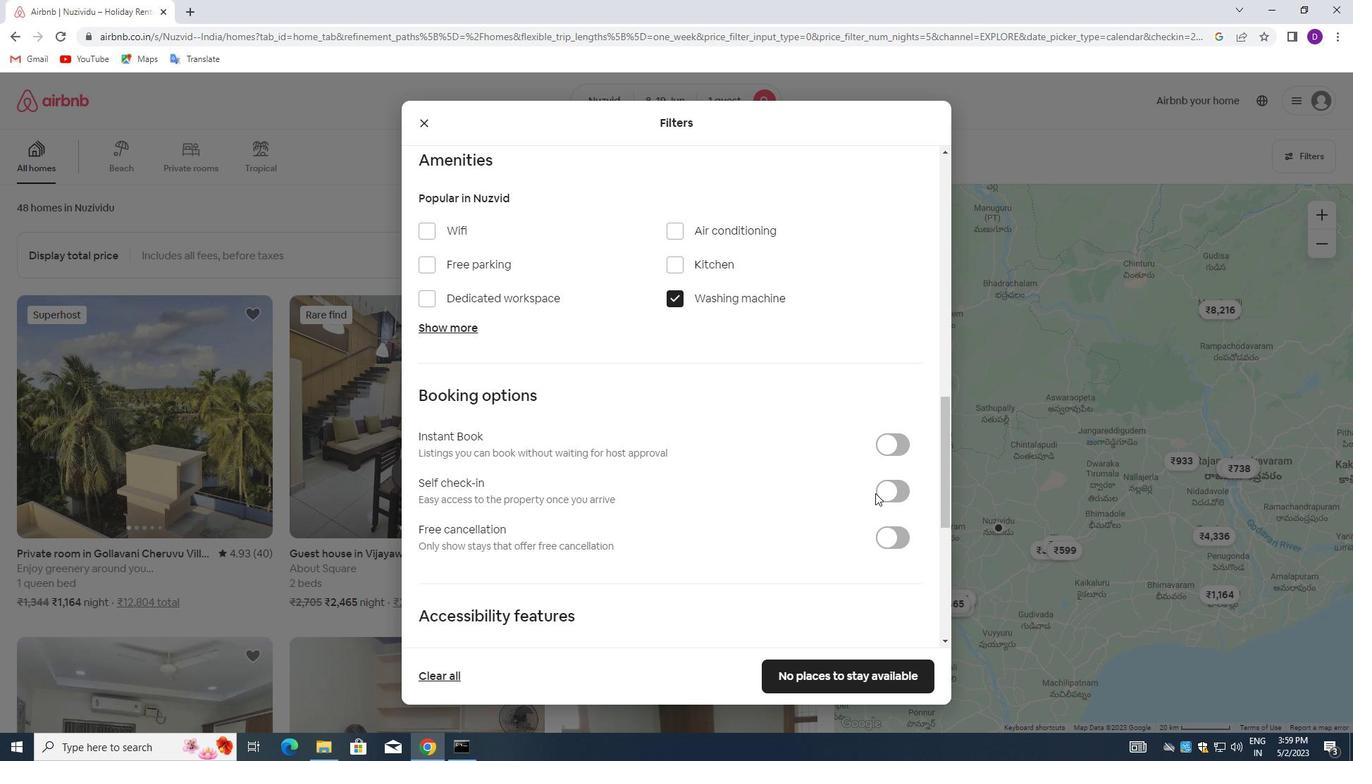 
Action: Mouse moved to (683, 443)
Screenshot: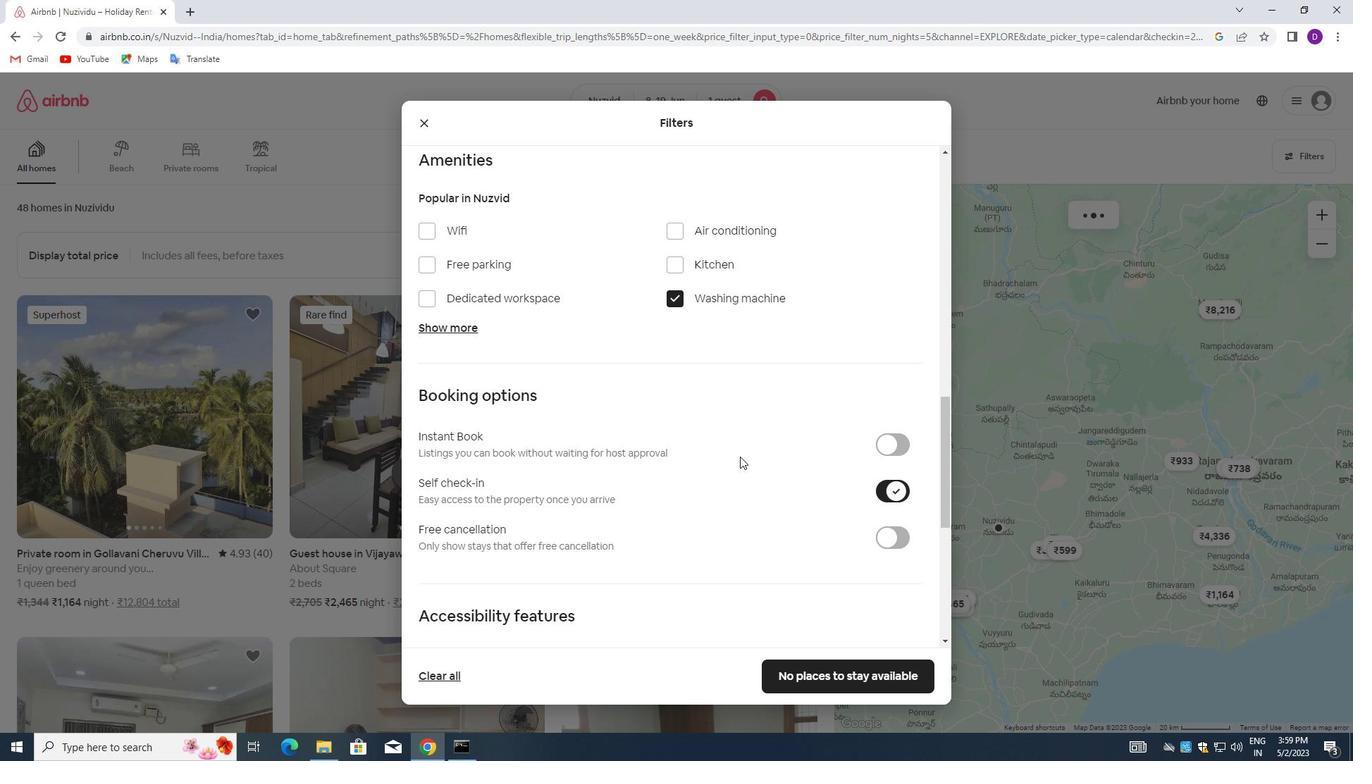 
Action: Mouse scrolled (683, 442) with delta (0, 0)
Screenshot: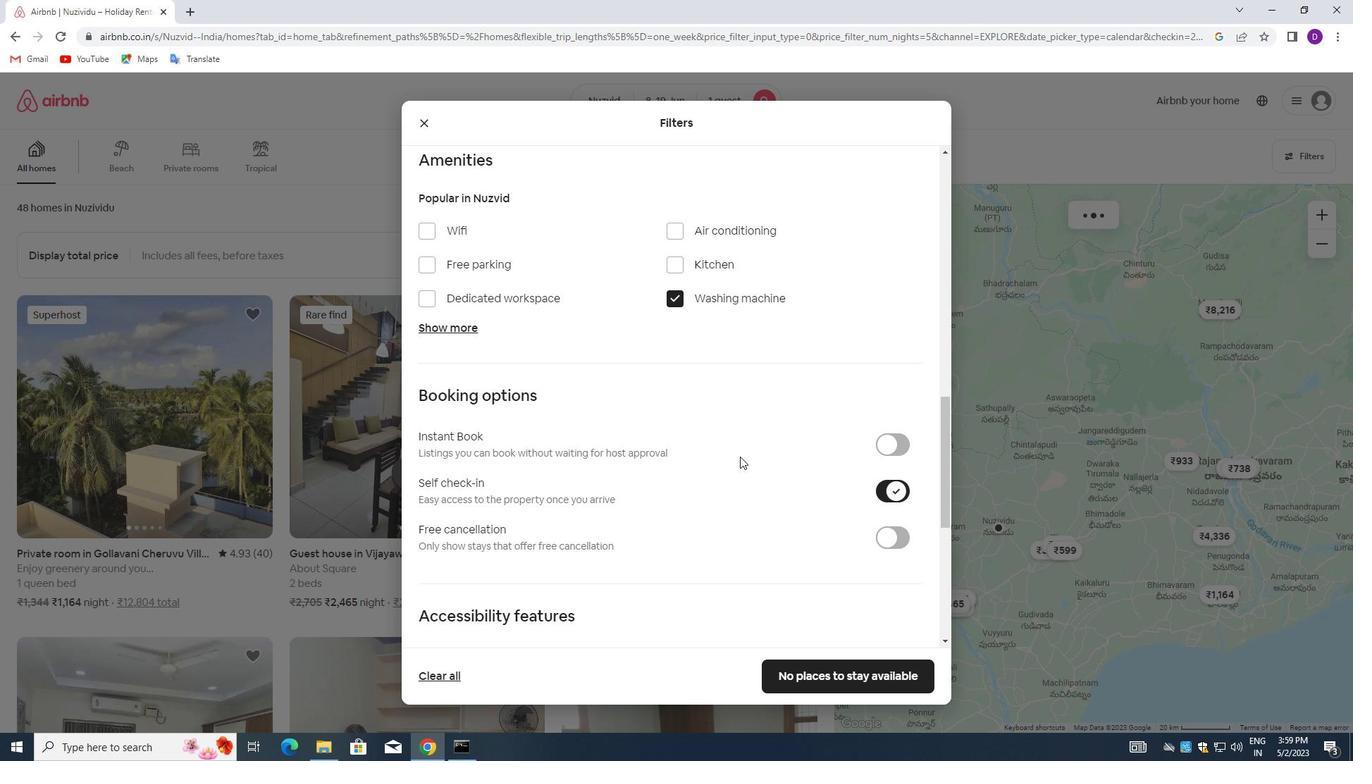 
Action: Mouse moved to (677, 441)
Screenshot: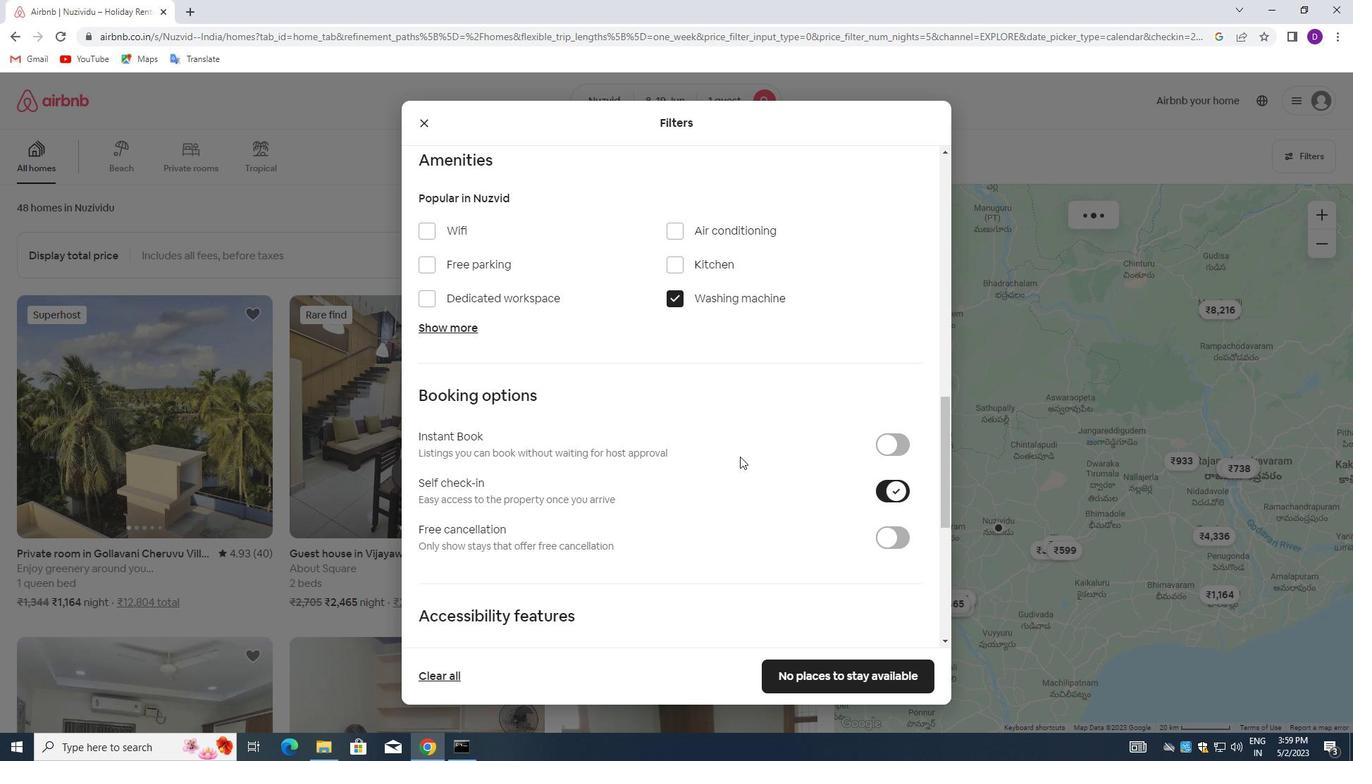 
Action: Mouse scrolled (677, 441) with delta (0, 0)
Screenshot: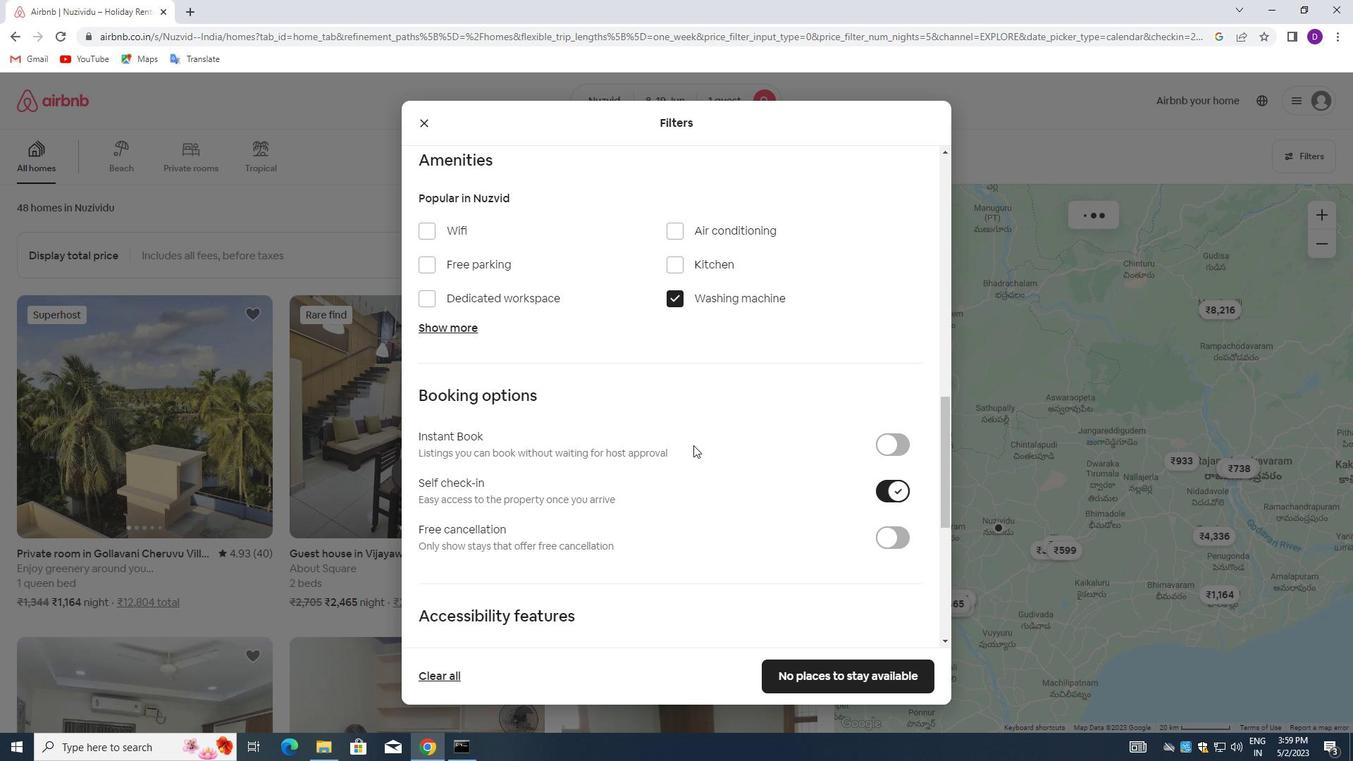 
Action: Mouse moved to (675, 441)
Screenshot: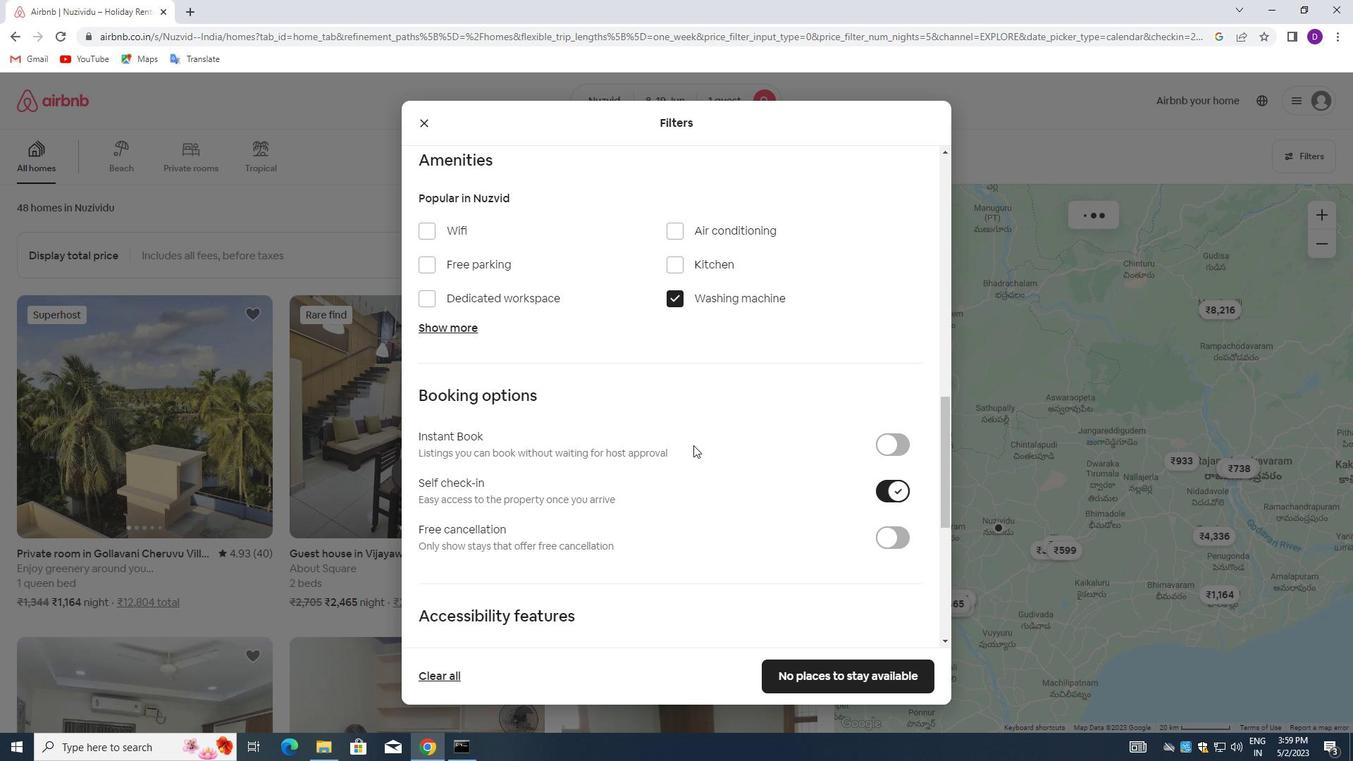 
Action: Mouse scrolled (675, 440) with delta (0, 0)
Screenshot: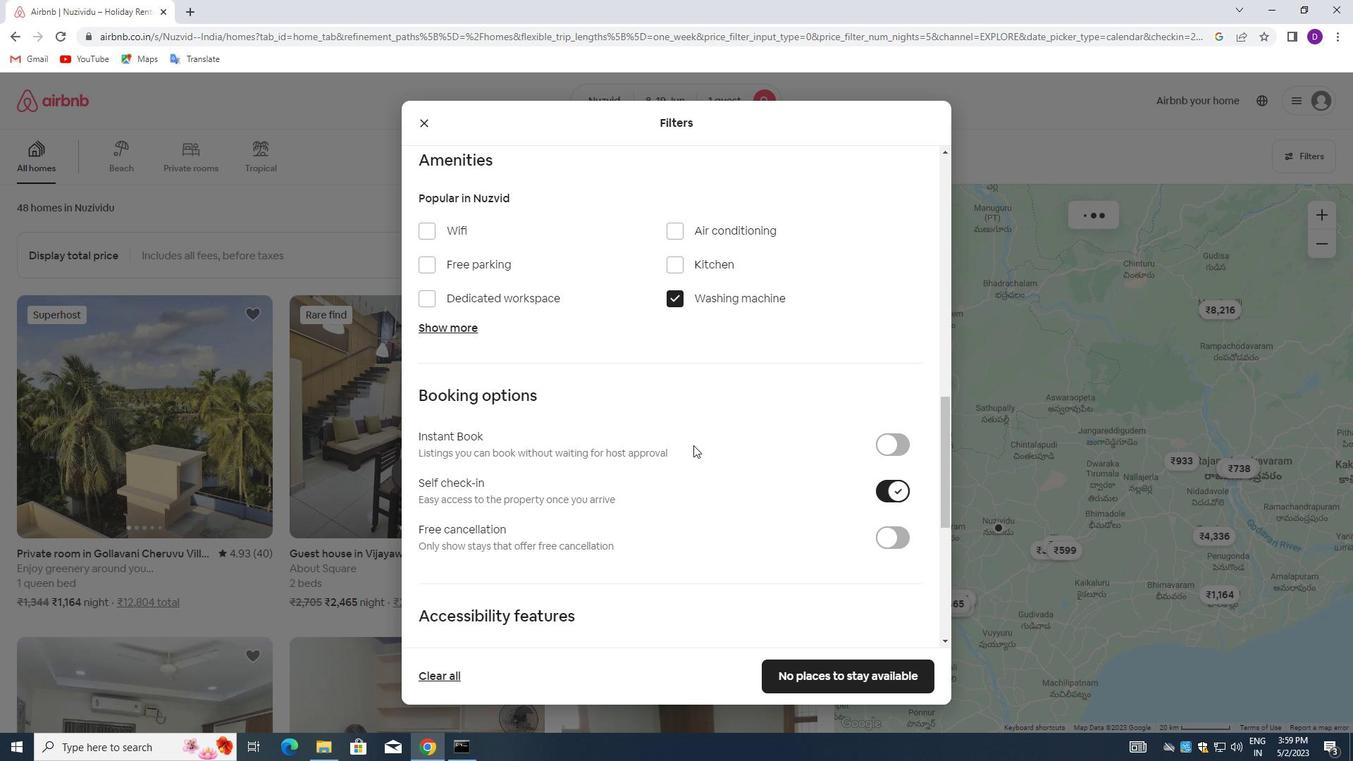 
Action: Mouse moved to (671, 439)
Screenshot: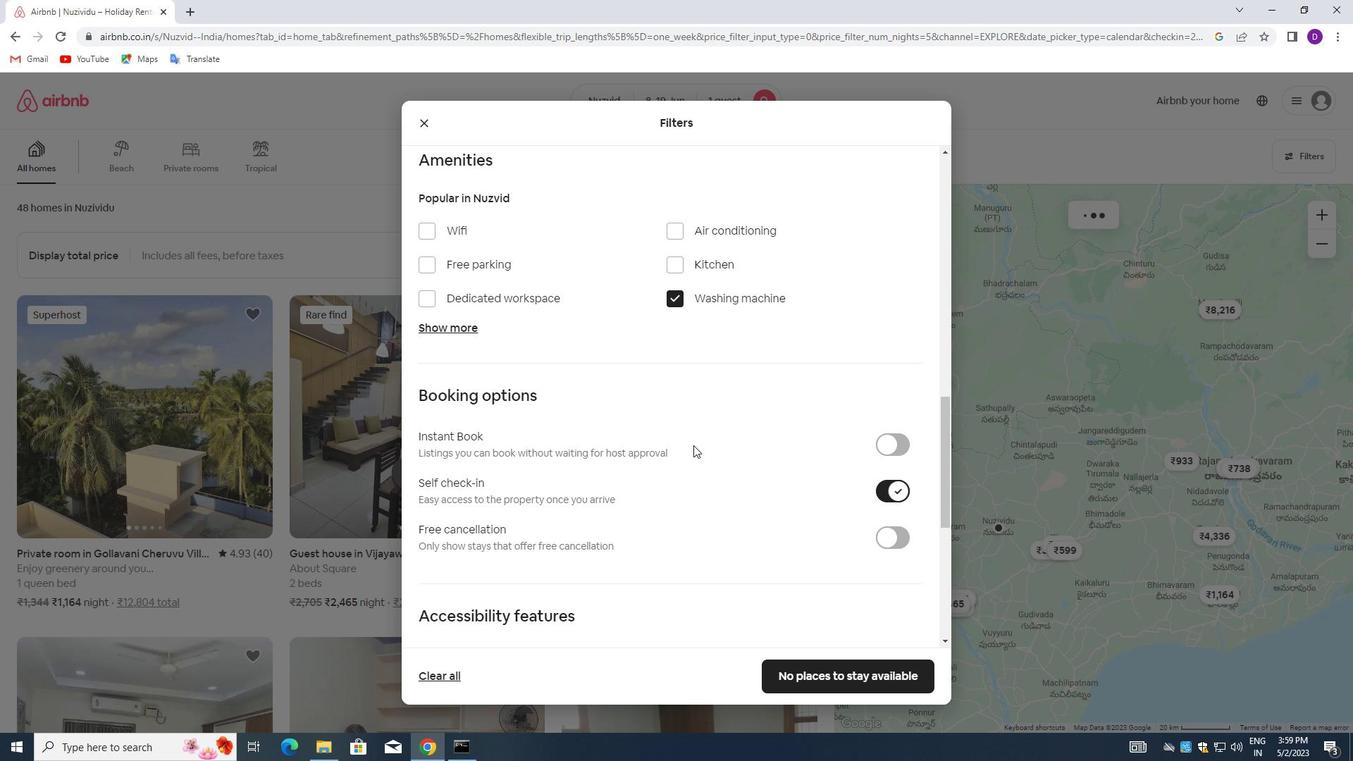 
Action: Mouse scrolled (671, 439) with delta (0, 0)
Screenshot: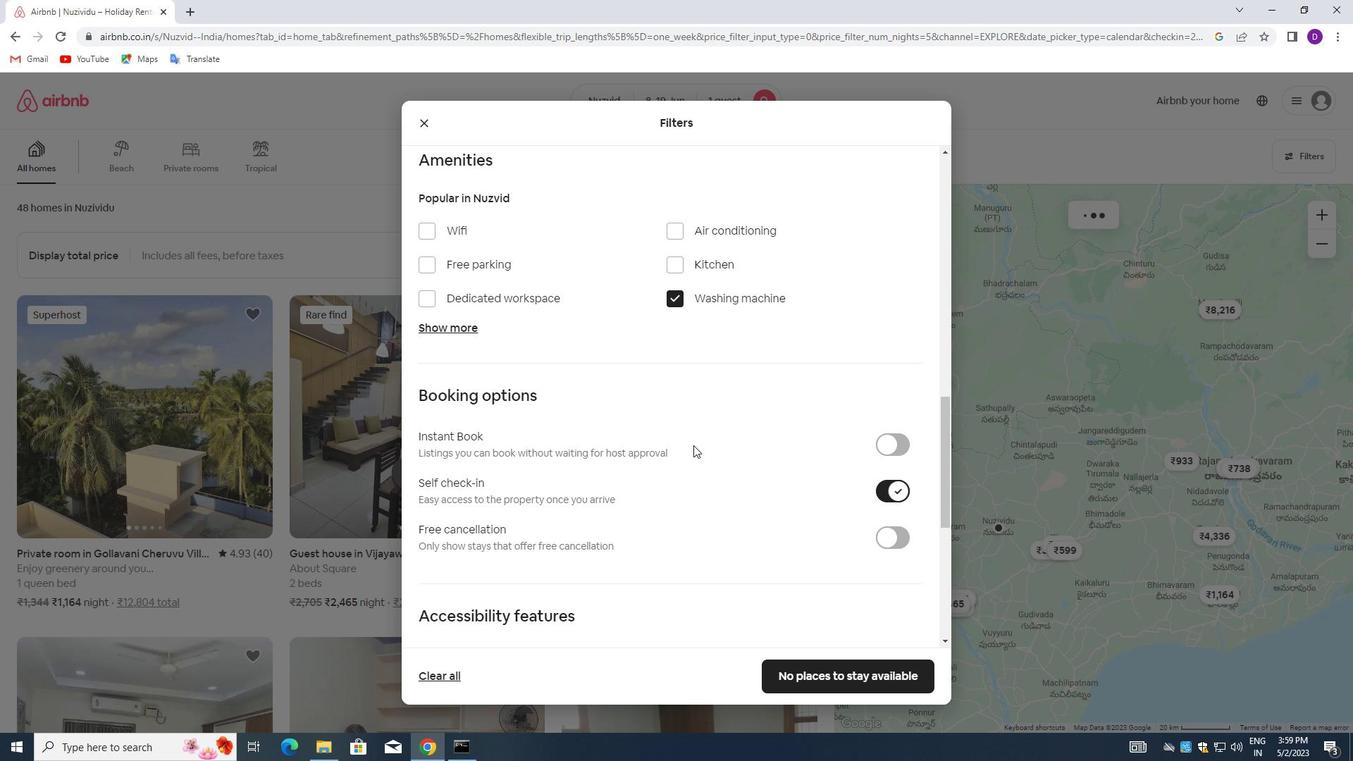 
Action: Mouse moved to (669, 439)
Screenshot: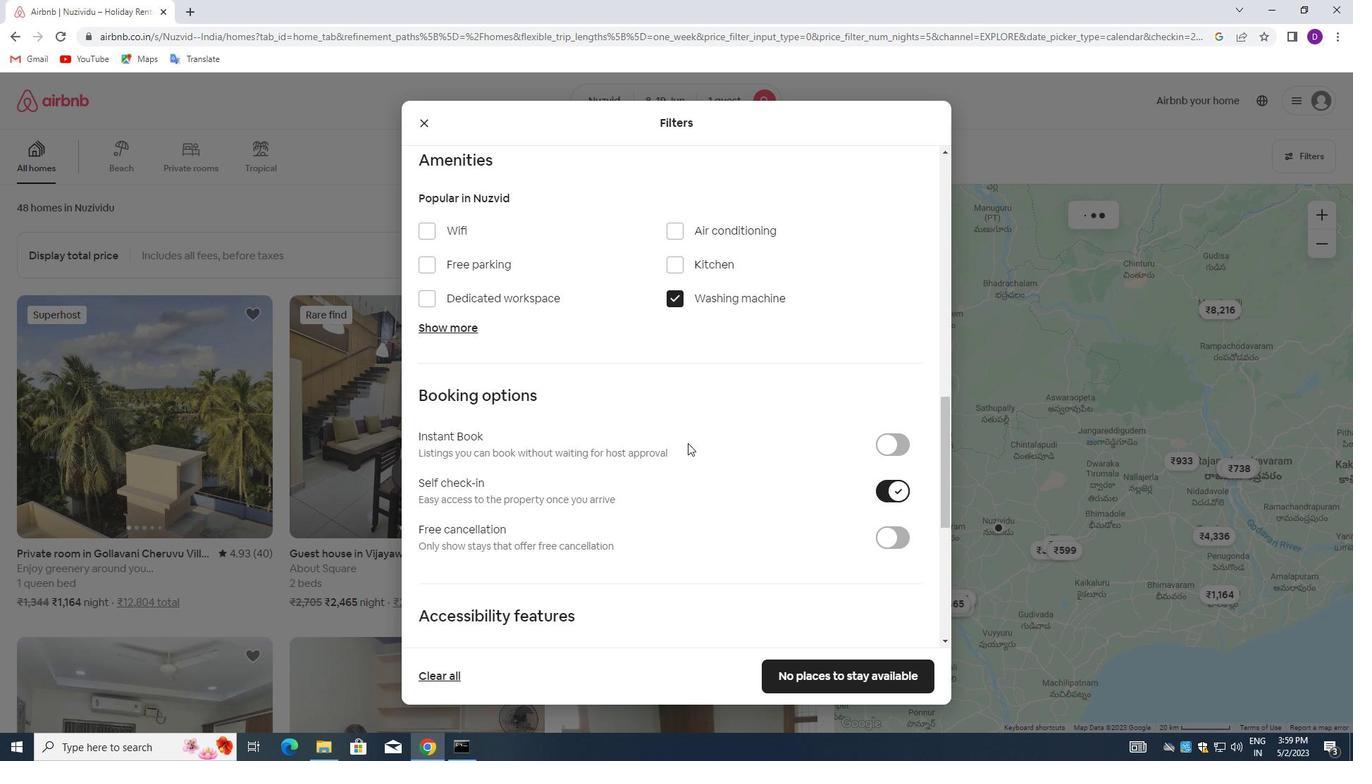 
Action: Mouse scrolled (669, 438) with delta (0, 0)
Screenshot: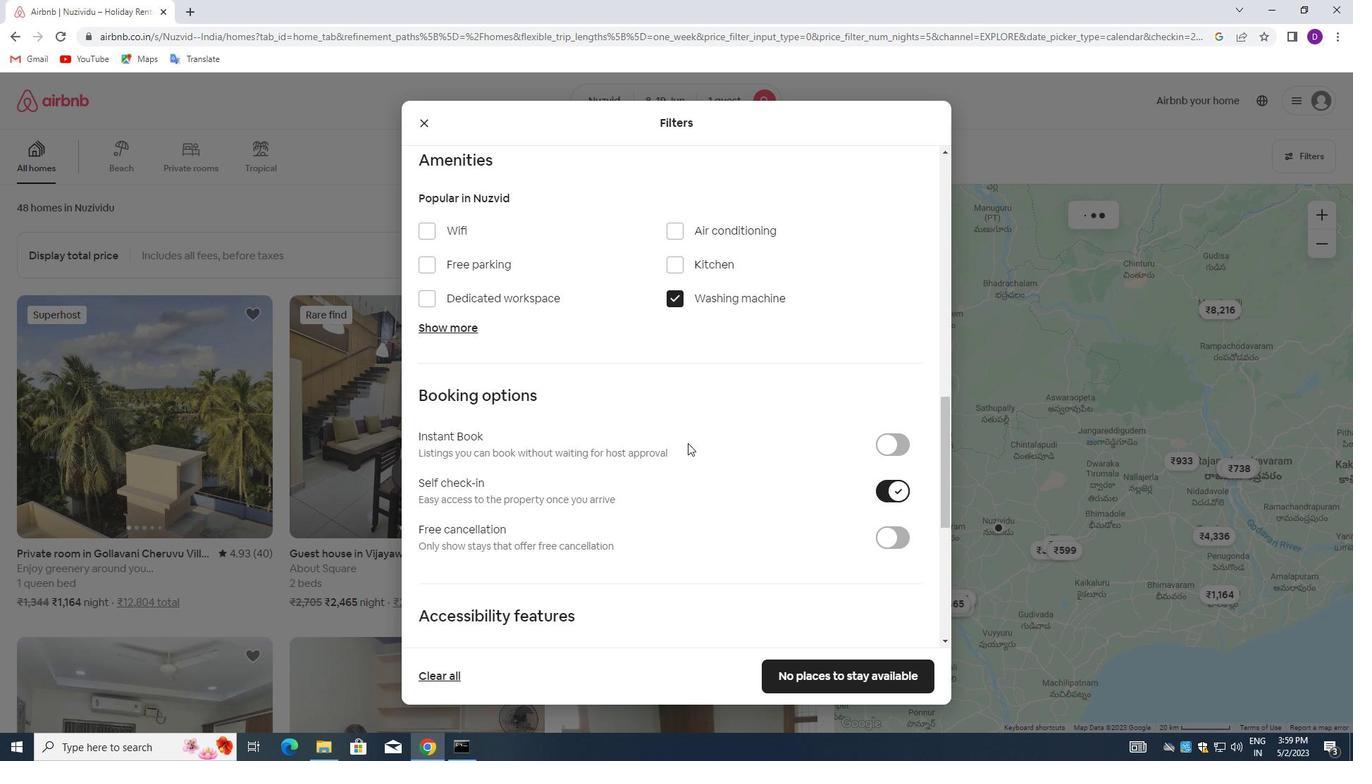 
Action: Mouse moved to (664, 432)
Screenshot: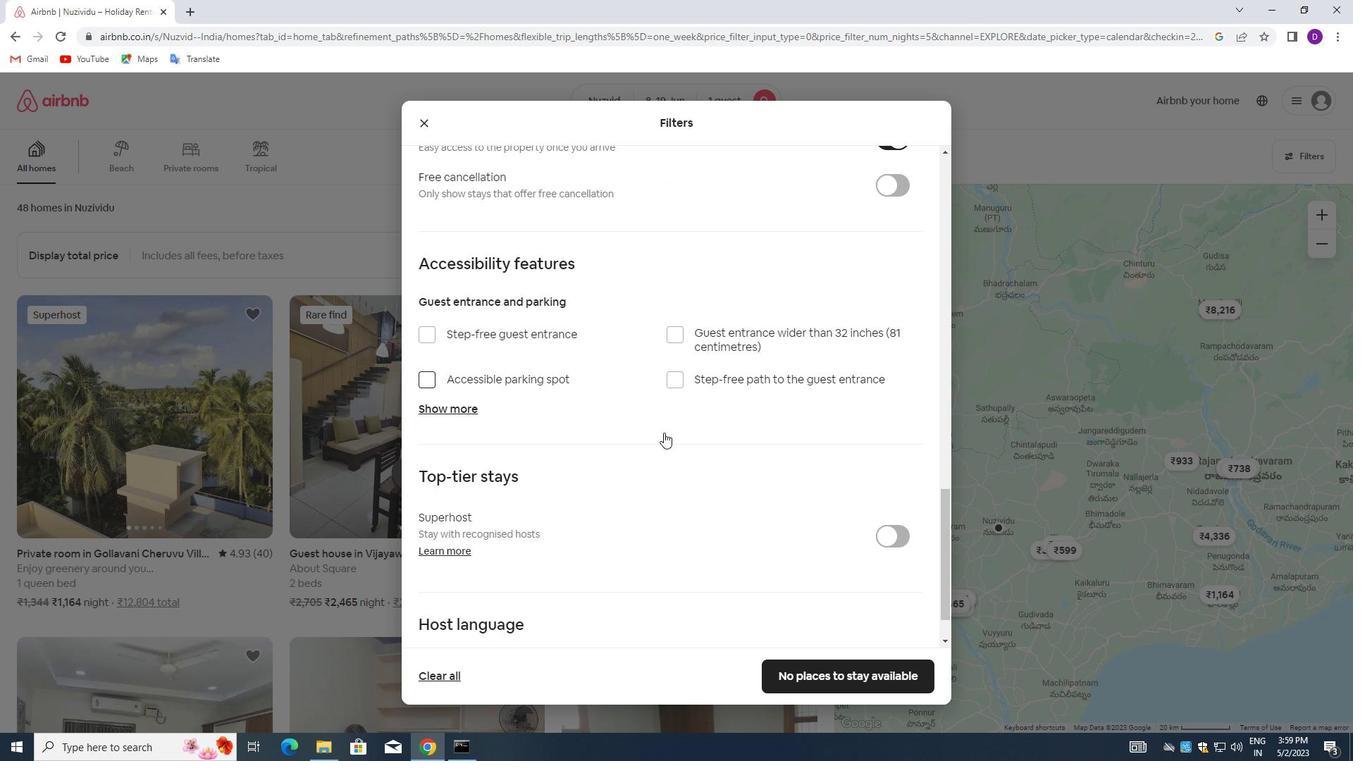 
Action: Mouse scrolled (664, 432) with delta (0, 0)
Screenshot: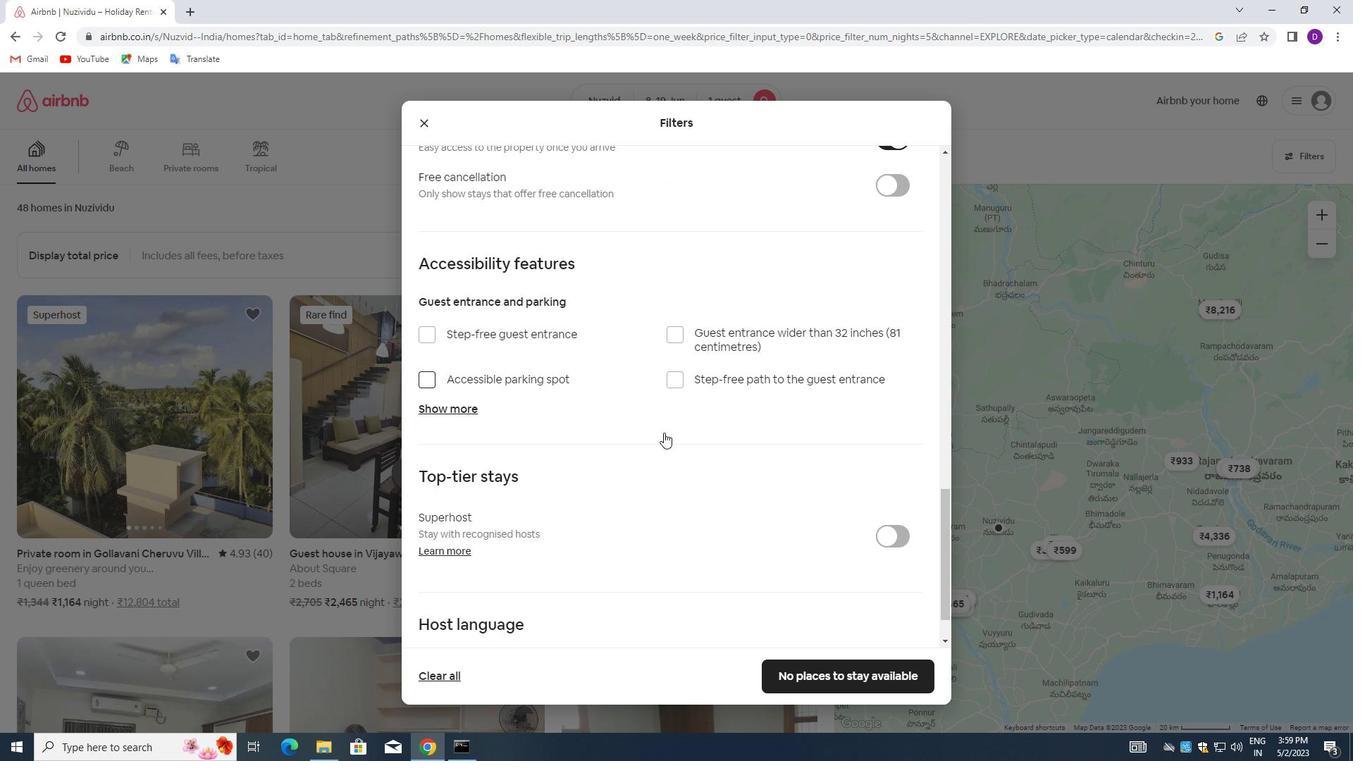 
Action: Mouse moved to (664, 443)
Screenshot: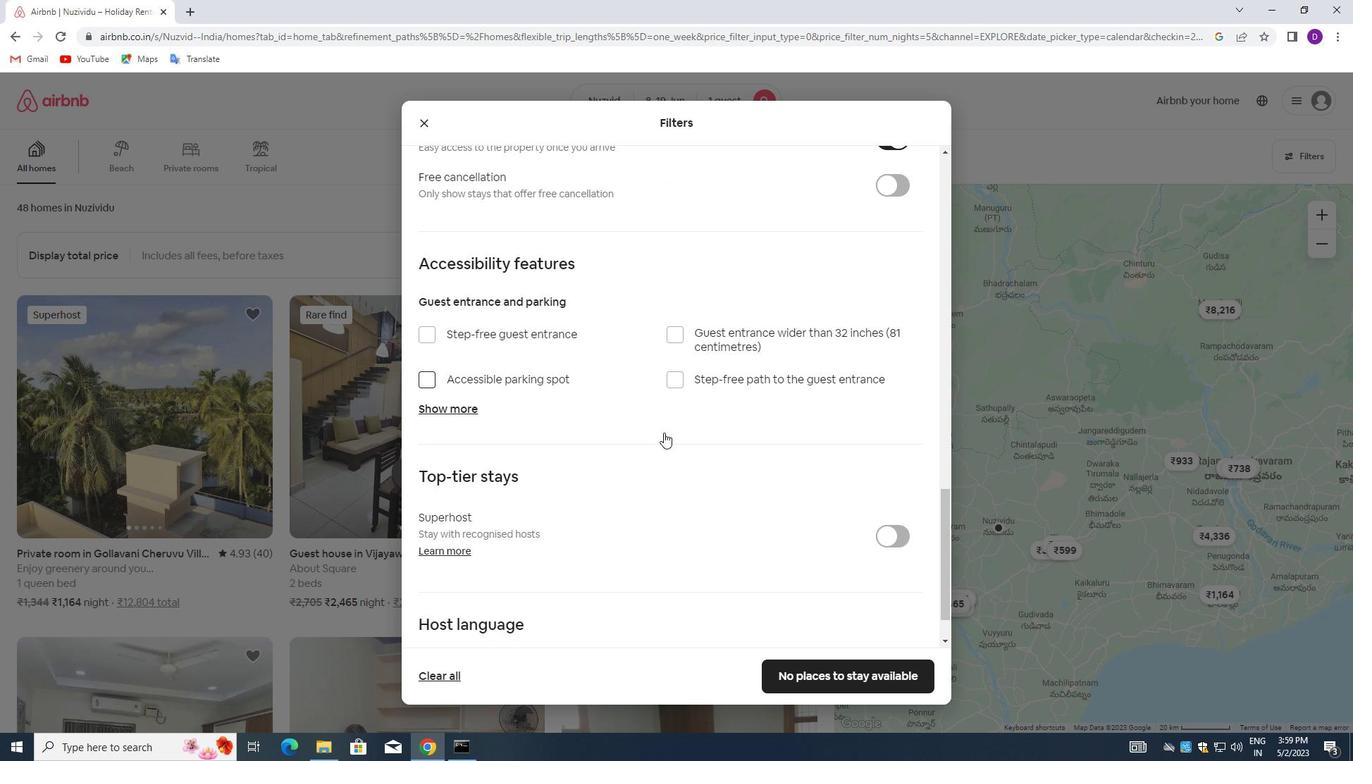 
Action: Mouse scrolled (664, 442) with delta (0, 0)
Screenshot: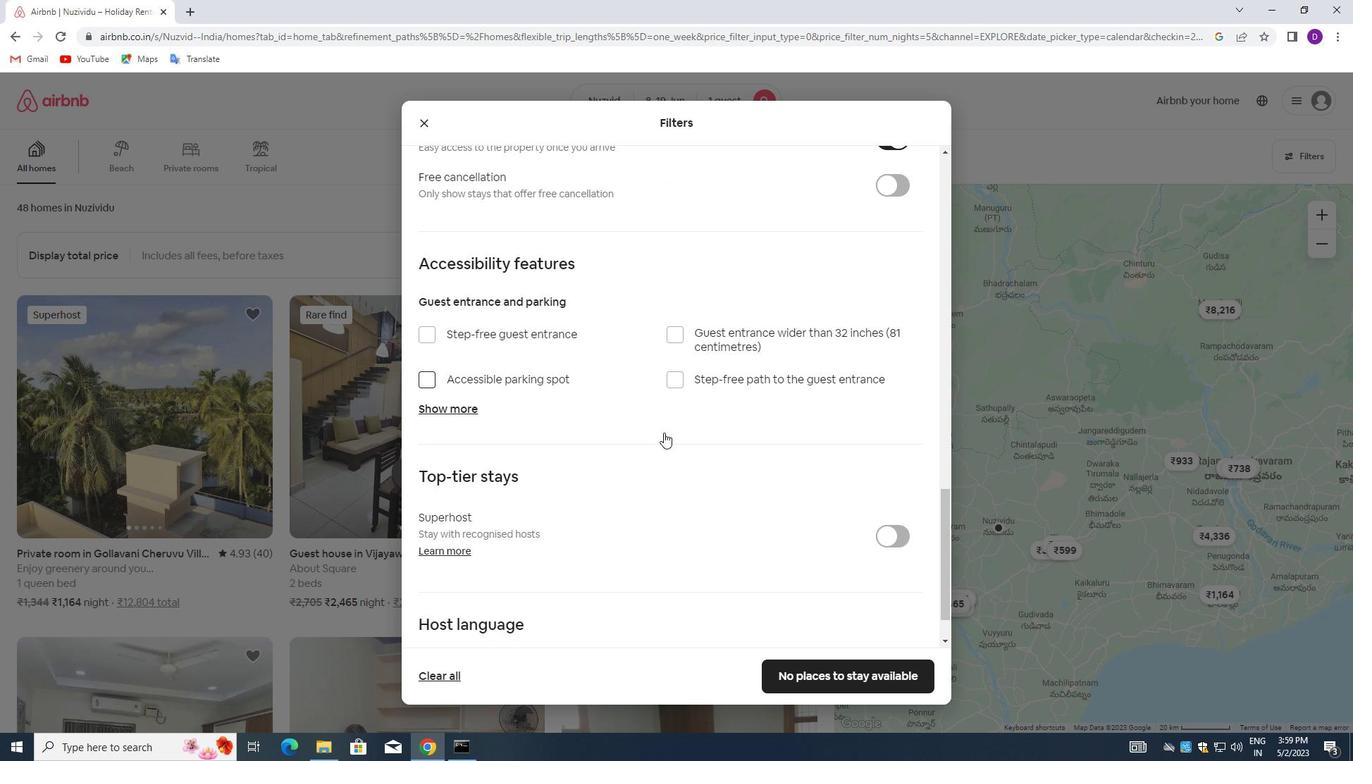 
Action: Mouse moved to (660, 450)
Screenshot: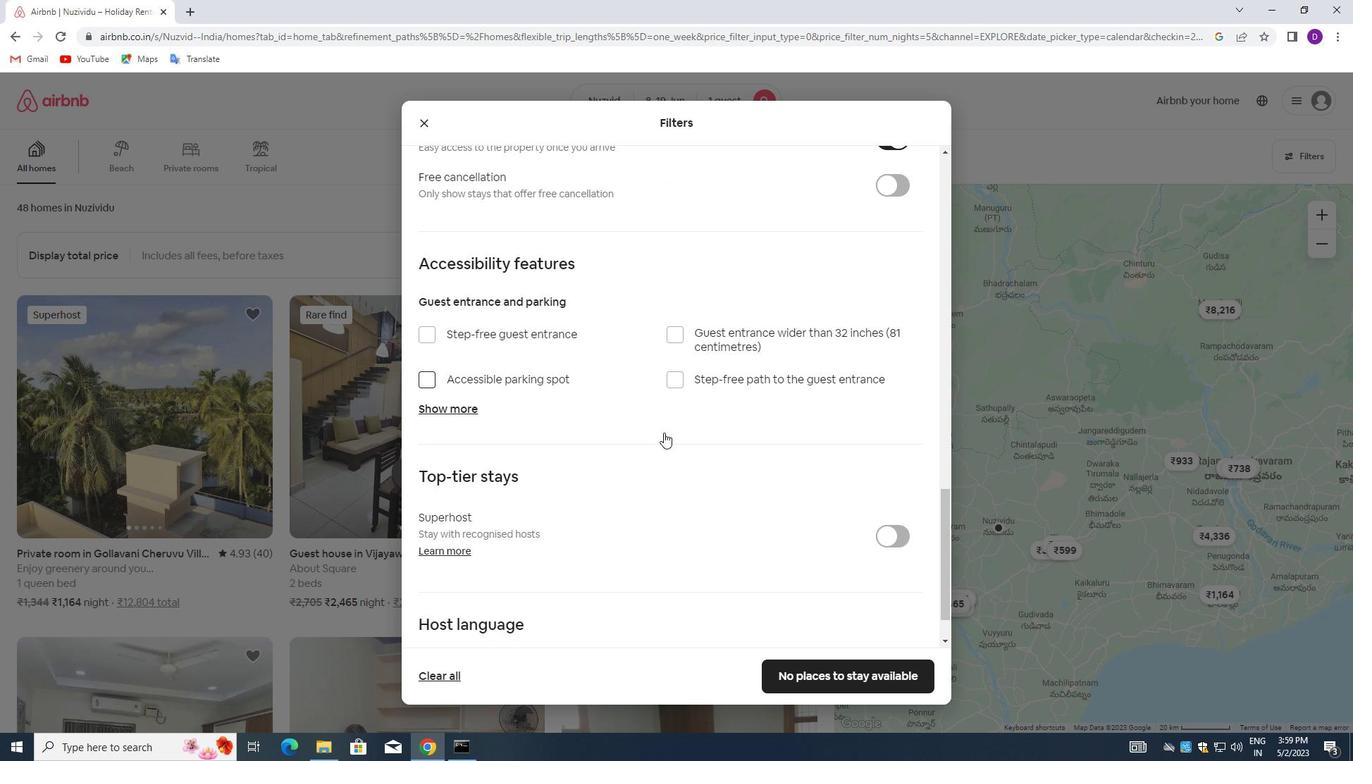 
Action: Mouse scrolled (660, 449) with delta (0, 0)
Screenshot: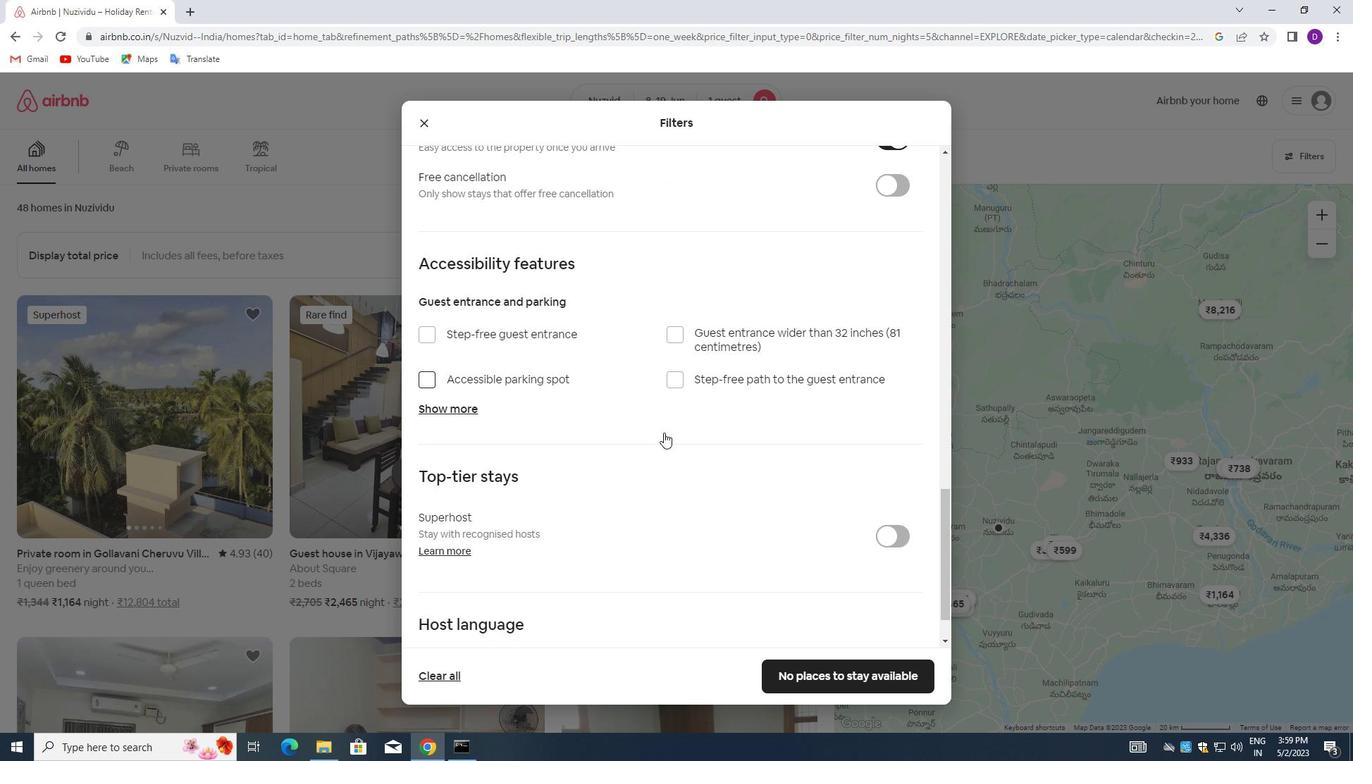 
Action: Mouse moved to (656, 458)
Screenshot: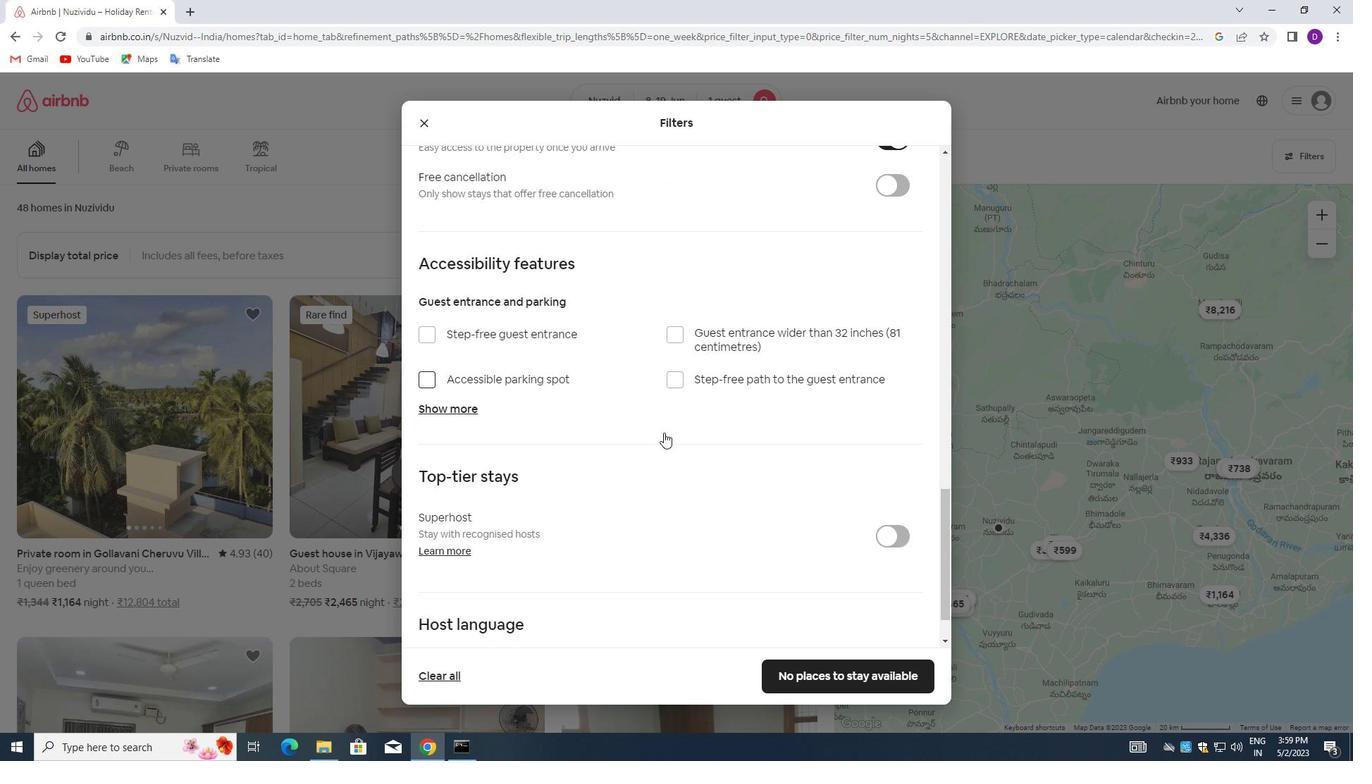 
Action: Mouse scrolled (656, 458) with delta (0, 0)
Screenshot: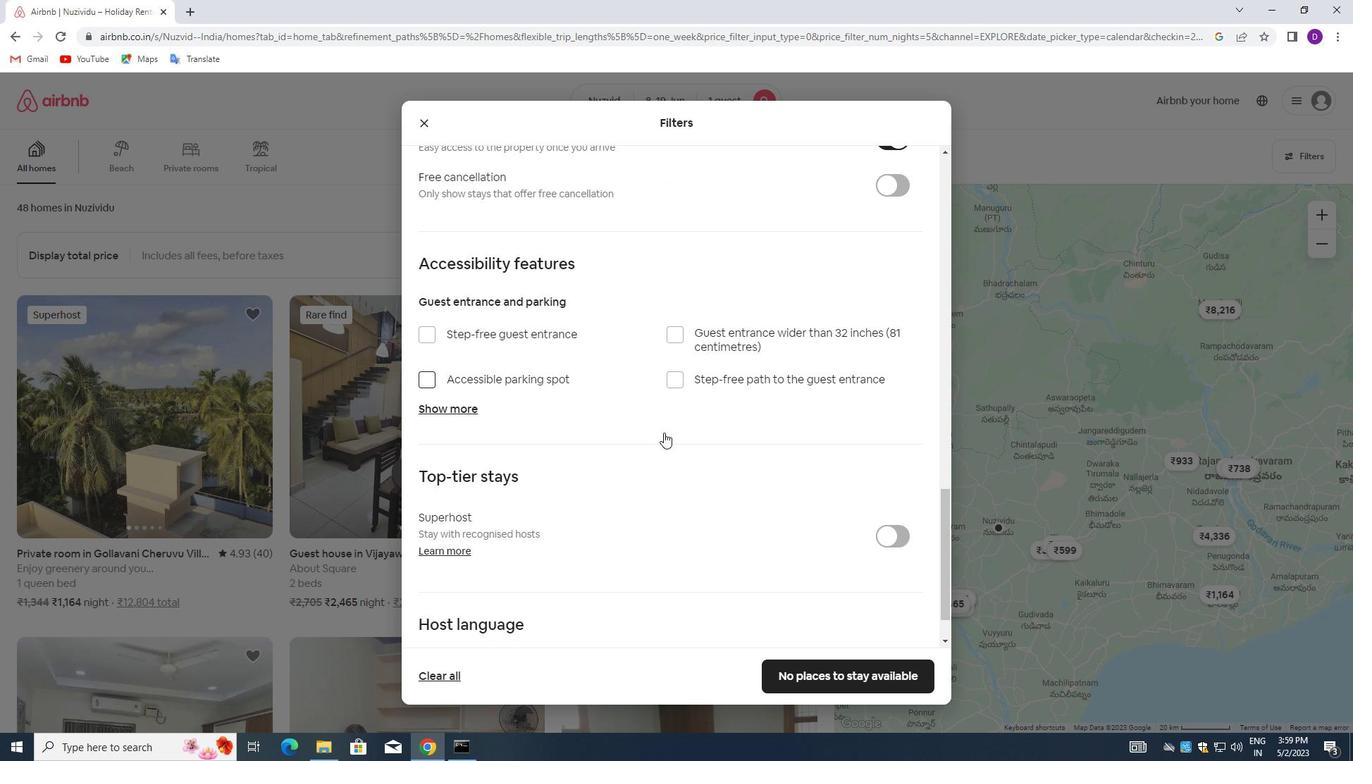 
Action: Mouse moved to (652, 467)
Screenshot: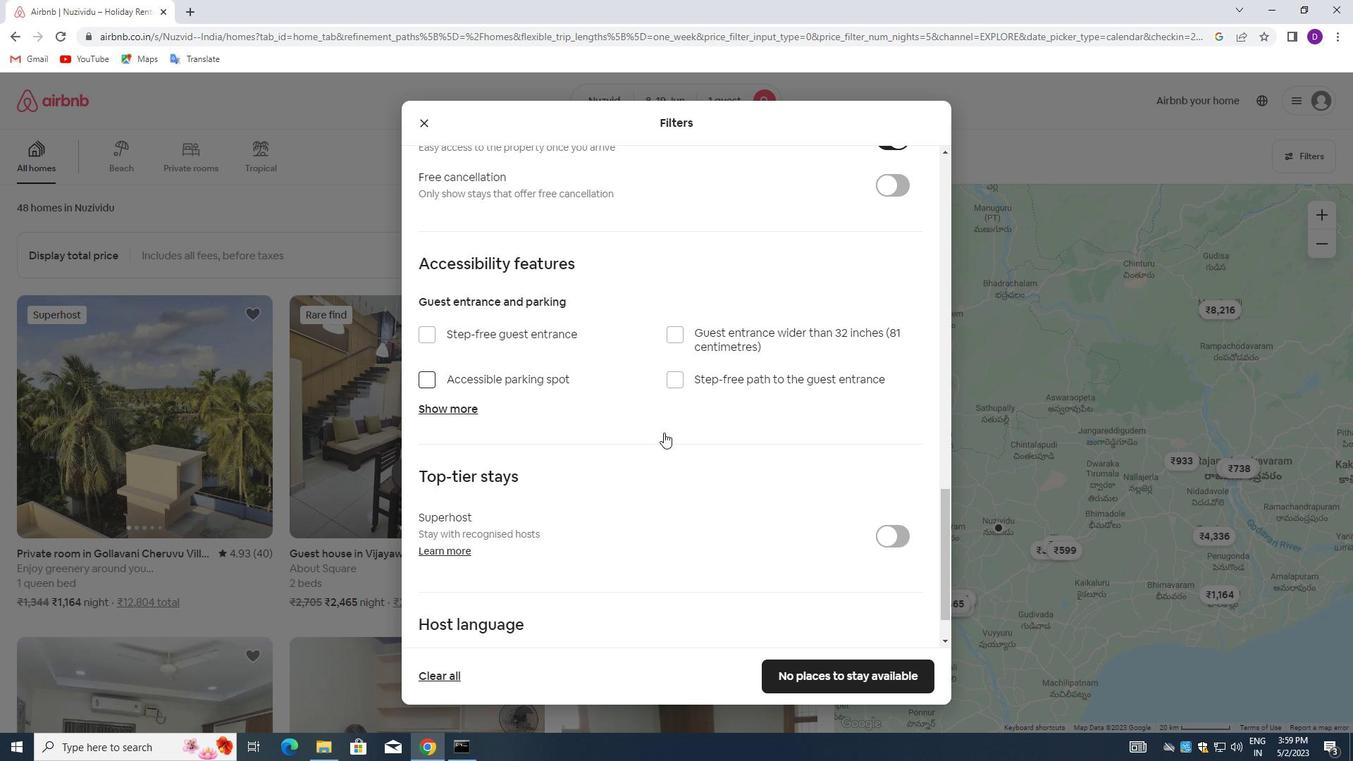 
Action: Mouse scrolled (652, 466) with delta (0, 0)
Screenshot: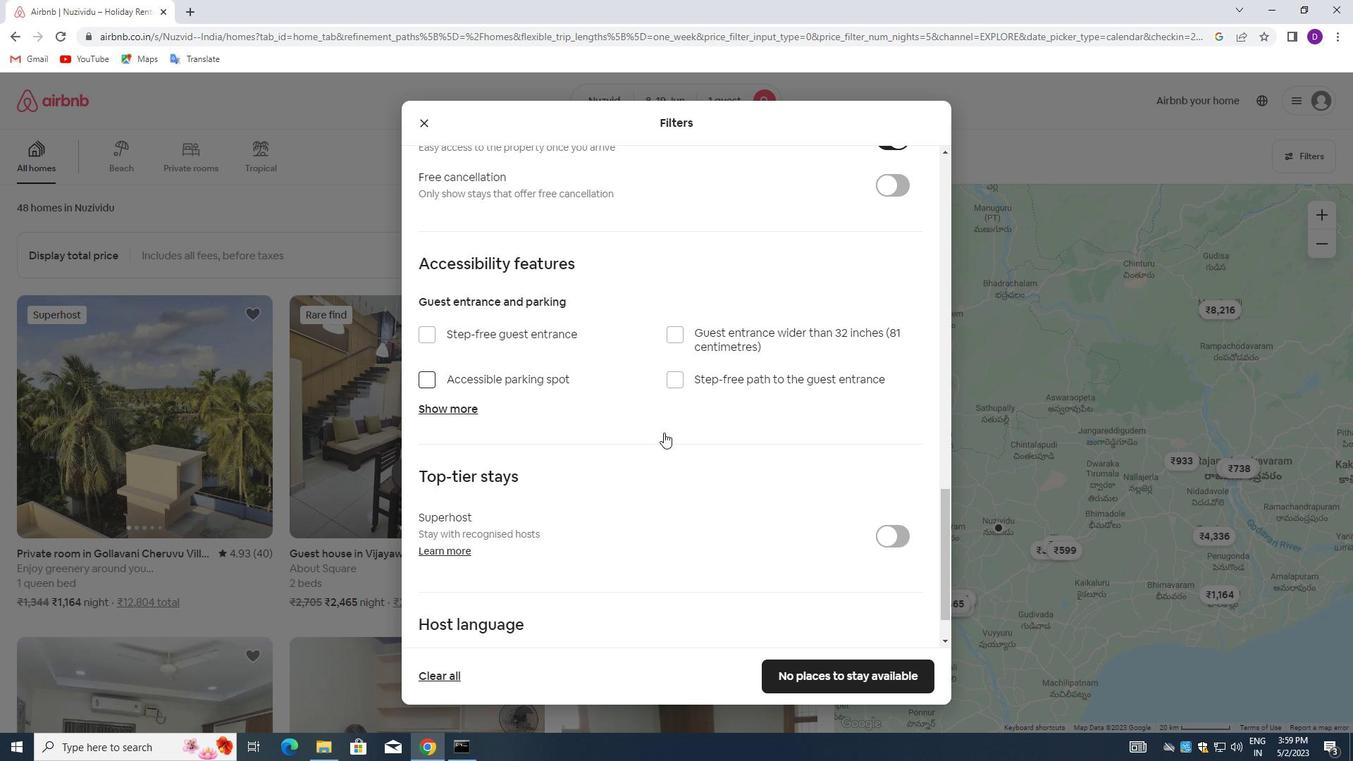 
Action: Mouse moved to (628, 490)
Screenshot: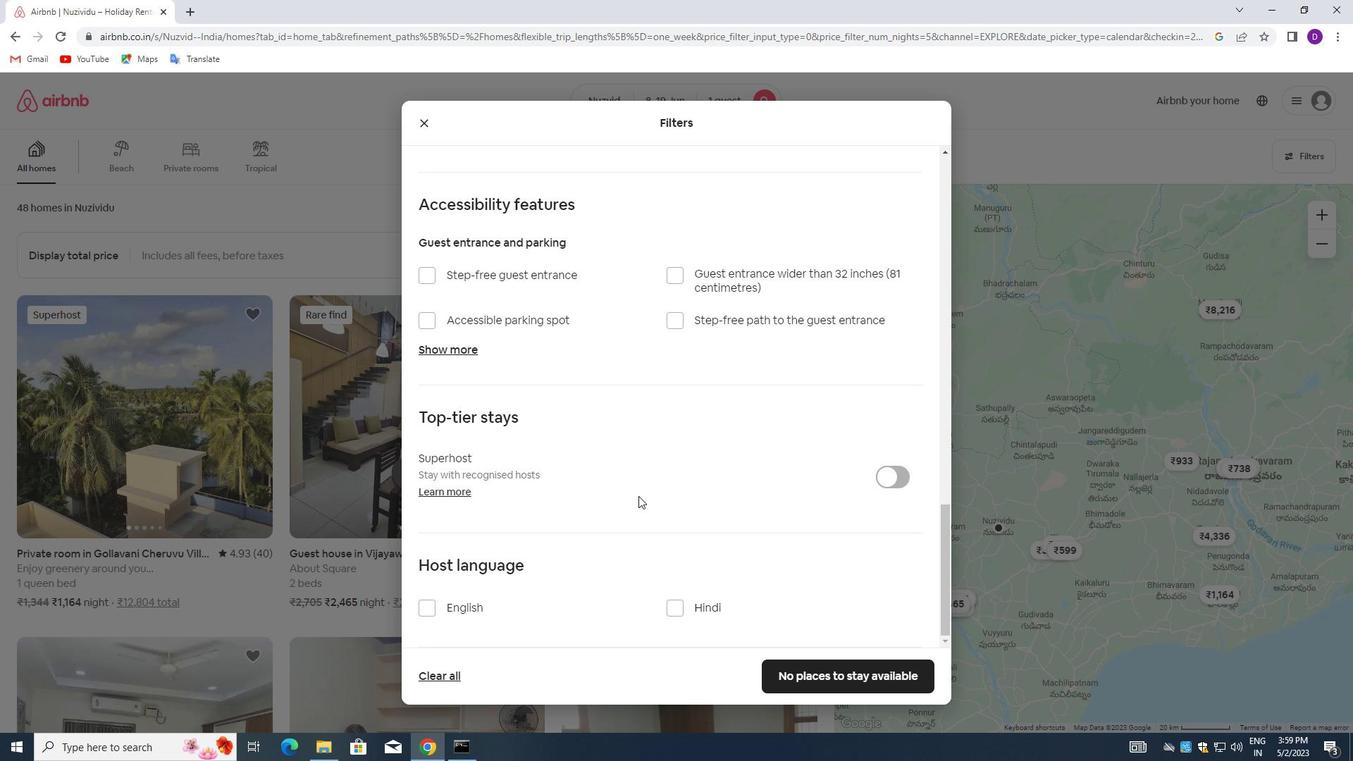 
Action: Mouse scrolled (628, 489) with delta (0, 0)
Screenshot: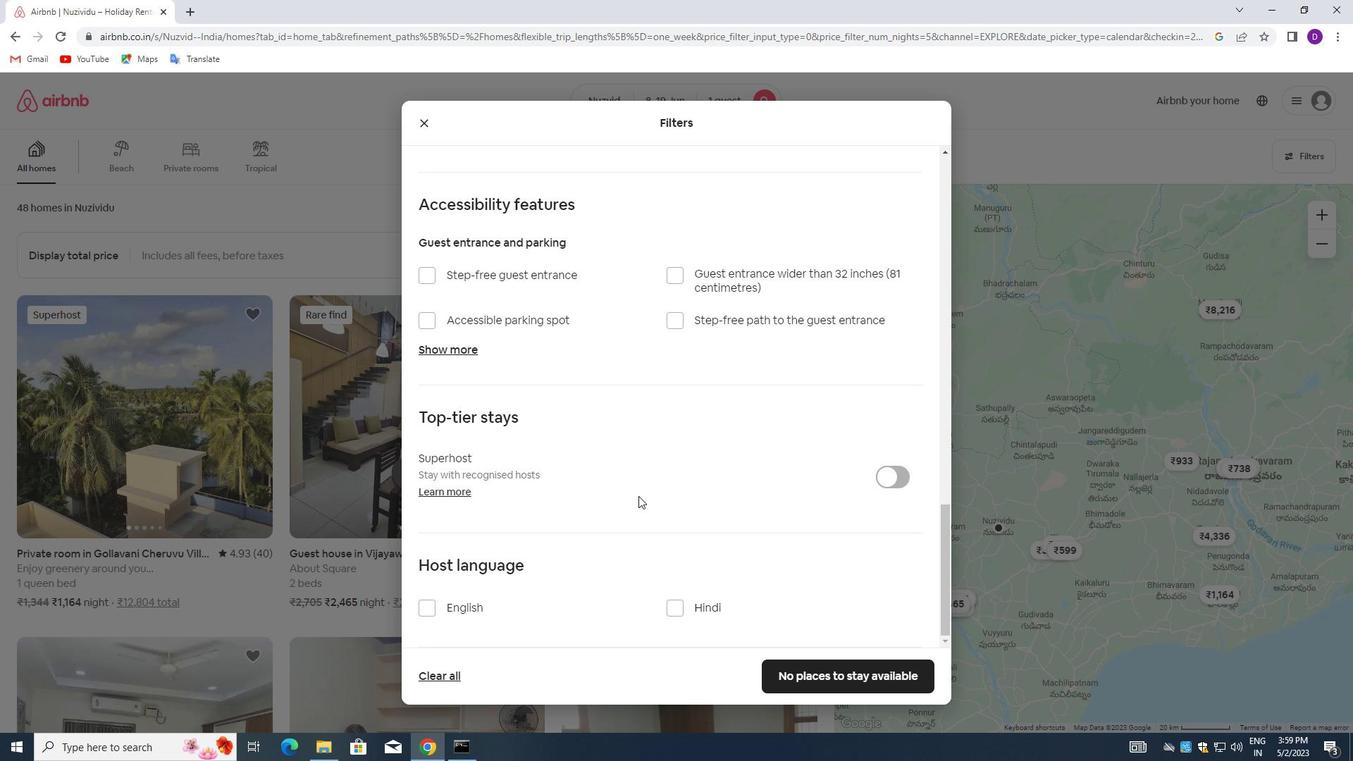 
Action: Mouse moved to (625, 495)
Screenshot: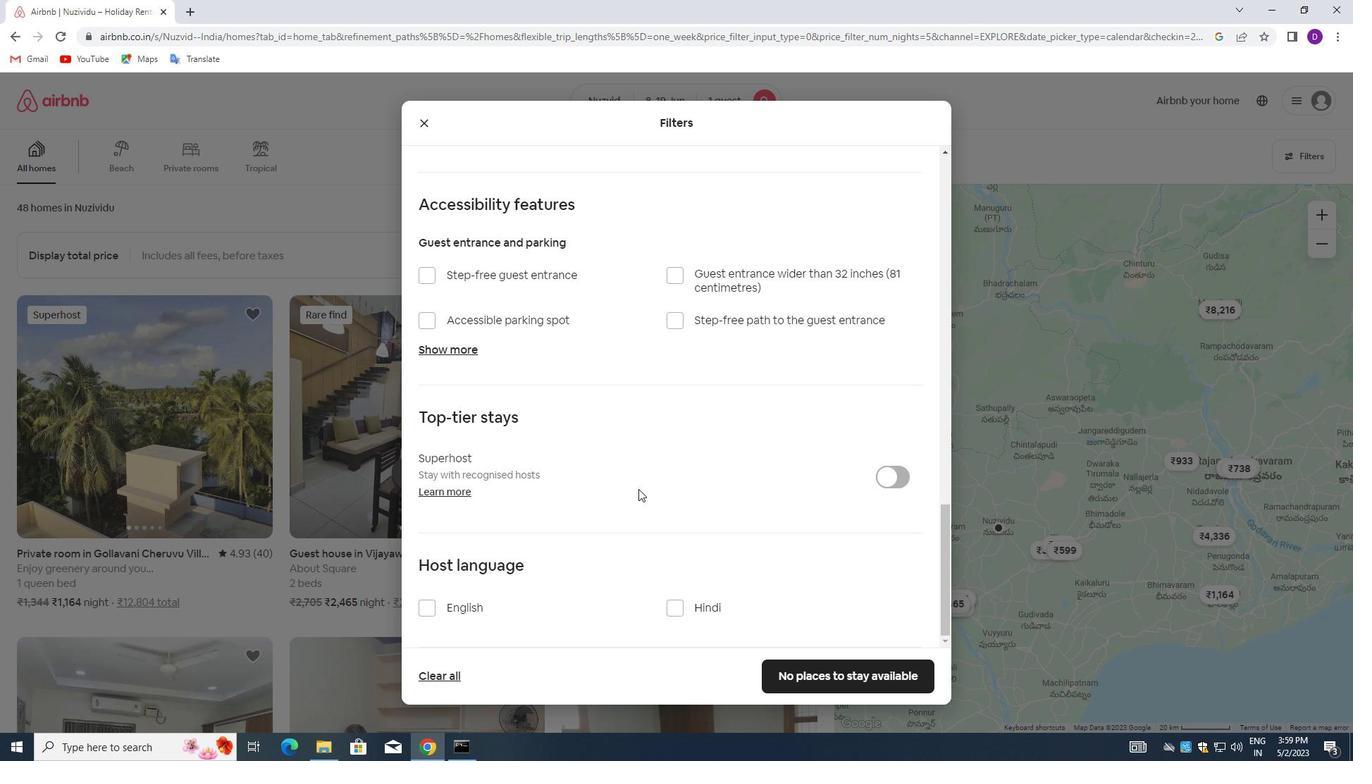 
Action: Mouse scrolled (625, 494) with delta (0, 0)
Screenshot: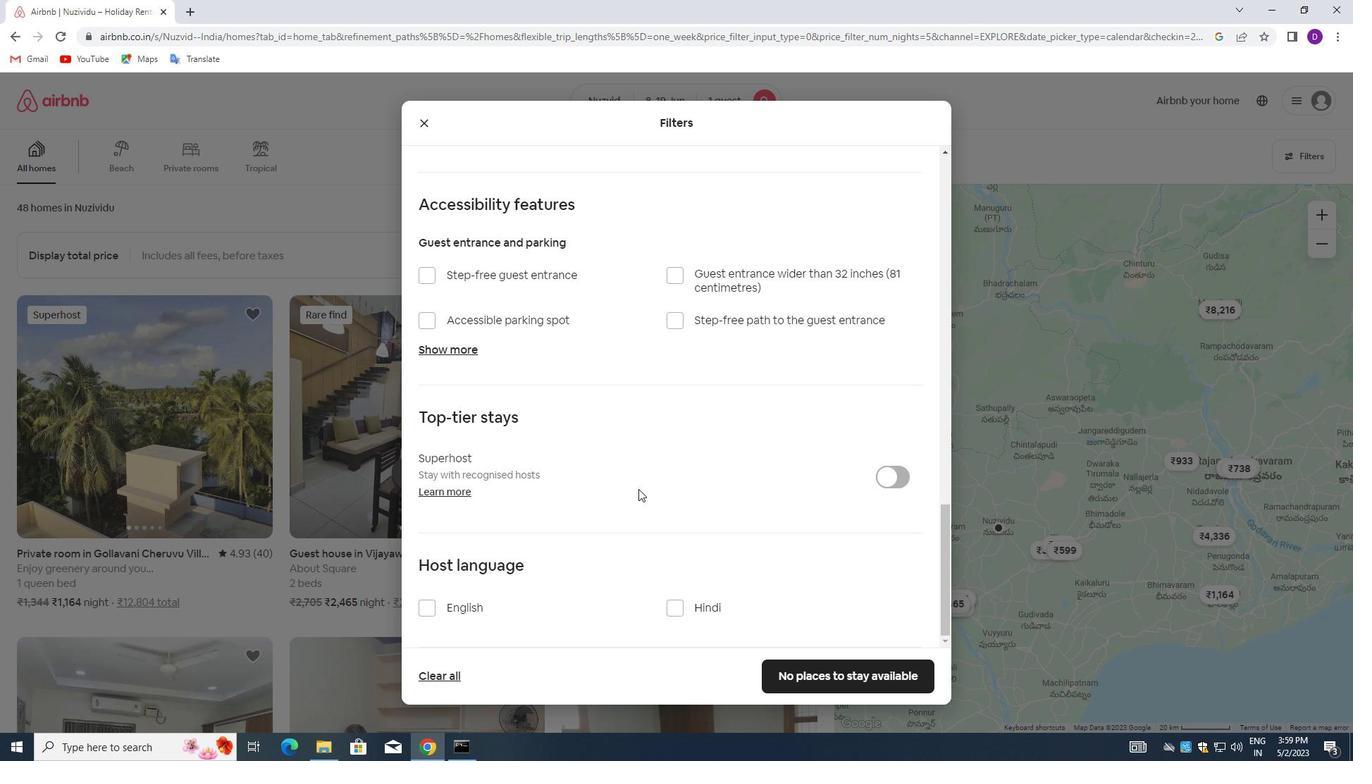 
Action: Mouse moved to (614, 507)
Screenshot: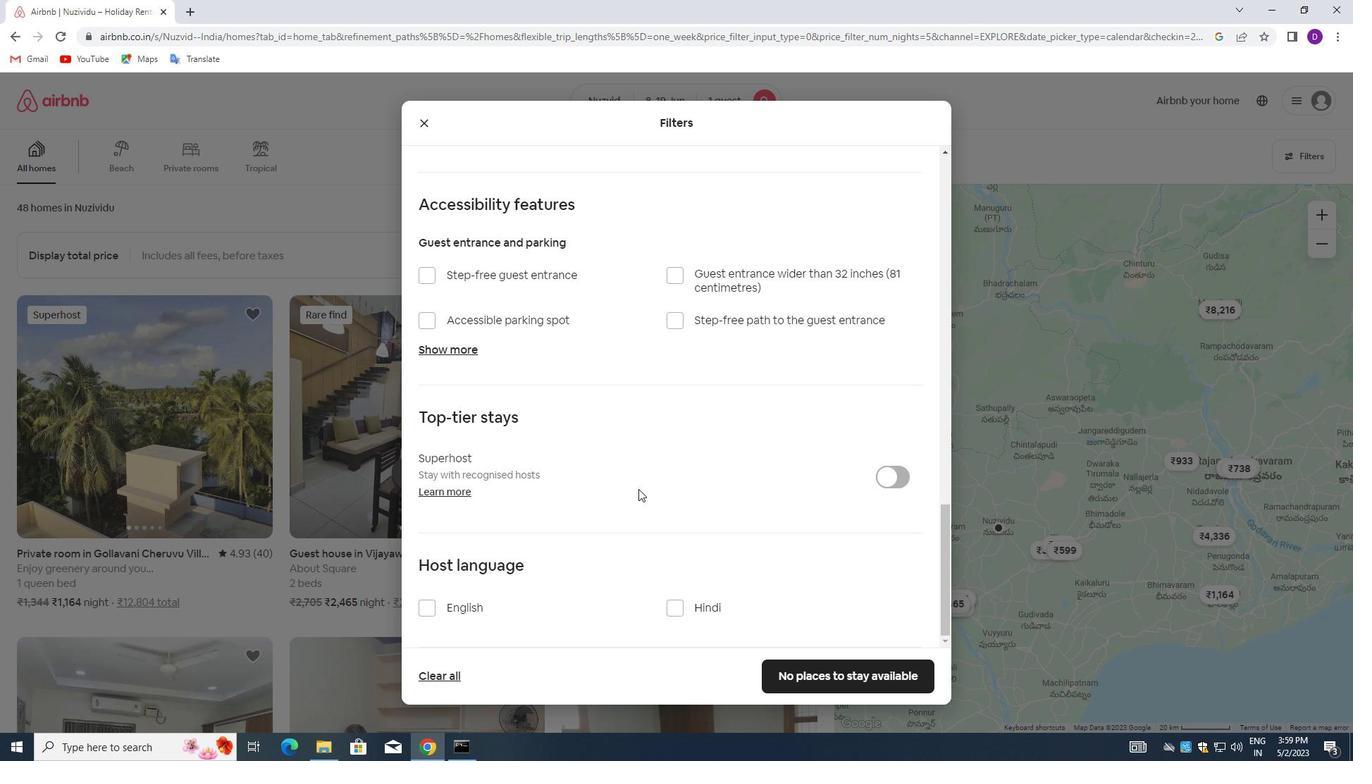 
Action: Mouse scrolled (614, 506) with delta (0, 0)
Screenshot: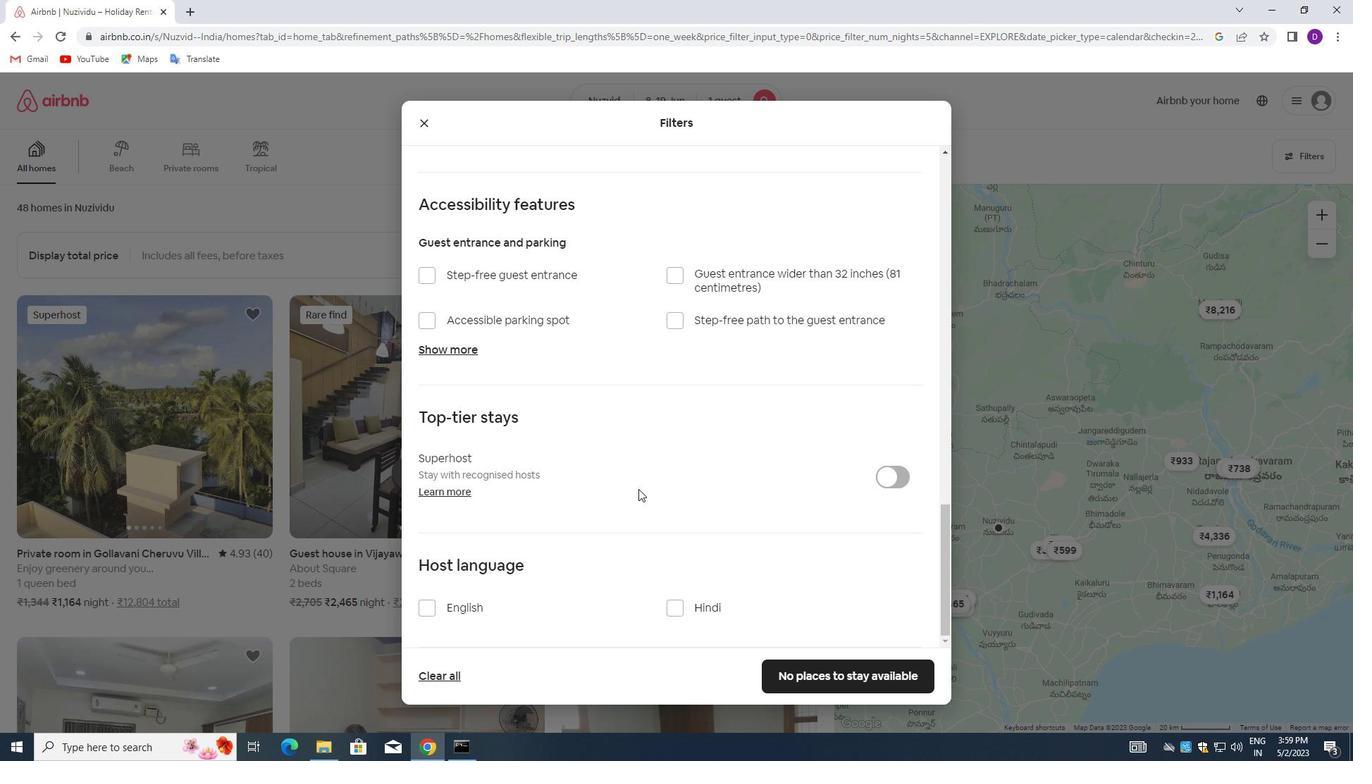 
Action: Mouse moved to (422, 611)
Screenshot: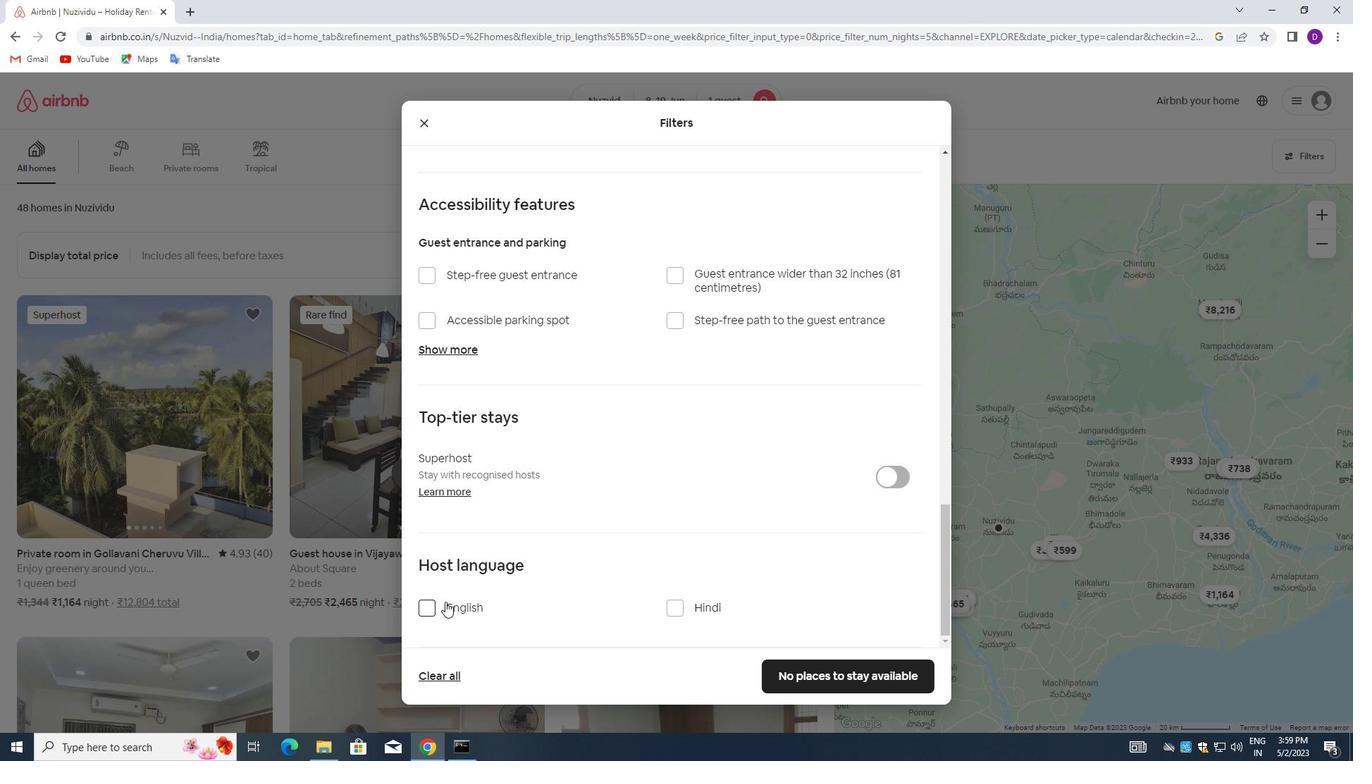 
Action: Mouse pressed left at (422, 611)
Screenshot: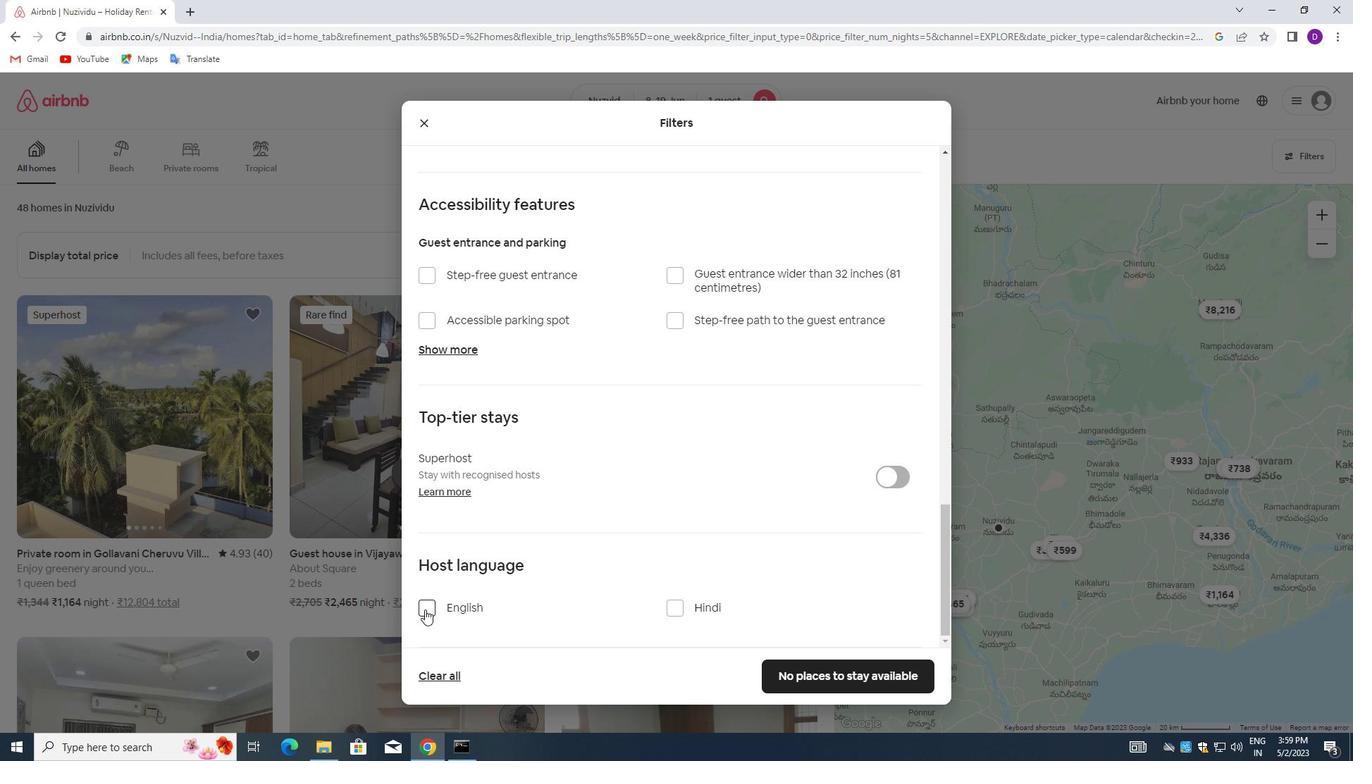 
Action: Mouse moved to (816, 668)
Screenshot: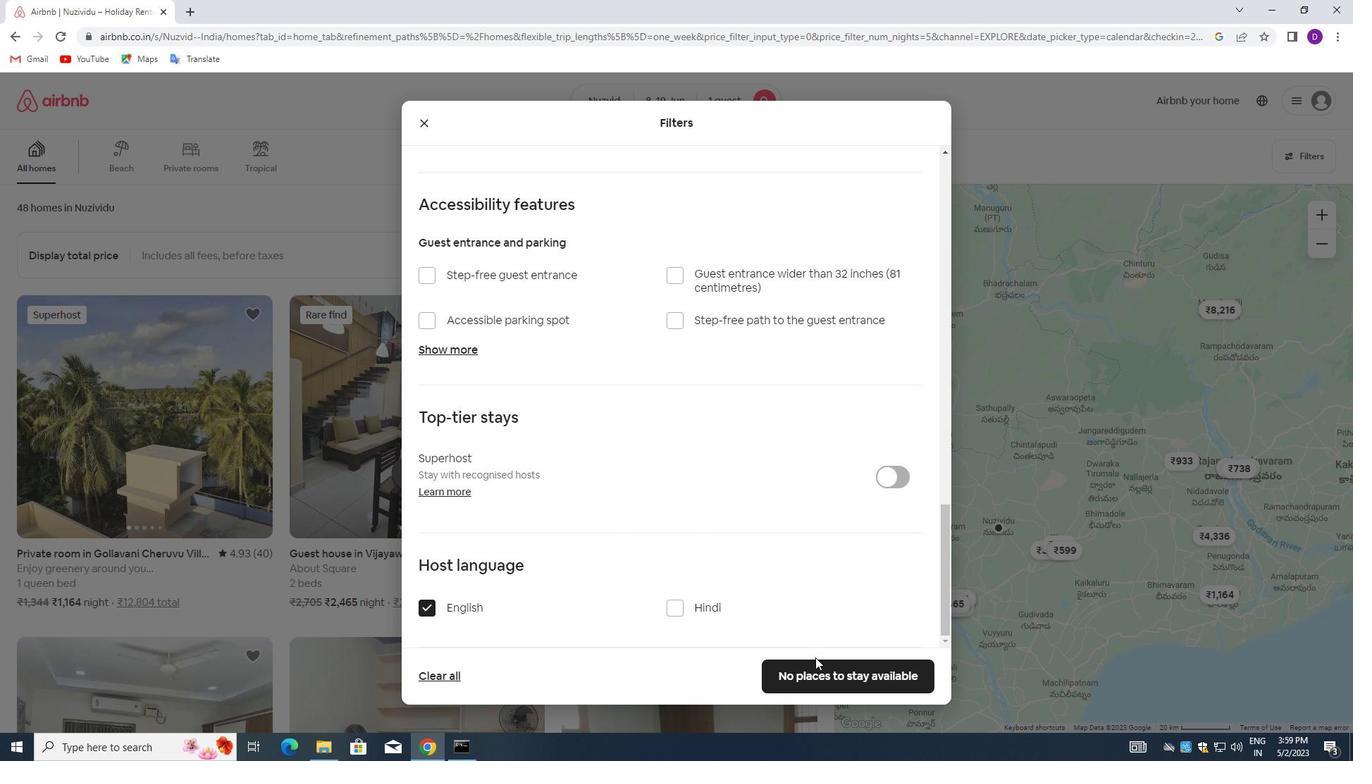 
Action: Mouse pressed left at (816, 668)
Screenshot: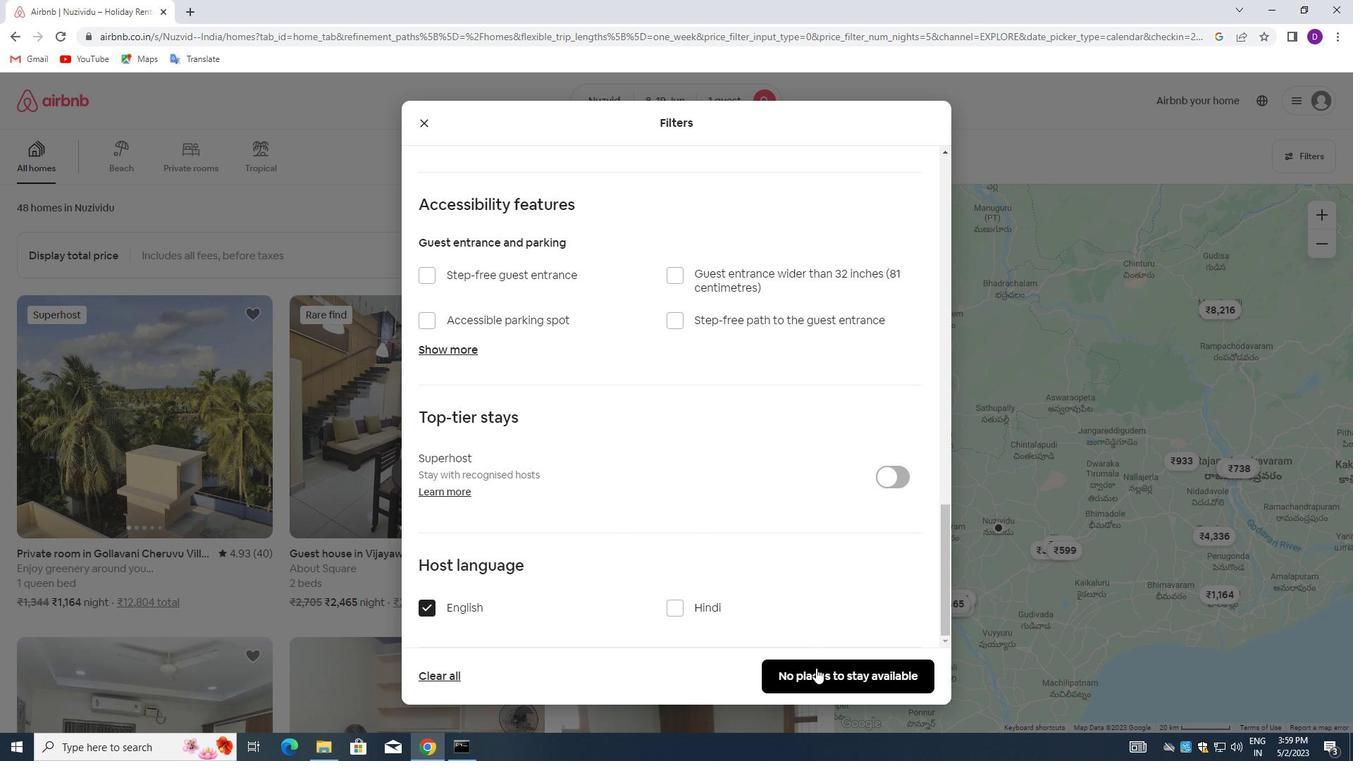 
